 Task: Search for Airbnb stays in Cape Cod with access to Beach.
Action: Mouse moved to (410, 53)
Screenshot: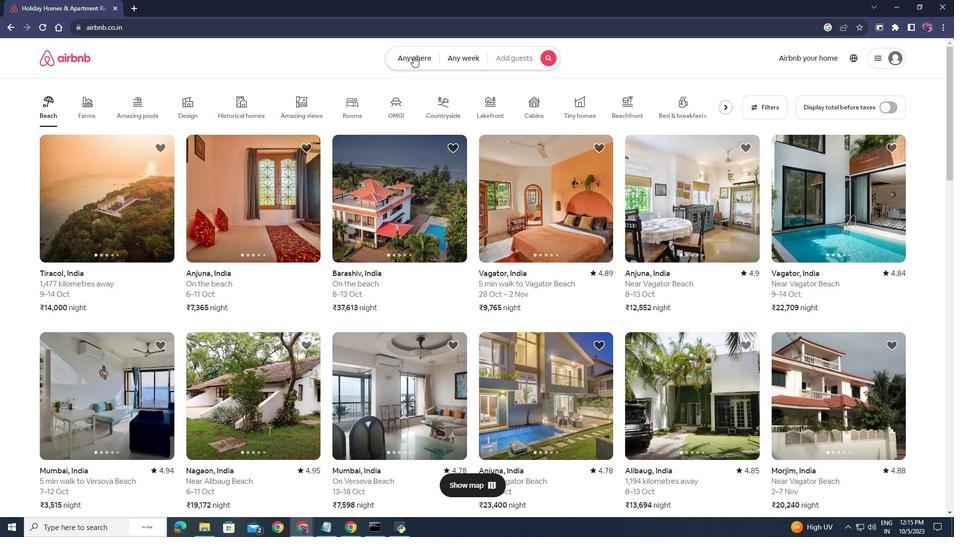 
Action: Mouse pressed left at (410, 53)
Screenshot: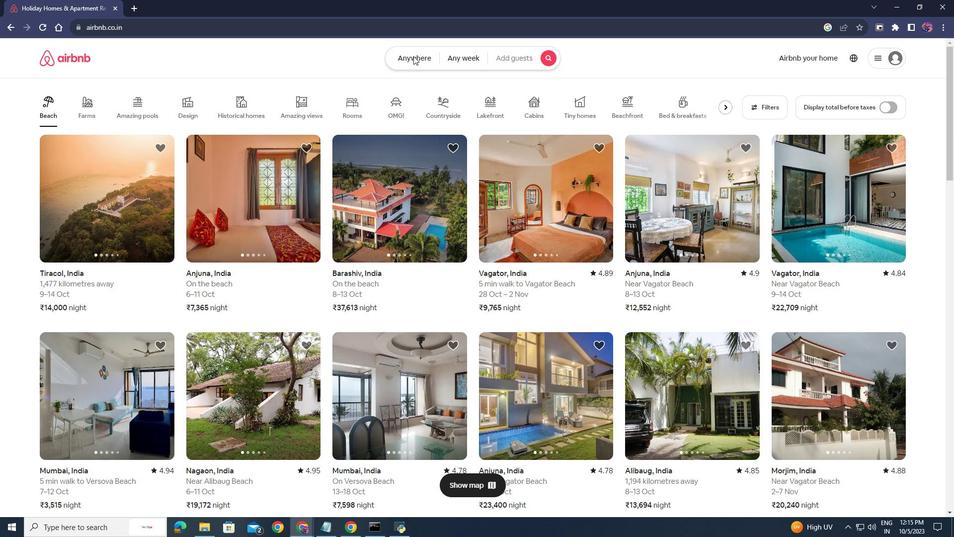 
Action: Mouse moved to (326, 93)
Screenshot: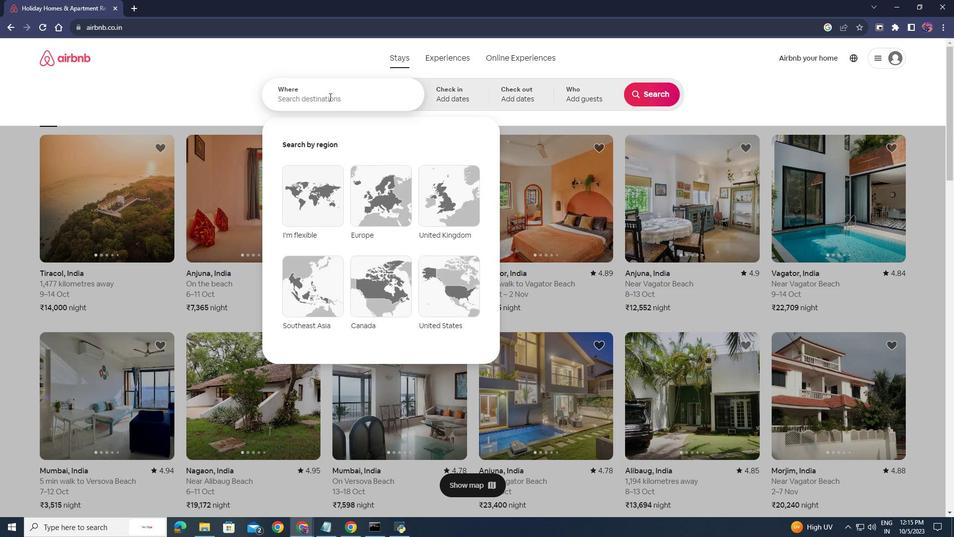 
Action: Mouse pressed left at (326, 93)
Screenshot: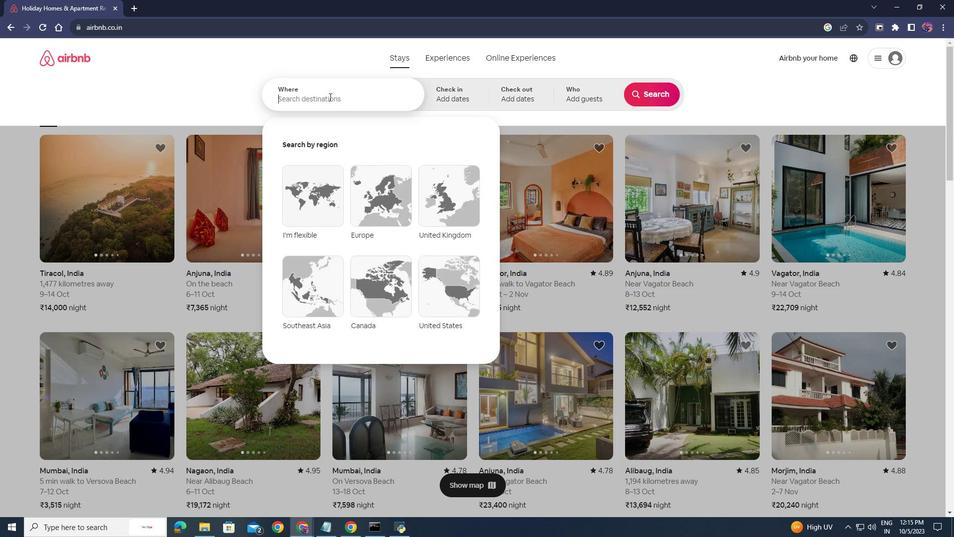 
Action: Mouse moved to (328, 95)
Screenshot: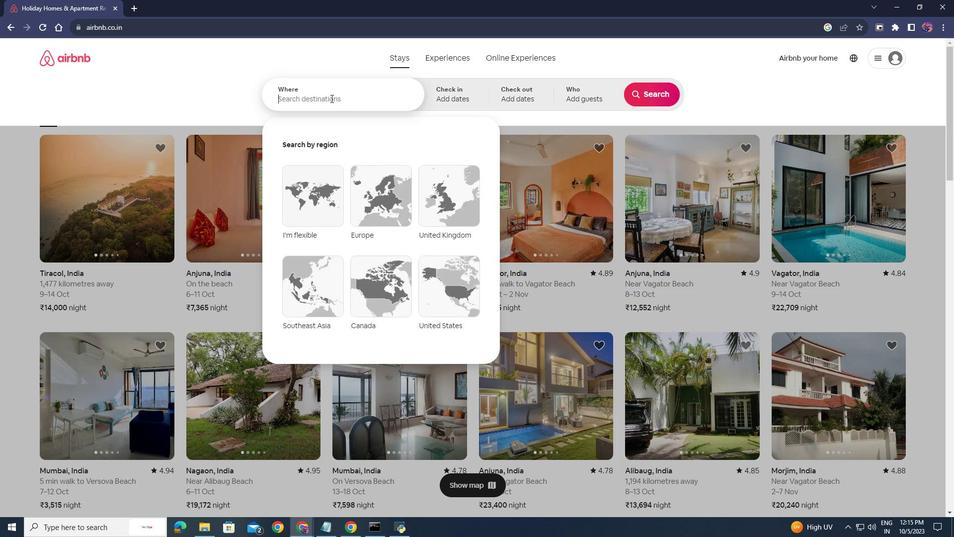 
Action: Key pressed cape<Key.space>cod<Key.enter>
Screenshot: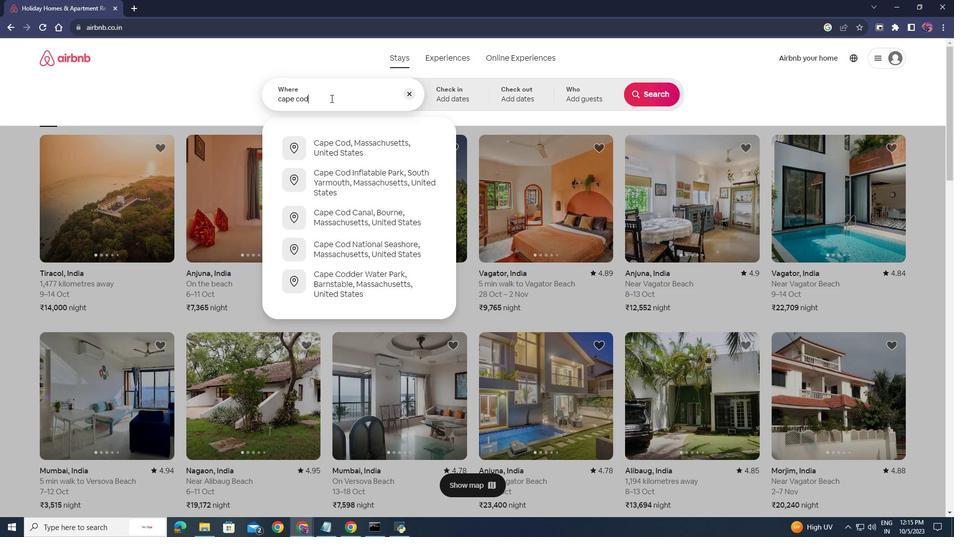 
Action: Mouse moved to (630, 90)
Screenshot: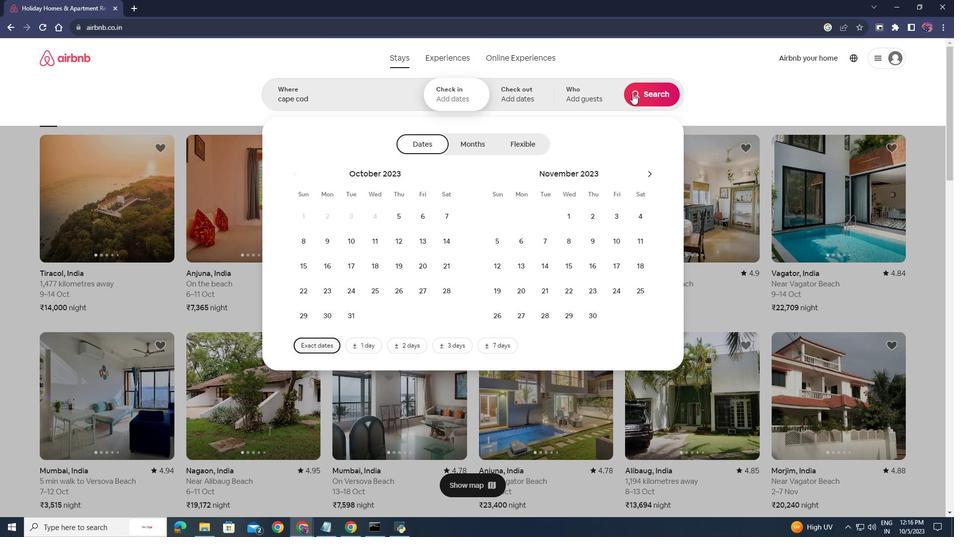 
Action: Mouse pressed left at (630, 90)
Screenshot: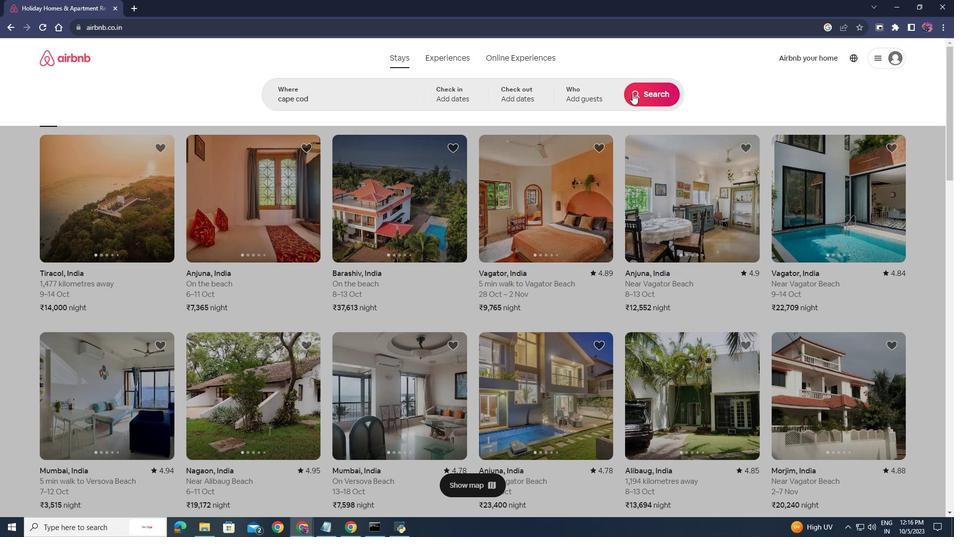 
Action: Mouse moved to (752, 92)
Screenshot: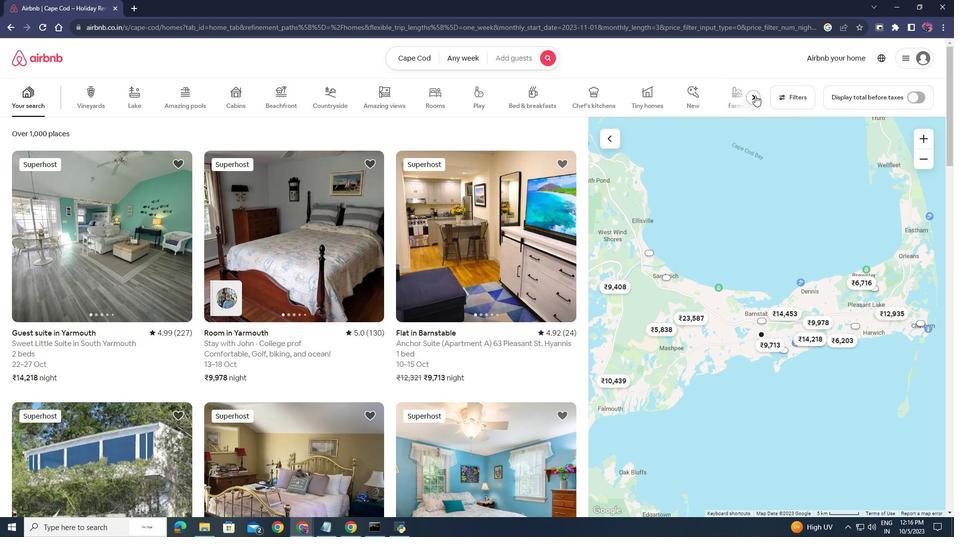 
Action: Mouse pressed left at (752, 92)
Screenshot: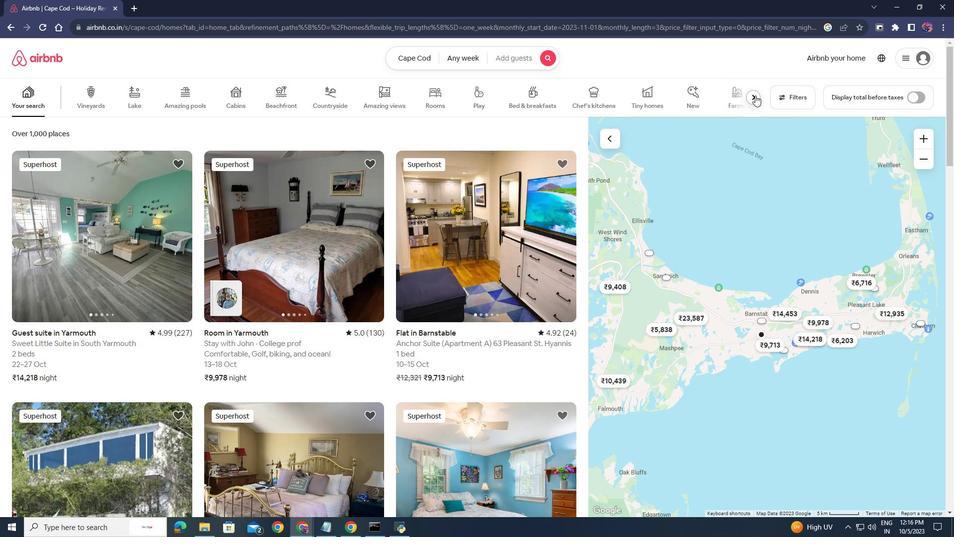 
Action: Mouse pressed left at (752, 92)
Screenshot: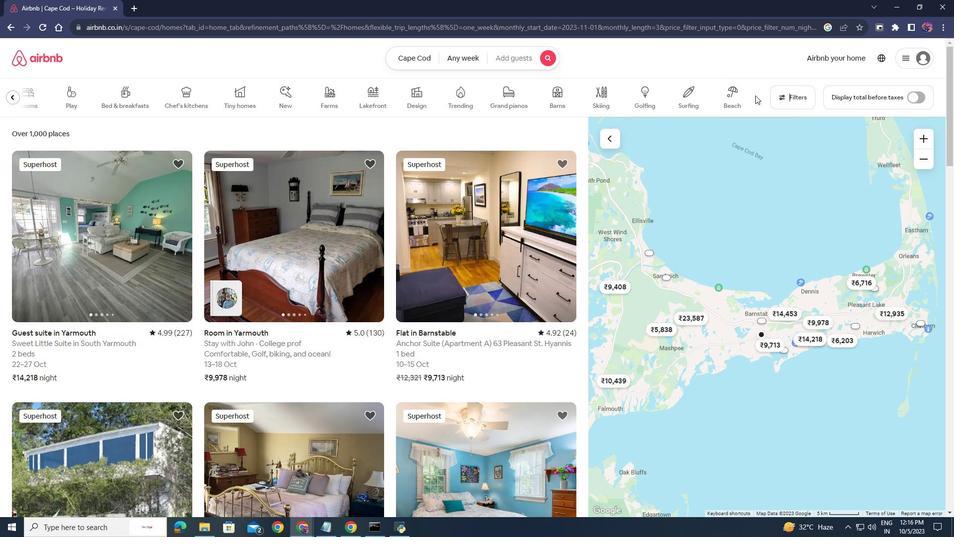 
Action: Mouse moved to (733, 93)
Screenshot: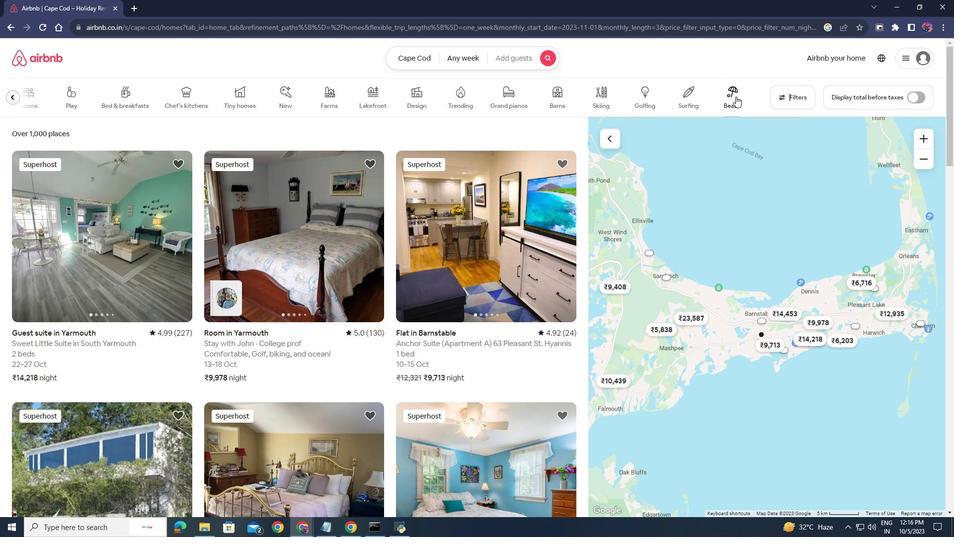 
Action: Mouse pressed left at (733, 93)
Screenshot: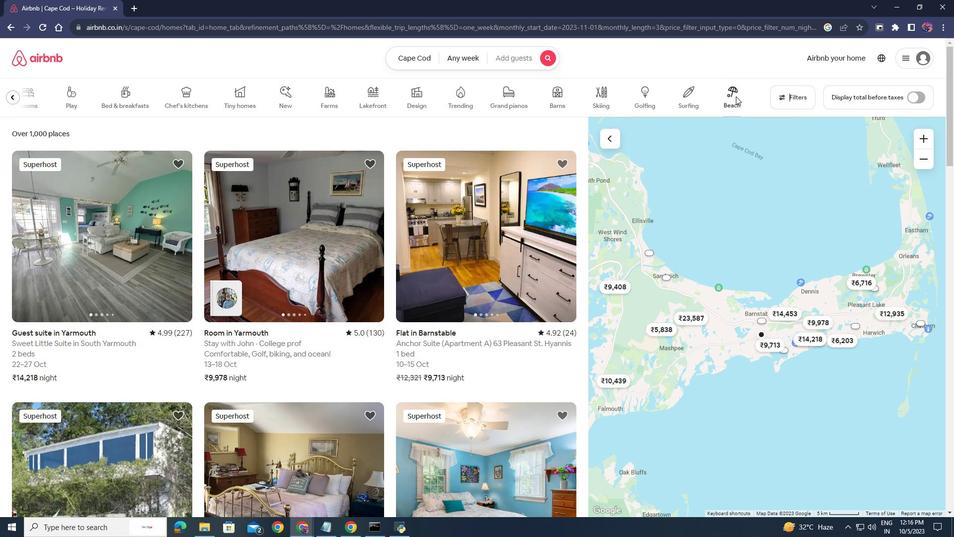 
Action: Mouse moved to (243, 251)
Screenshot: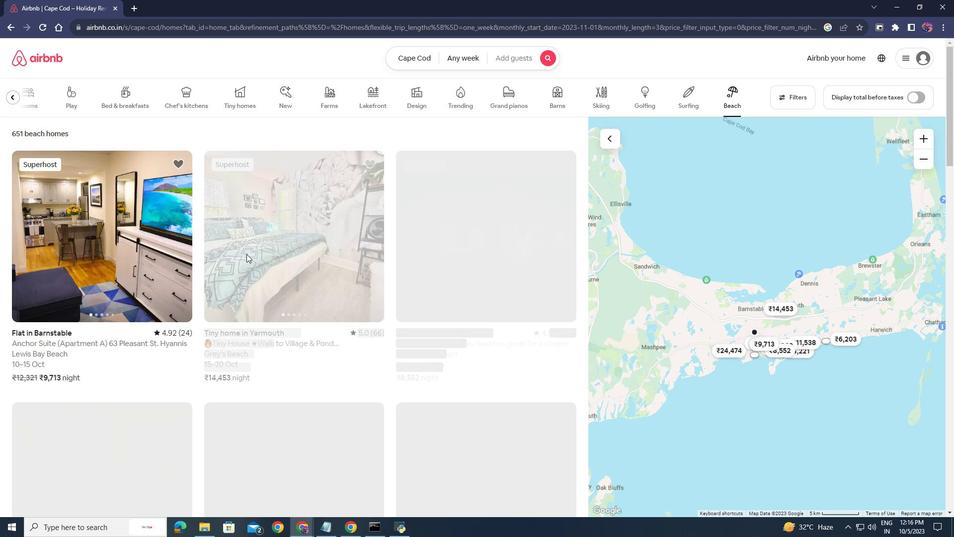 
Action: Mouse scrolled (243, 250) with delta (0, 0)
Screenshot: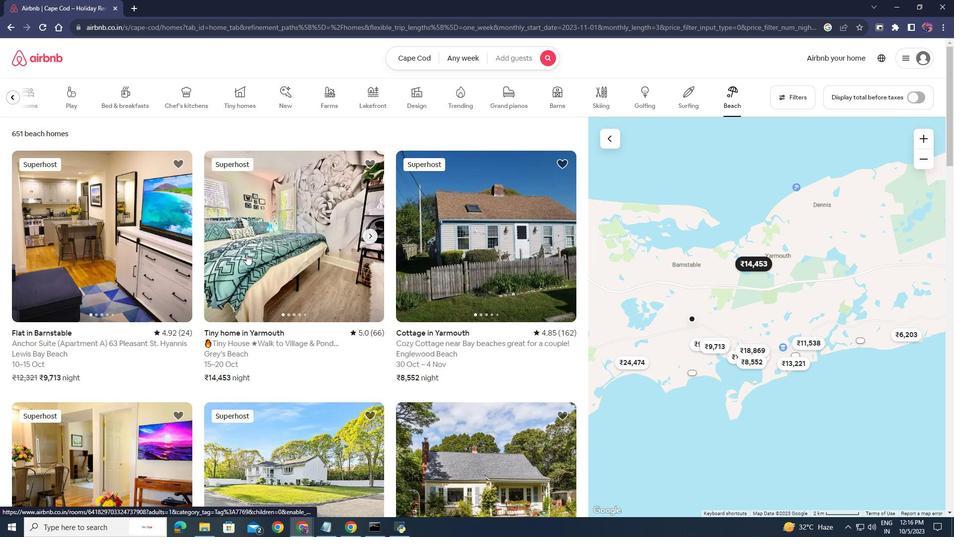 
Action: Mouse scrolled (243, 250) with delta (0, 0)
Screenshot: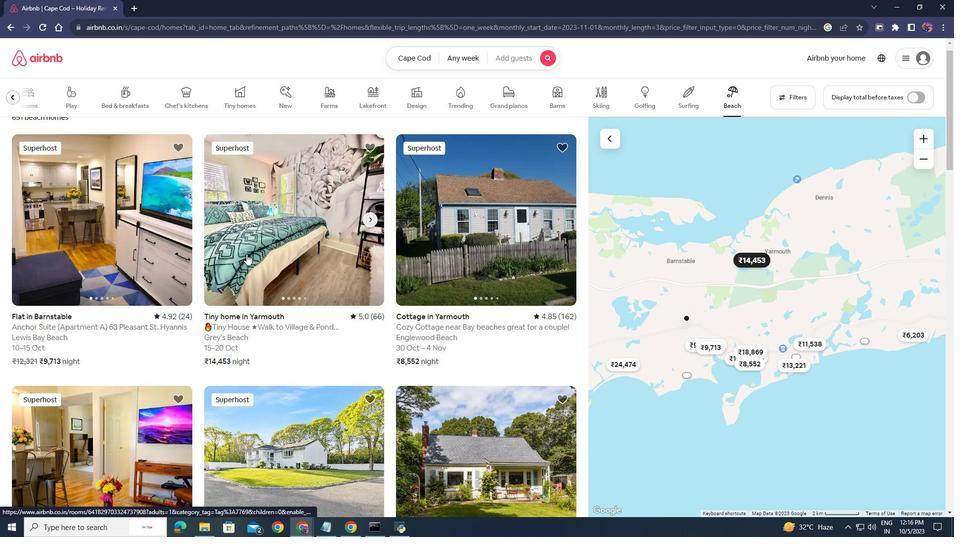 
Action: Mouse moved to (101, 167)
Screenshot: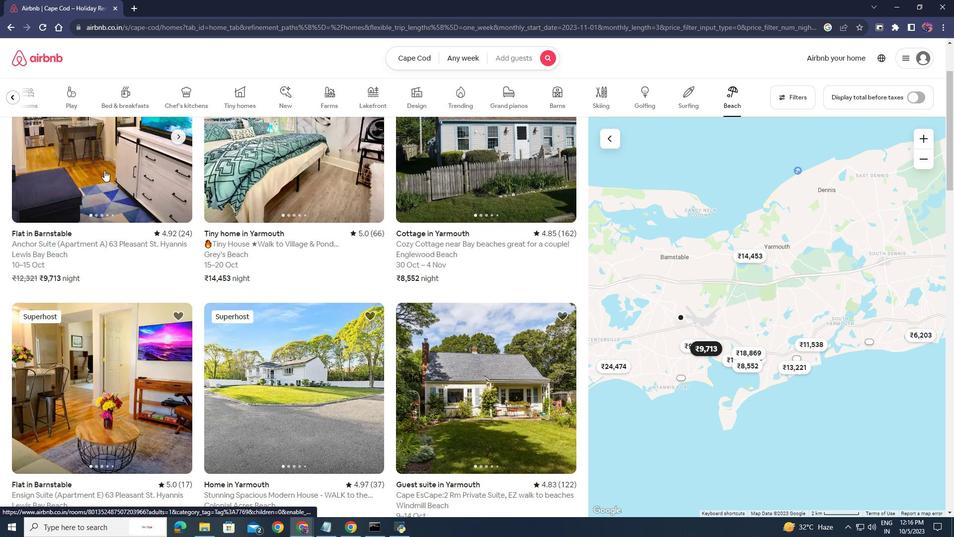 
Action: Mouse pressed left at (101, 167)
Screenshot: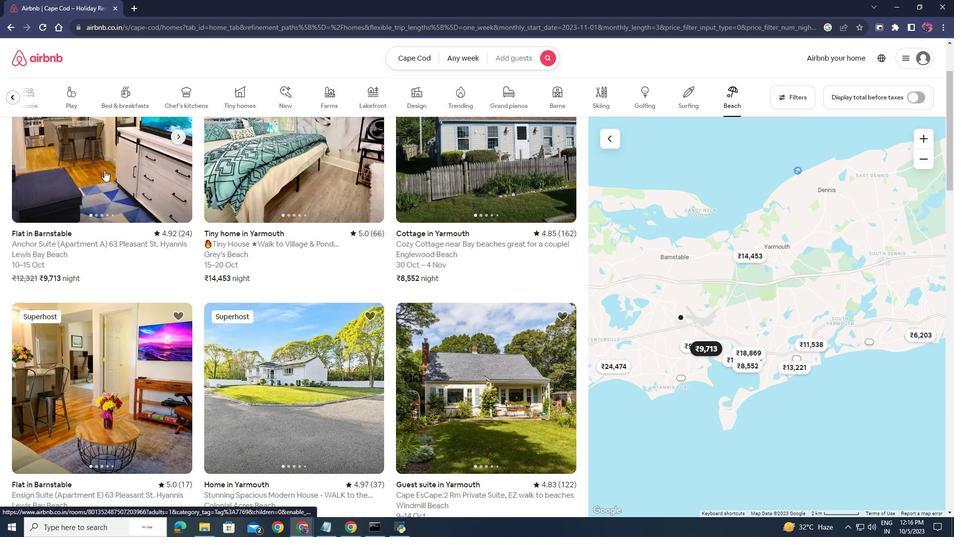 
Action: Mouse moved to (318, 315)
Screenshot: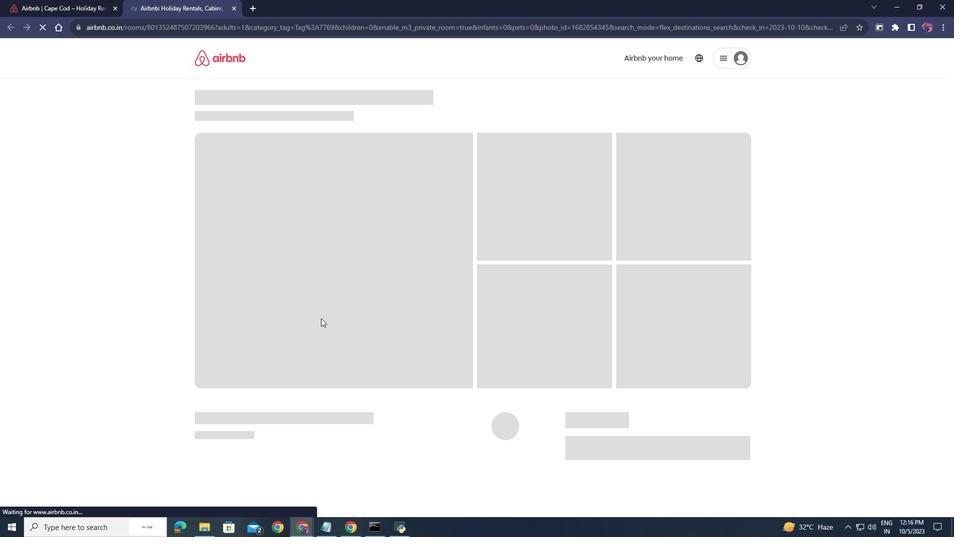 
Action: Mouse scrolled (318, 314) with delta (0, 0)
Screenshot: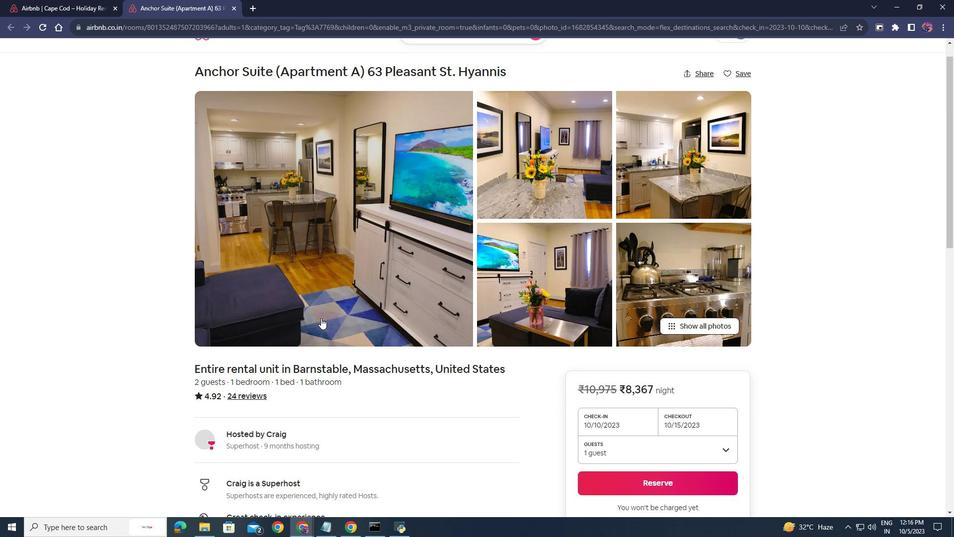 
Action: Mouse scrolled (318, 314) with delta (0, 0)
Screenshot: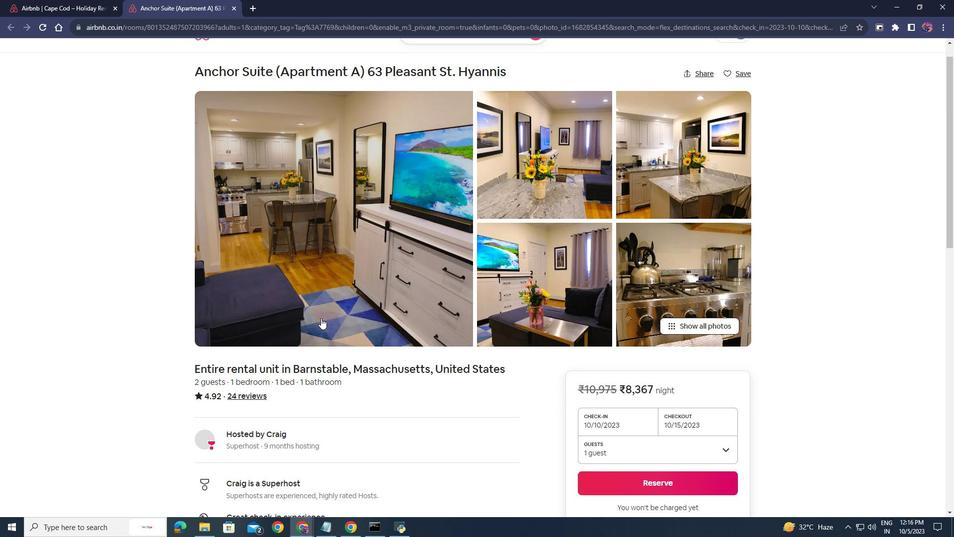 
Action: Mouse scrolled (318, 314) with delta (0, 0)
Screenshot: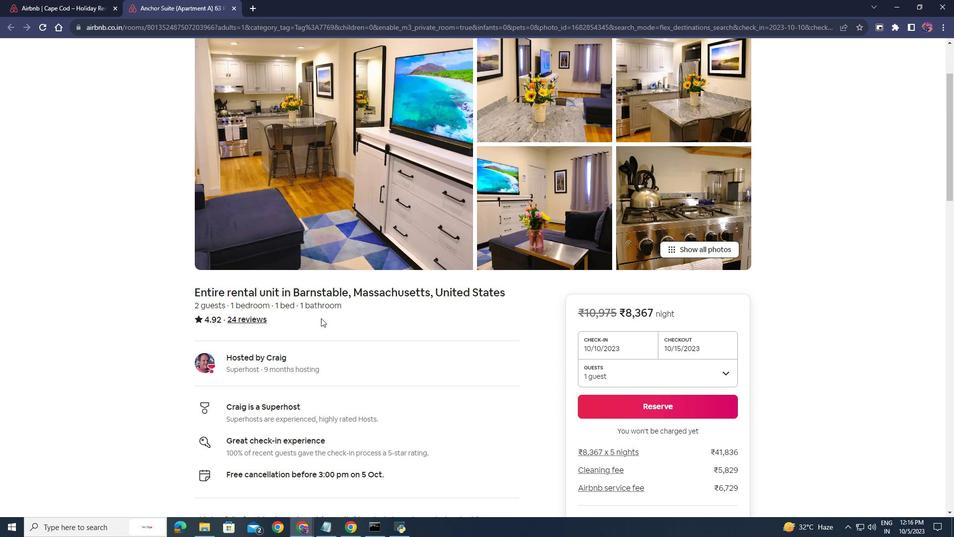 
Action: Mouse scrolled (318, 314) with delta (0, 0)
Screenshot: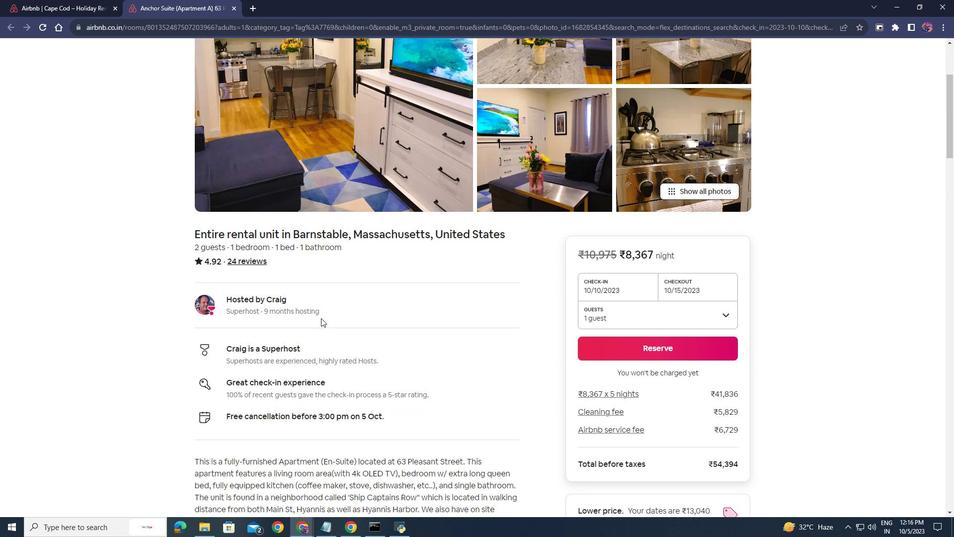 
Action: Mouse scrolled (318, 314) with delta (0, 0)
Screenshot: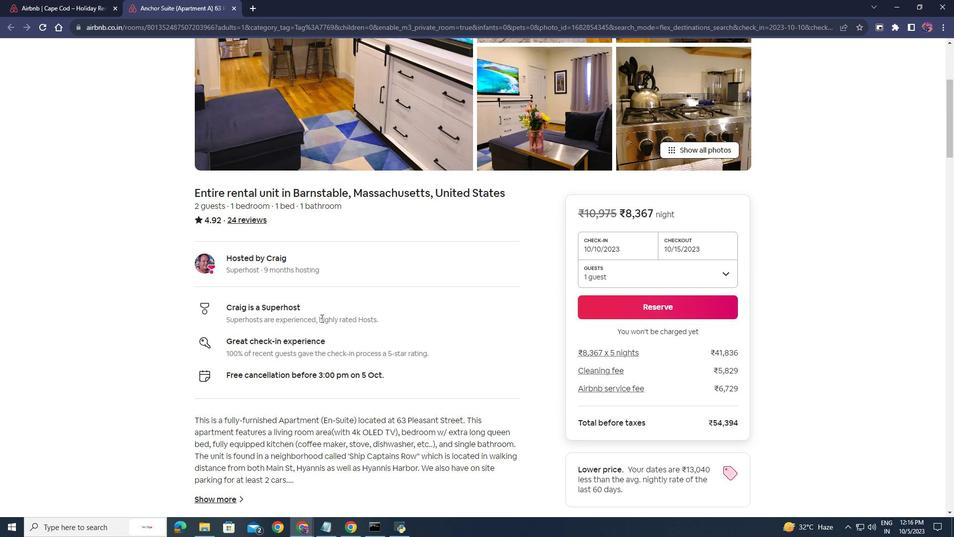 
Action: Mouse scrolled (318, 314) with delta (0, 0)
Screenshot: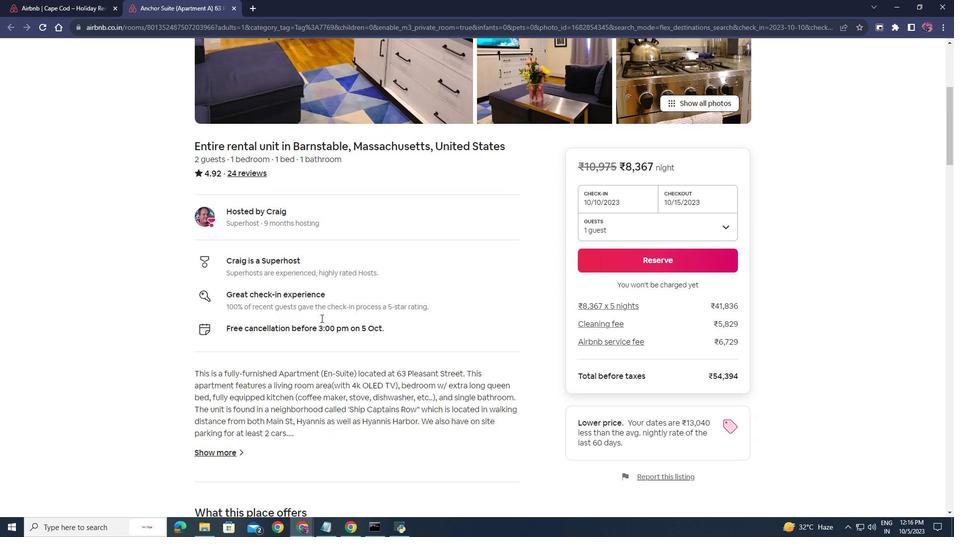 
Action: Mouse scrolled (318, 314) with delta (0, 0)
Screenshot: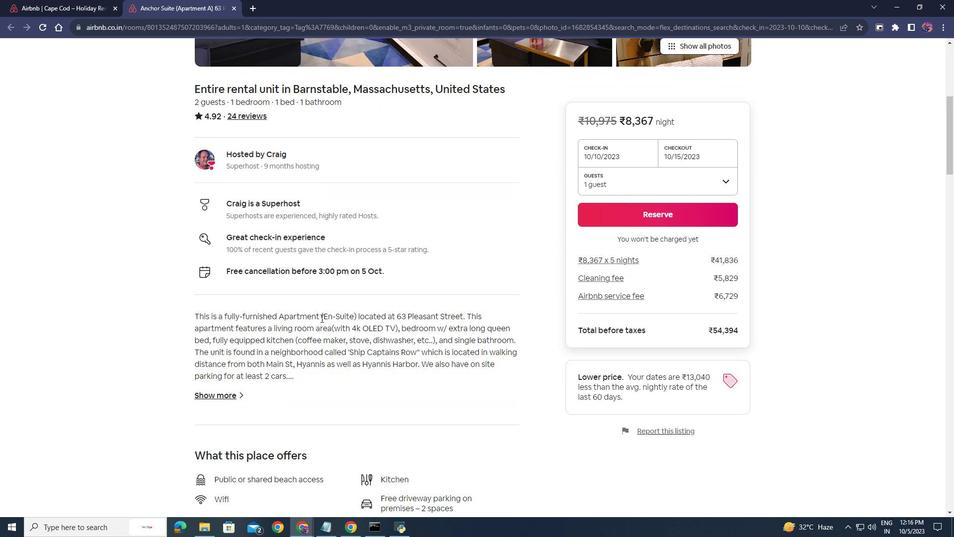 
Action: Mouse scrolled (318, 314) with delta (0, 0)
Screenshot: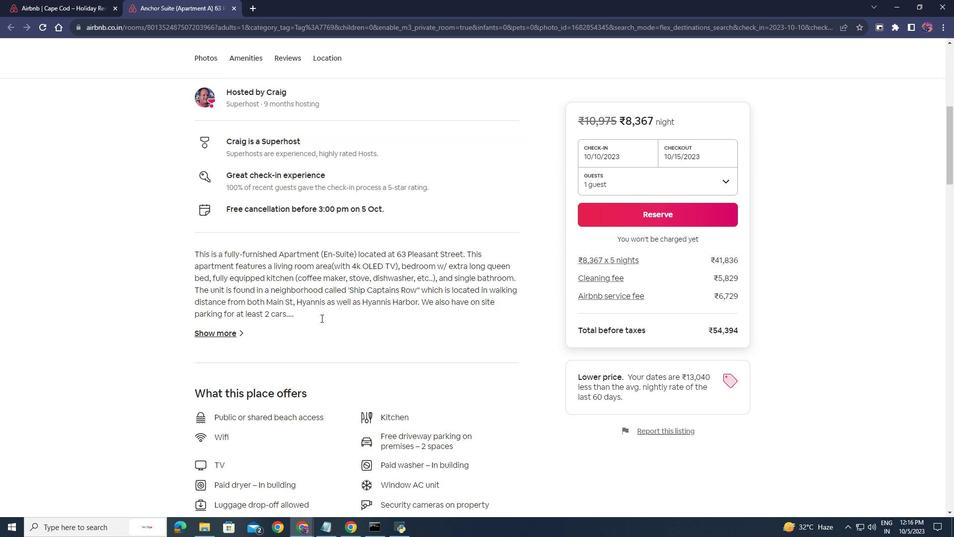 
Action: Mouse scrolled (318, 314) with delta (0, 0)
Screenshot: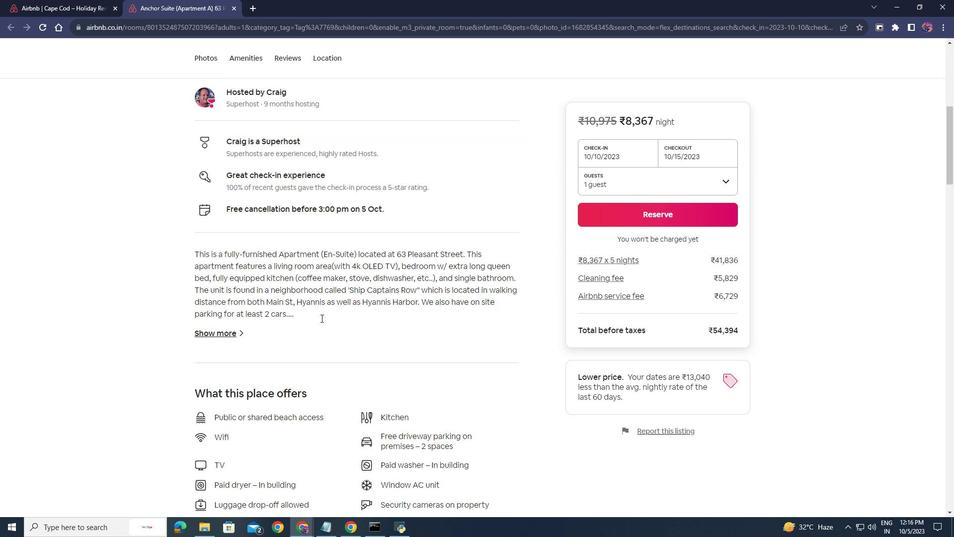 
Action: Mouse scrolled (318, 314) with delta (0, 0)
Screenshot: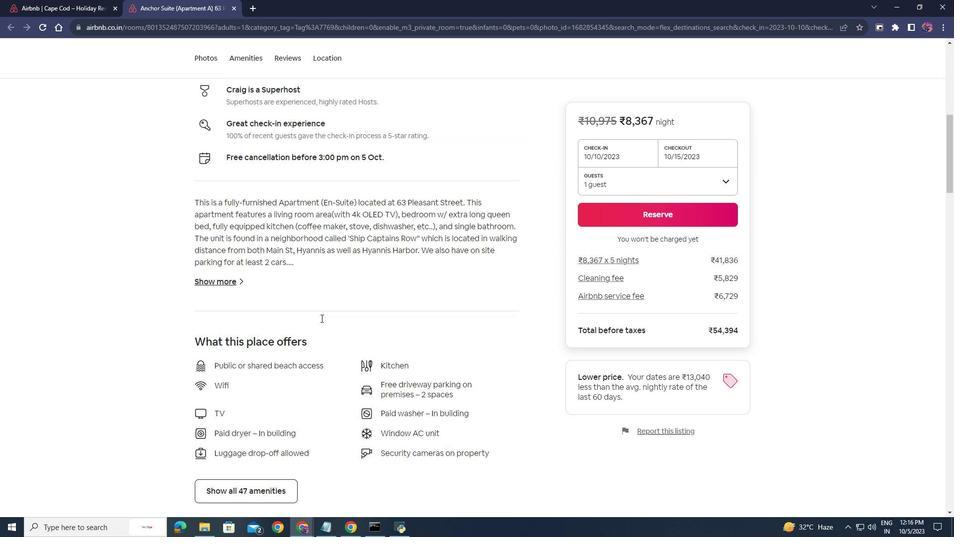 
Action: Mouse scrolled (318, 314) with delta (0, 0)
Screenshot: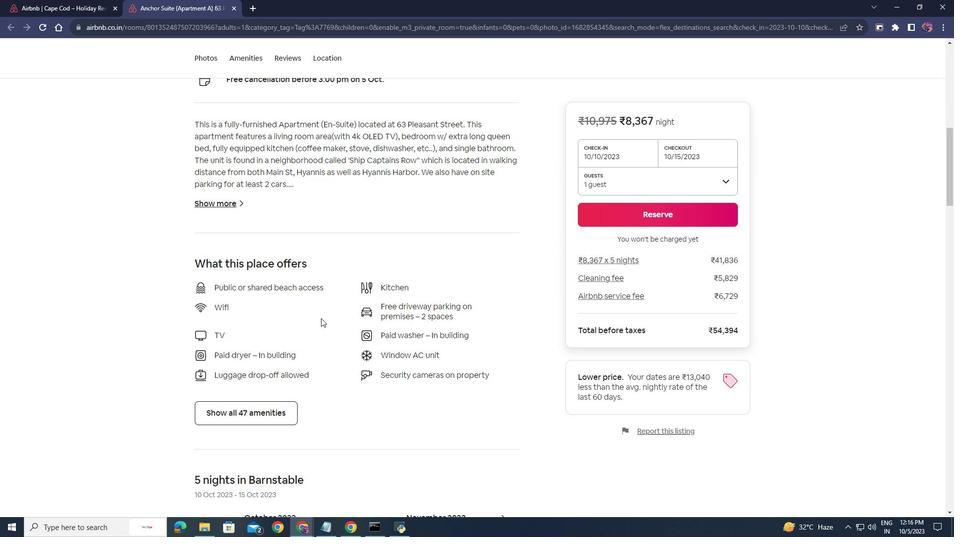 
Action: Mouse moved to (248, 360)
Screenshot: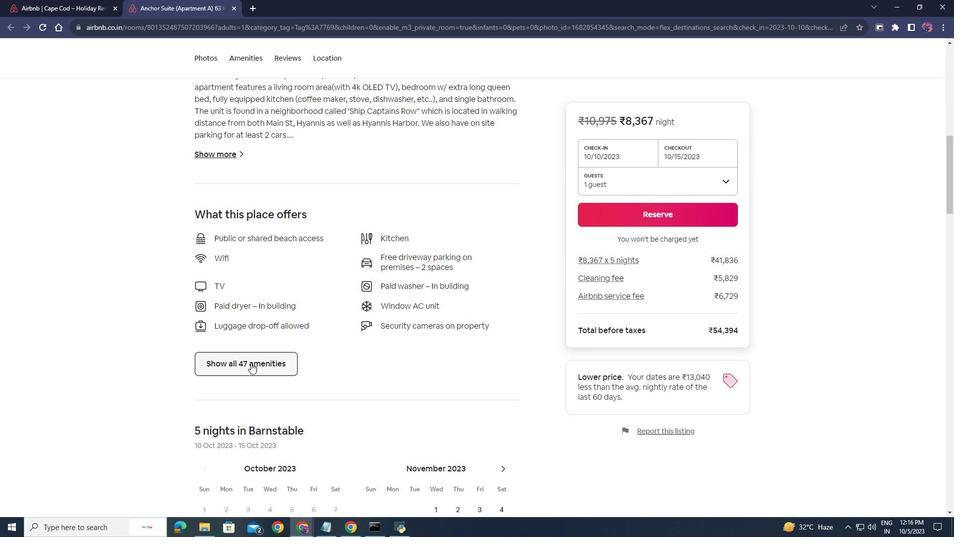 
Action: Mouse pressed left at (248, 360)
Screenshot: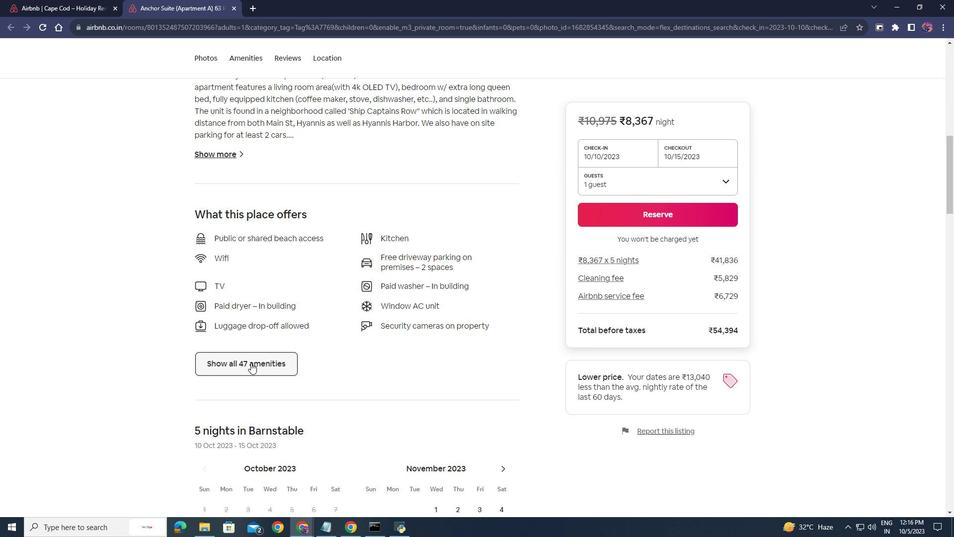 
Action: Mouse moved to (397, 300)
Screenshot: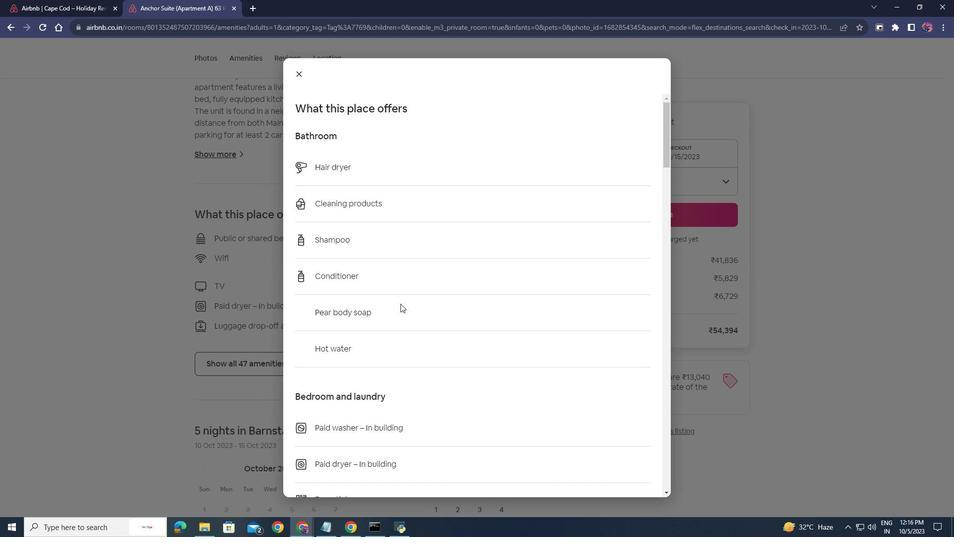 
Action: Mouse scrolled (397, 300) with delta (0, 0)
Screenshot: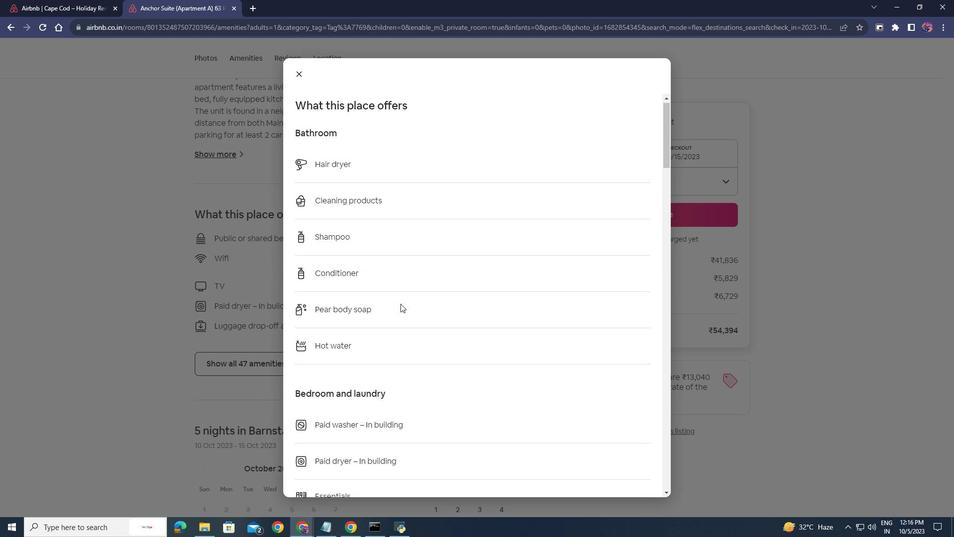 
Action: Mouse scrolled (397, 300) with delta (0, 0)
Screenshot: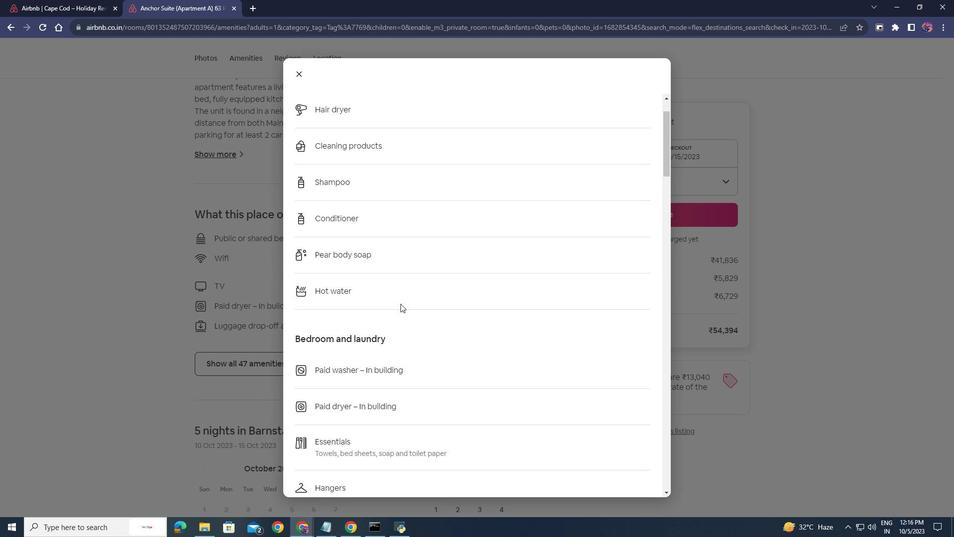 
Action: Mouse scrolled (397, 300) with delta (0, 0)
Screenshot: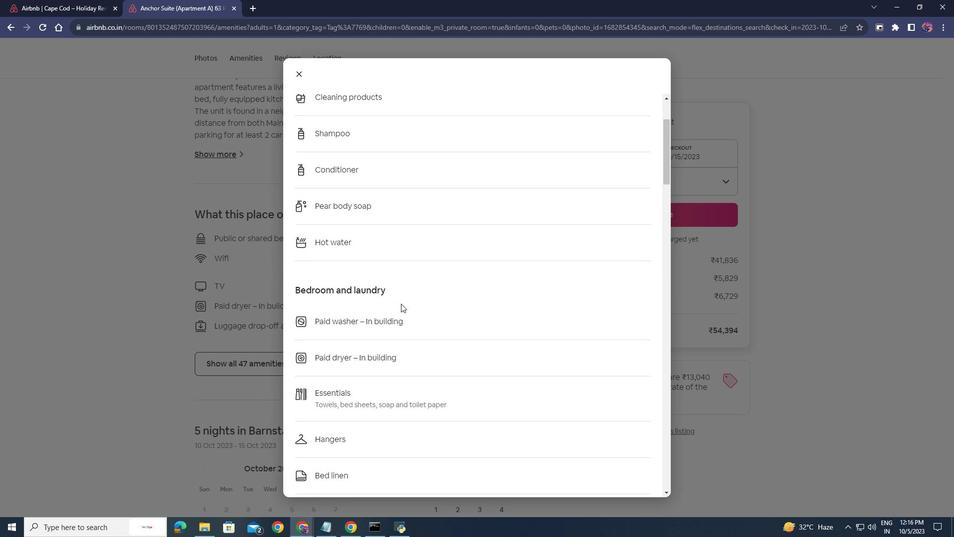 
Action: Mouse moved to (399, 300)
Screenshot: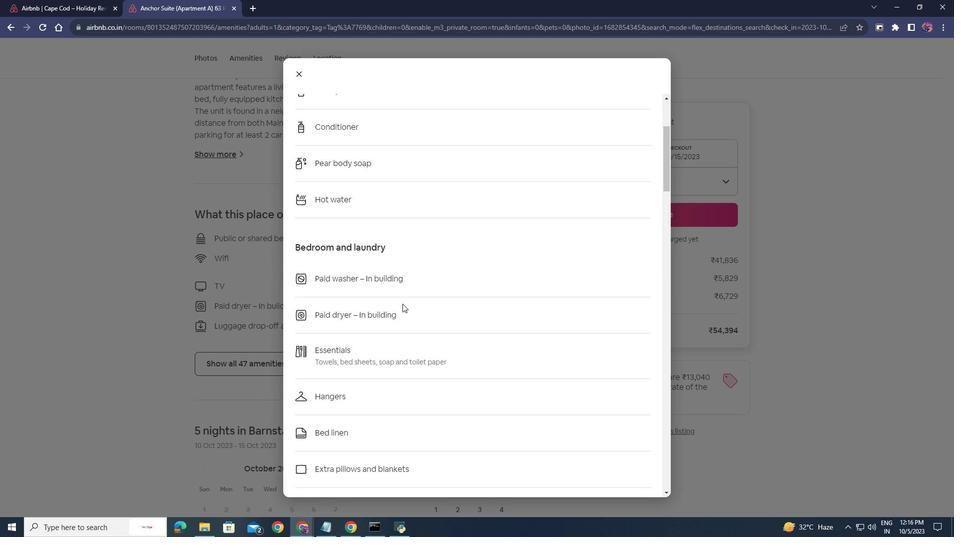 
Action: Mouse scrolled (399, 300) with delta (0, 0)
Screenshot: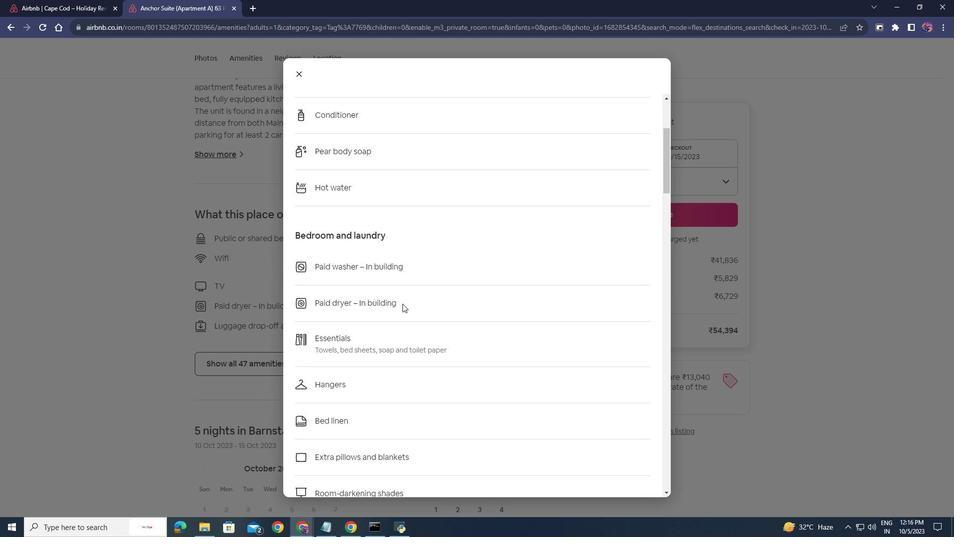 
Action: Mouse scrolled (399, 300) with delta (0, 0)
Screenshot: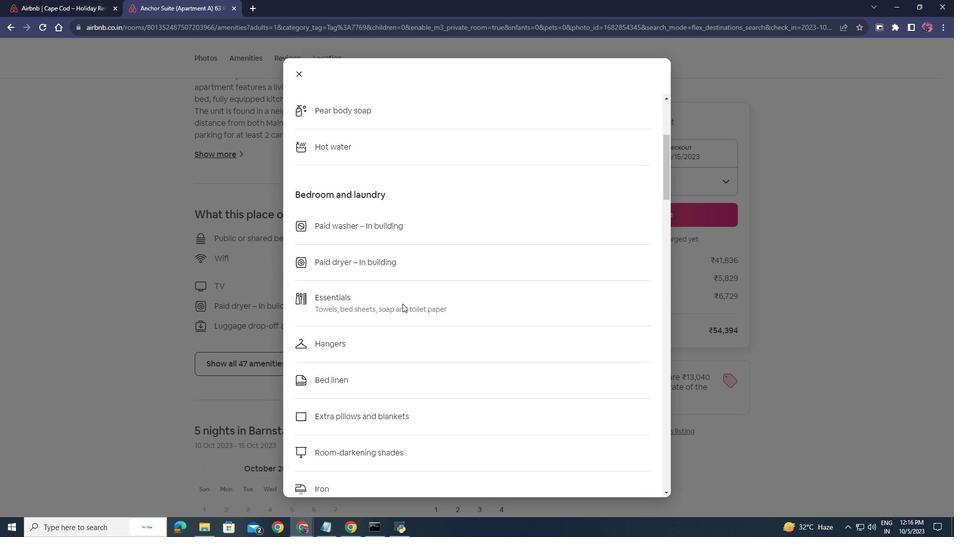 
Action: Mouse scrolled (399, 300) with delta (0, 0)
Screenshot: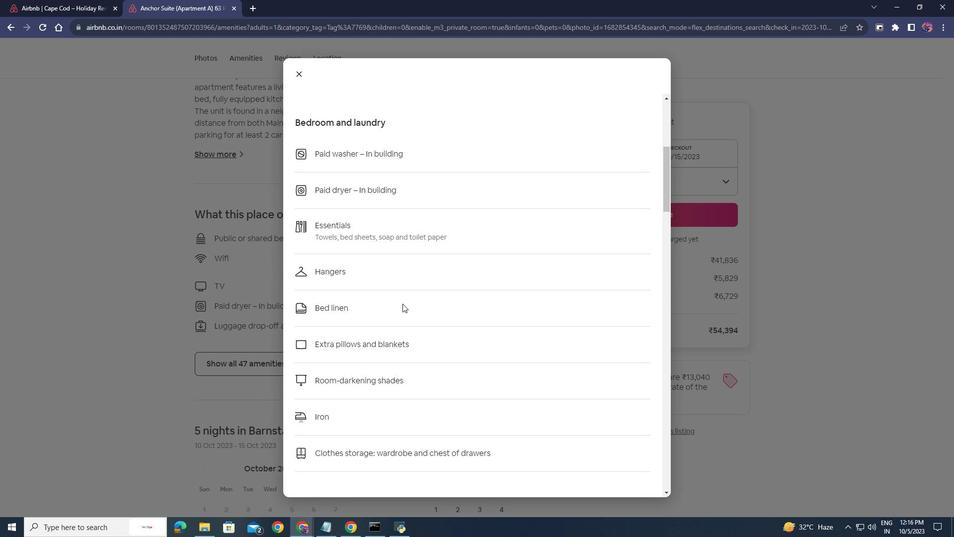 
Action: Mouse moved to (403, 299)
Screenshot: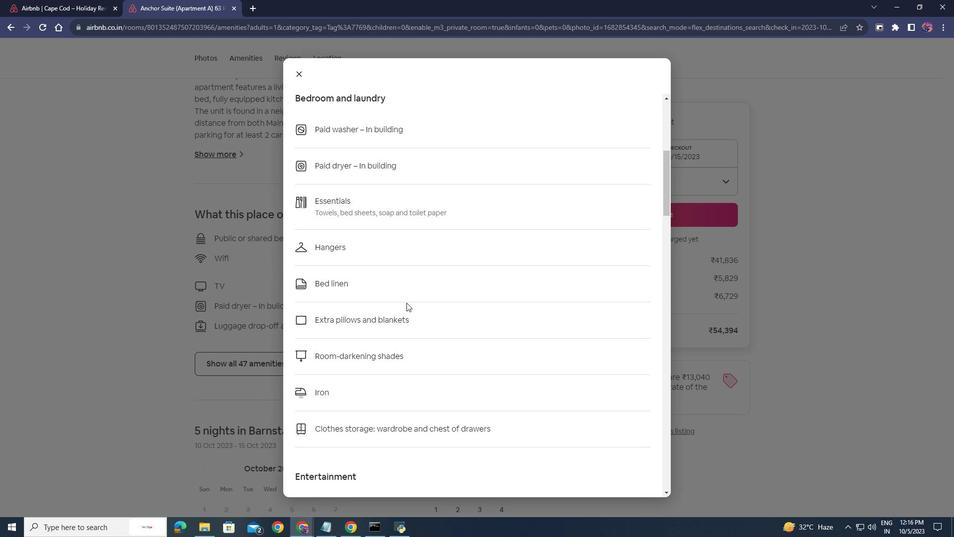 
Action: Mouse scrolled (403, 299) with delta (0, 0)
Screenshot: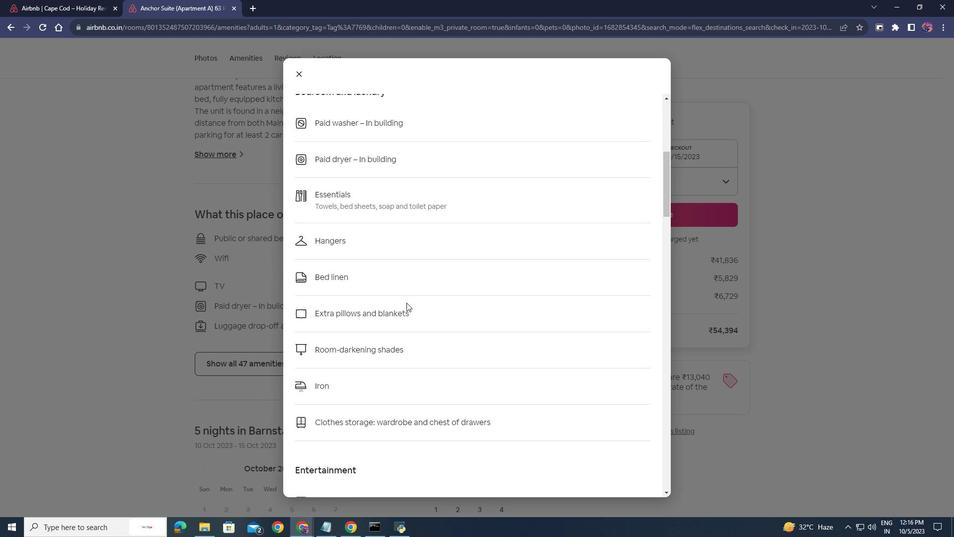 
Action: Mouse scrolled (403, 299) with delta (0, 0)
Screenshot: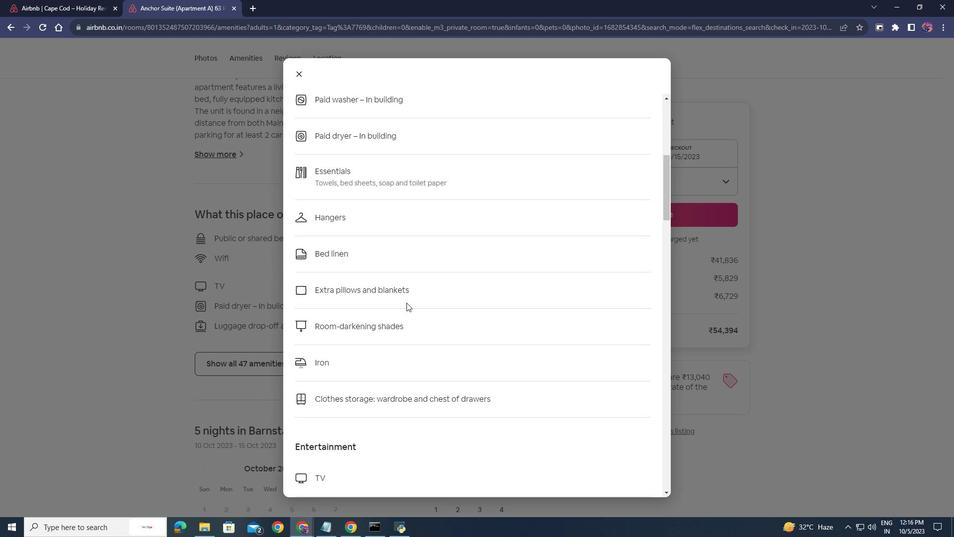 
Action: Mouse scrolled (403, 299) with delta (0, 0)
Screenshot: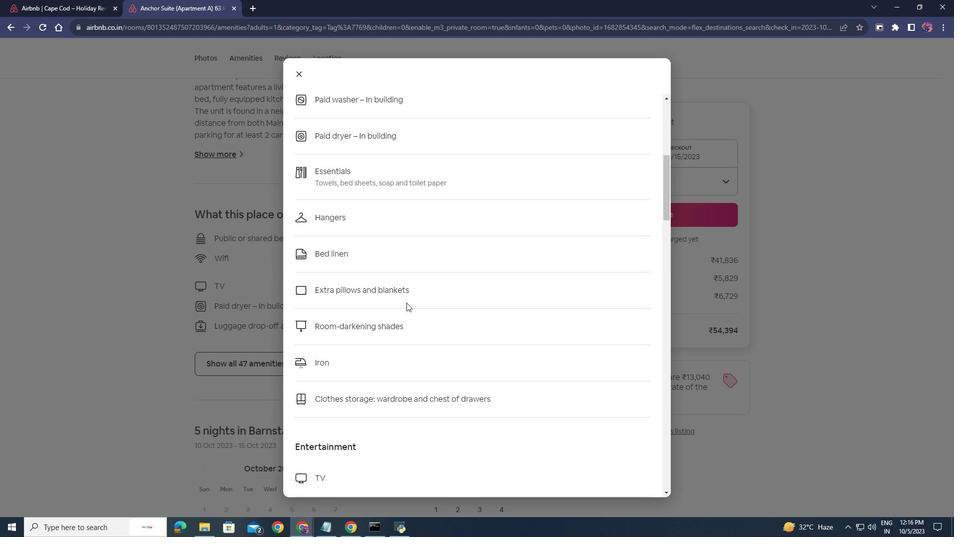 
Action: Mouse scrolled (403, 299) with delta (0, 0)
Screenshot: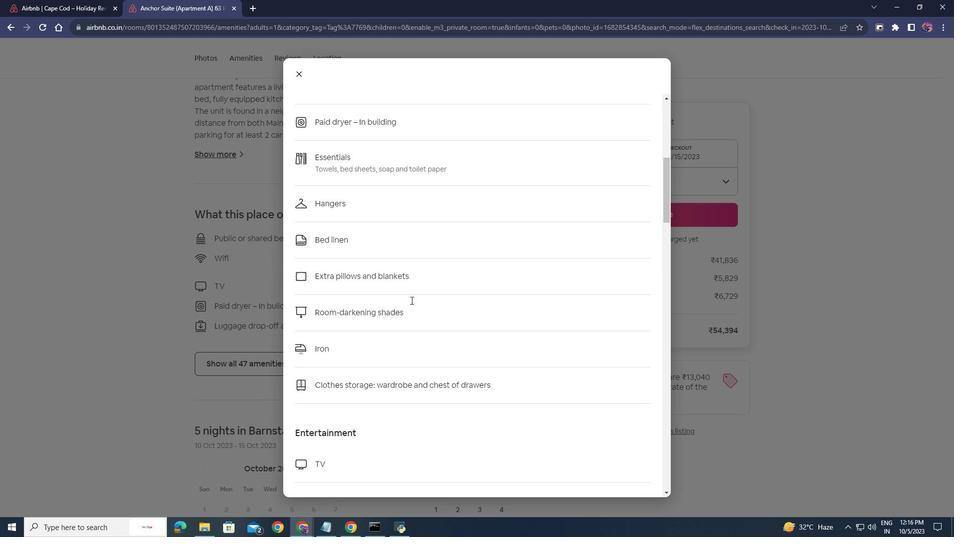 
Action: Mouse moved to (407, 298)
Screenshot: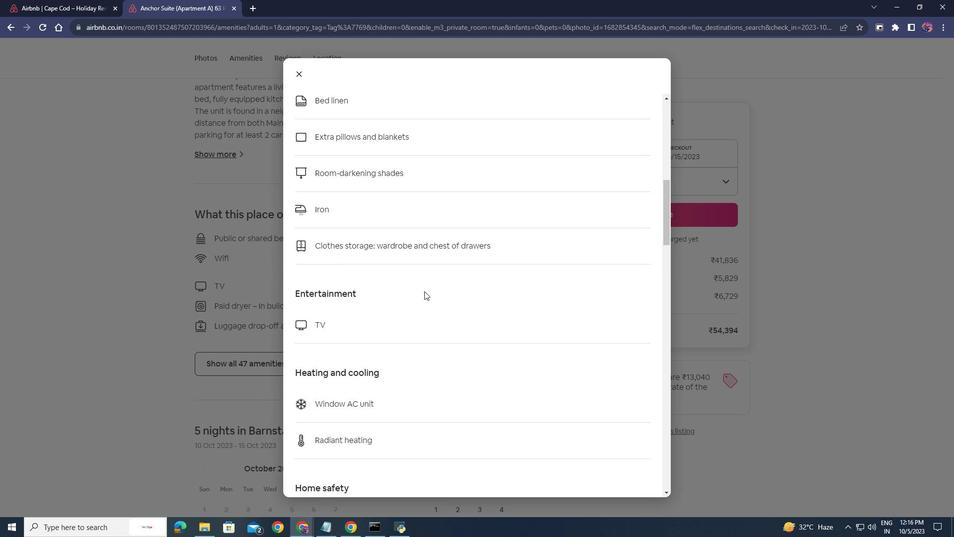 
Action: Mouse scrolled (407, 297) with delta (0, 0)
Screenshot: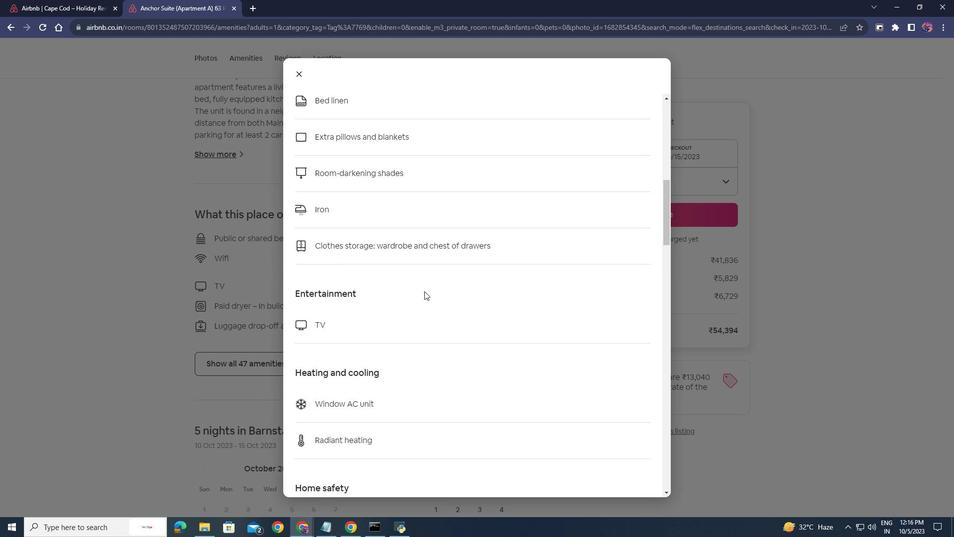 
Action: Mouse moved to (434, 303)
Screenshot: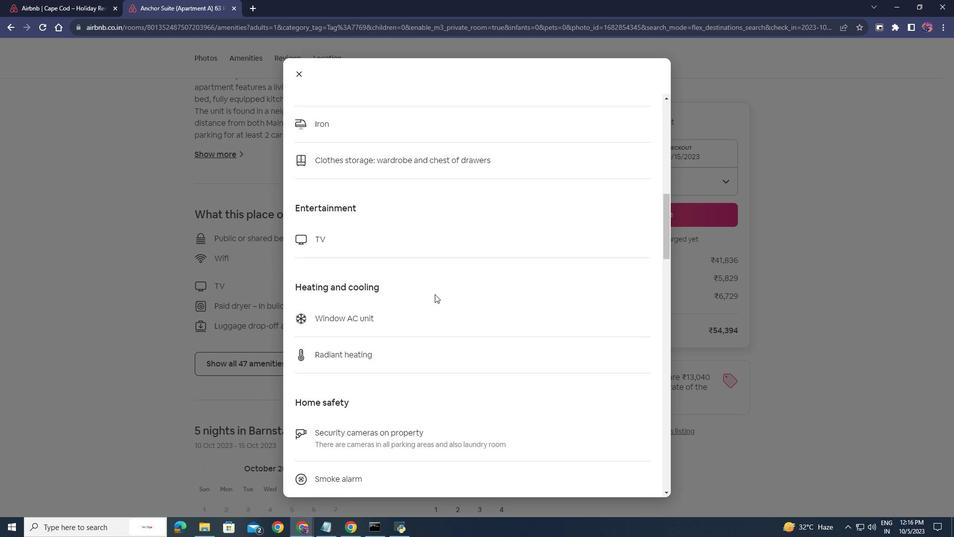 
Action: Mouse scrolled (434, 303) with delta (0, 0)
Screenshot: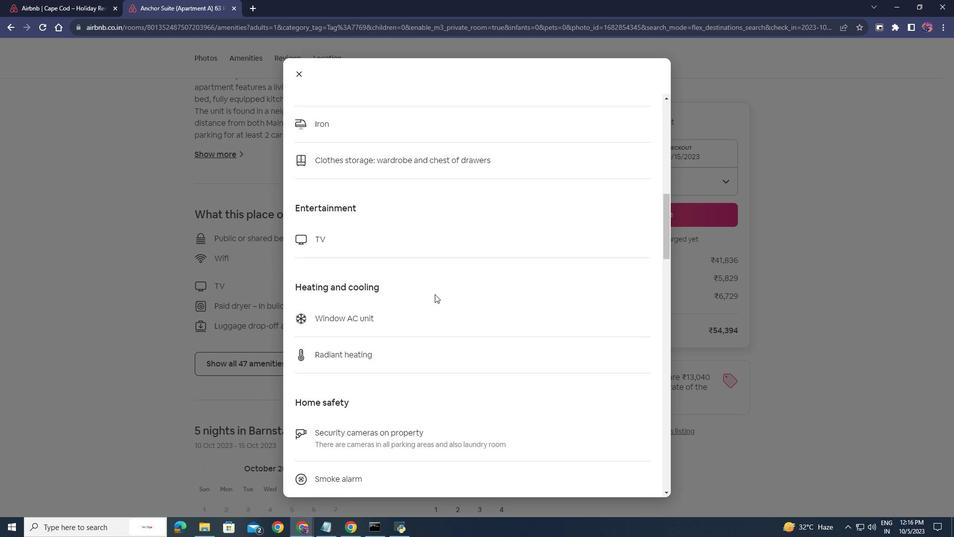 
Action: Mouse moved to (434, 300)
Screenshot: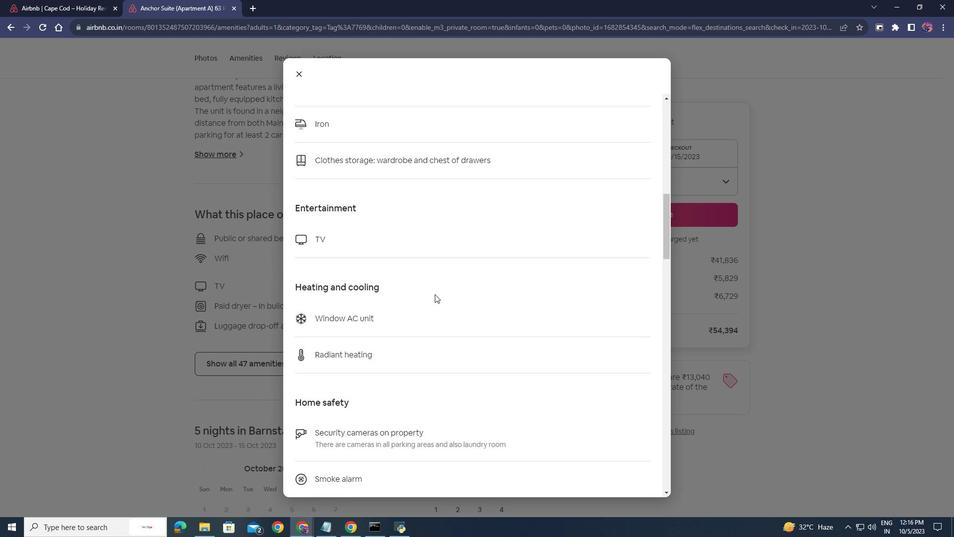 
Action: Mouse scrolled (434, 299) with delta (0, 0)
Screenshot: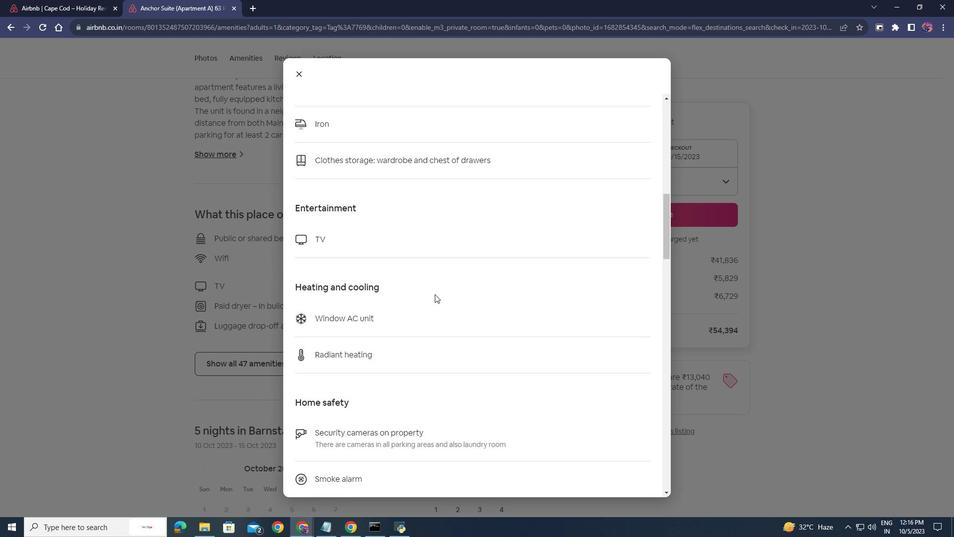 
Action: Mouse moved to (434, 297)
Screenshot: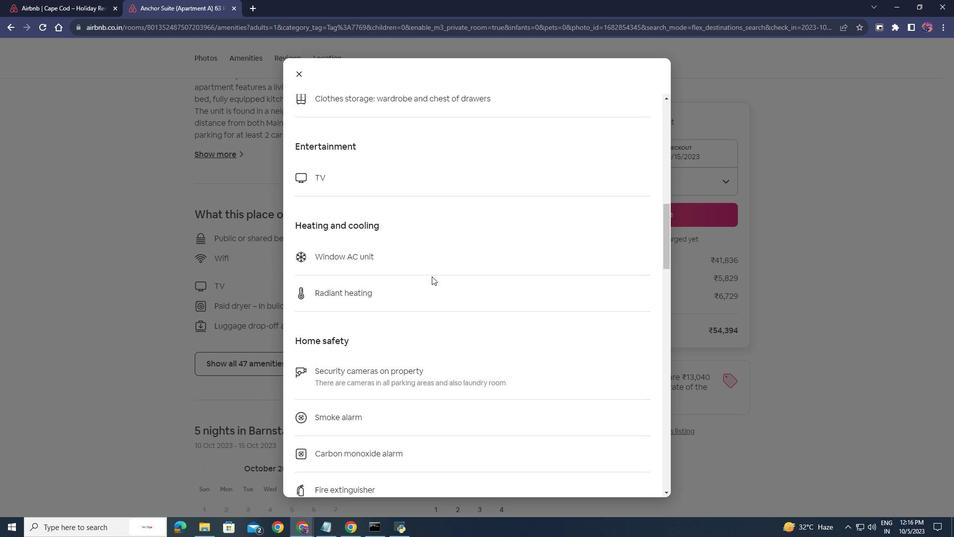 
Action: Mouse scrolled (434, 296) with delta (0, 0)
Screenshot: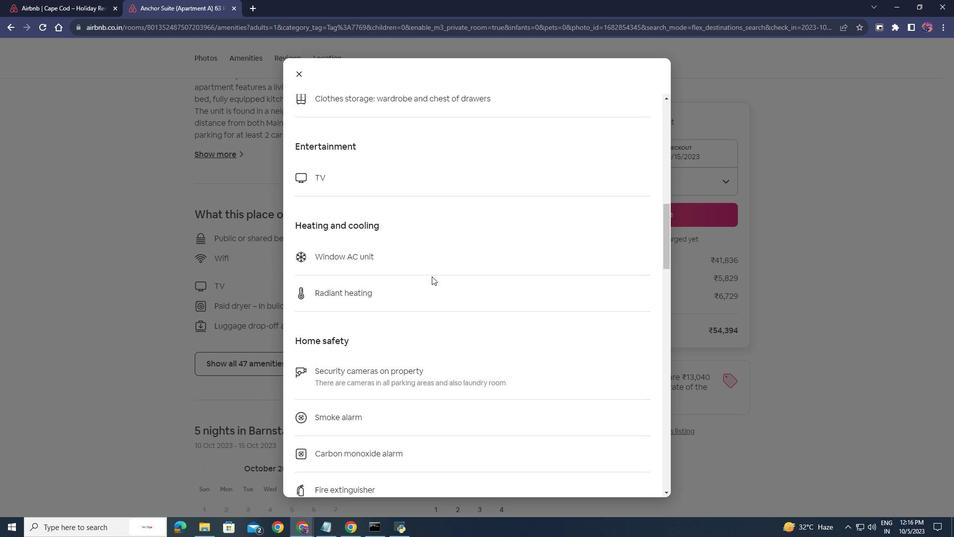 
Action: Mouse moved to (431, 288)
Screenshot: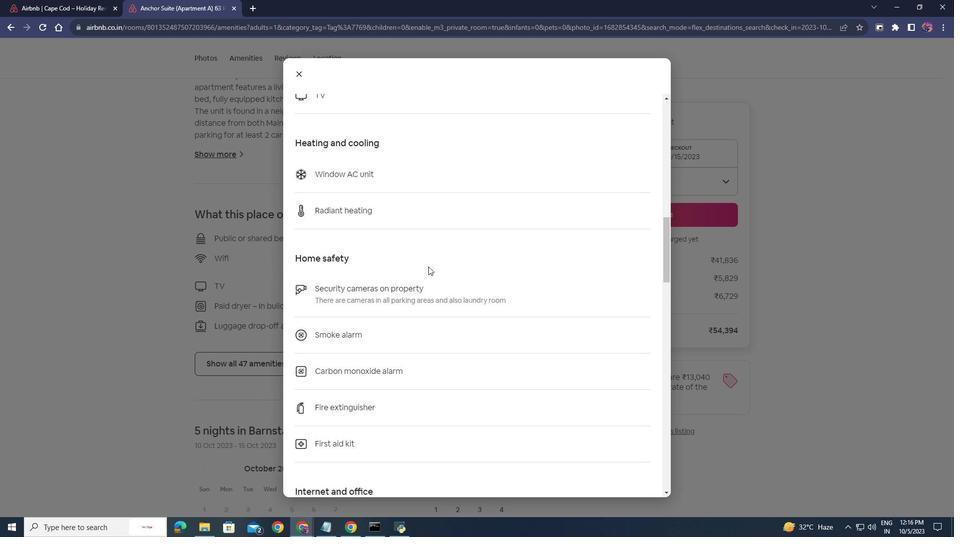 
Action: Mouse scrolled (431, 288) with delta (0, 0)
Screenshot: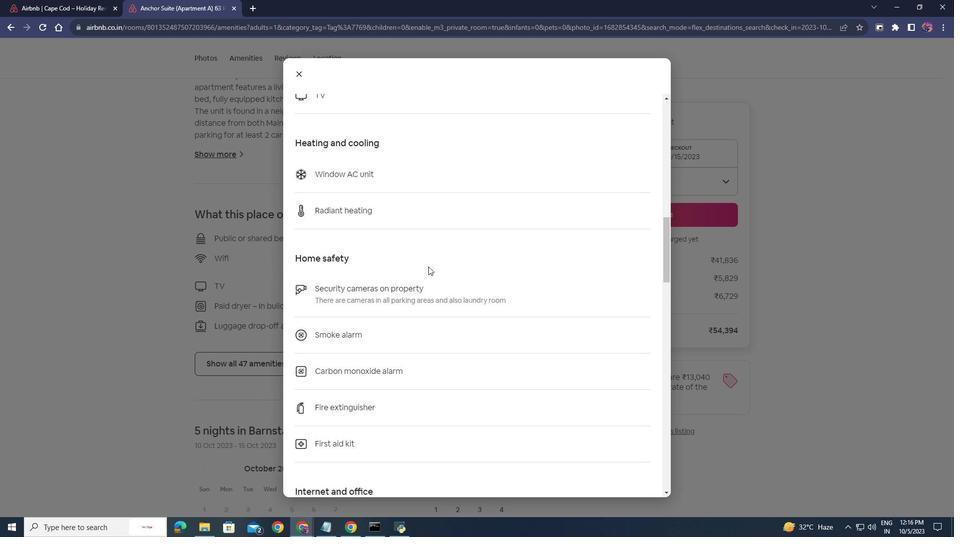 
Action: Mouse moved to (294, 70)
Screenshot: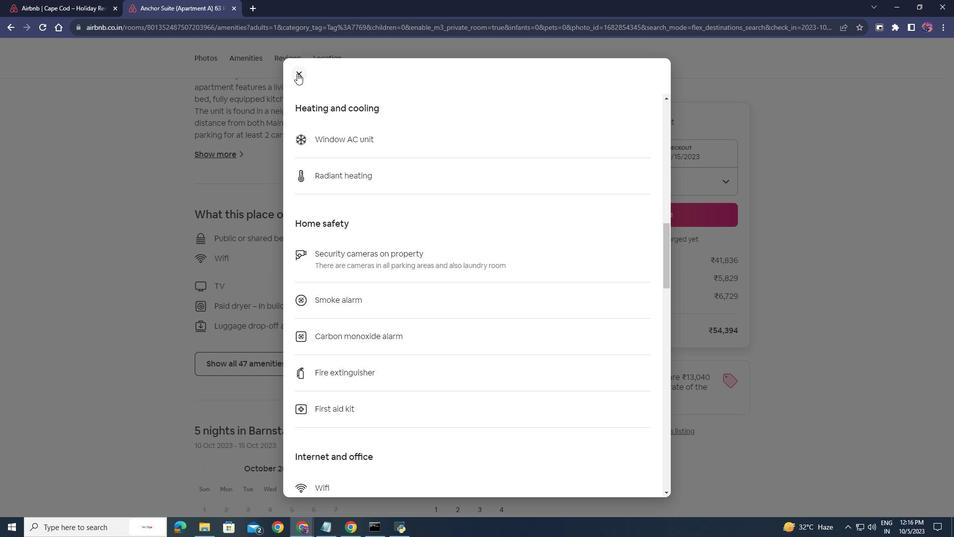 
Action: Mouse pressed left at (294, 70)
Screenshot: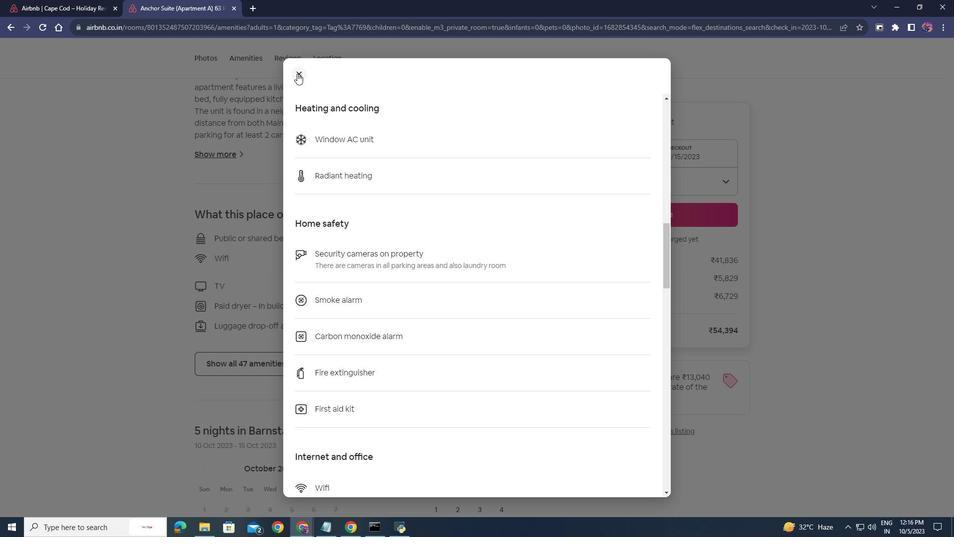 
Action: Mouse moved to (245, 57)
Screenshot: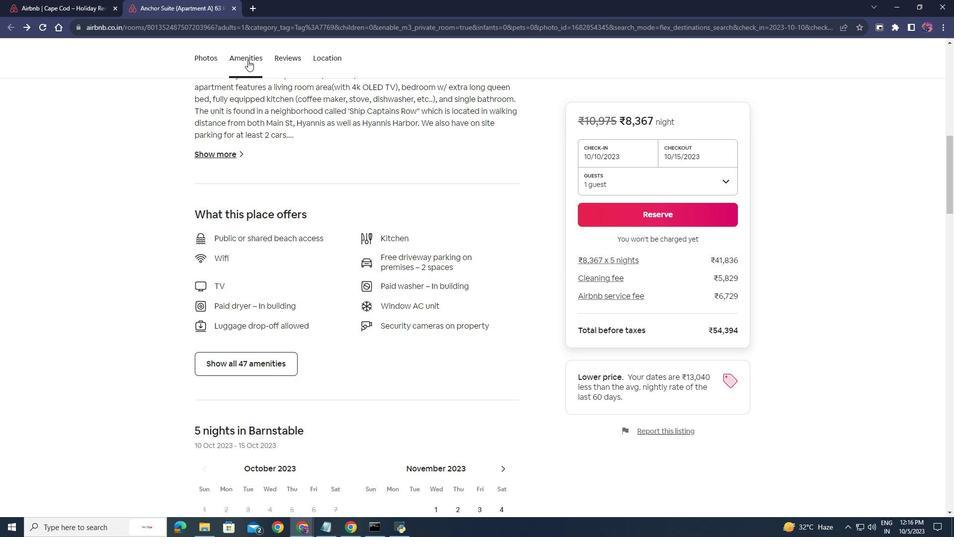 
Action: Mouse pressed left at (245, 57)
Screenshot: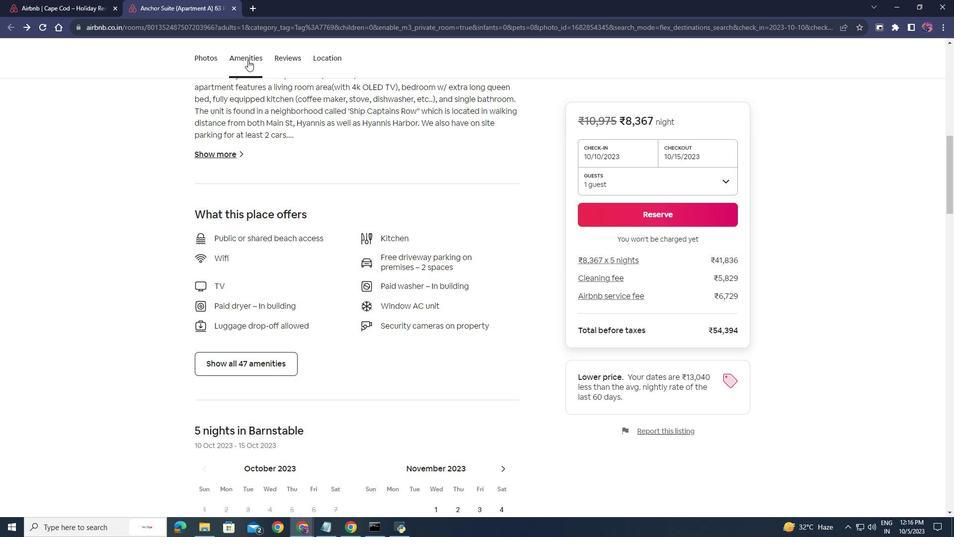 
Action: Mouse moved to (284, 52)
Screenshot: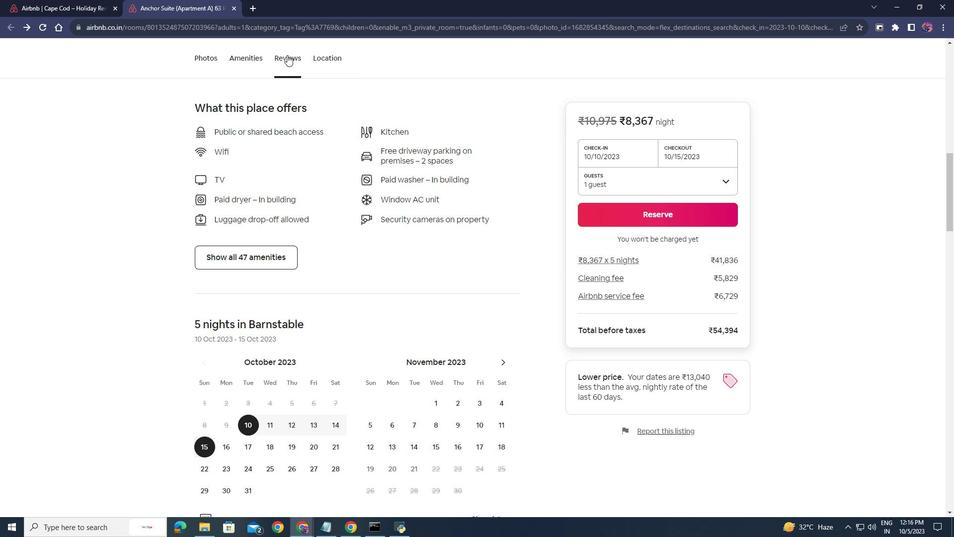 
Action: Mouse pressed left at (284, 52)
Screenshot: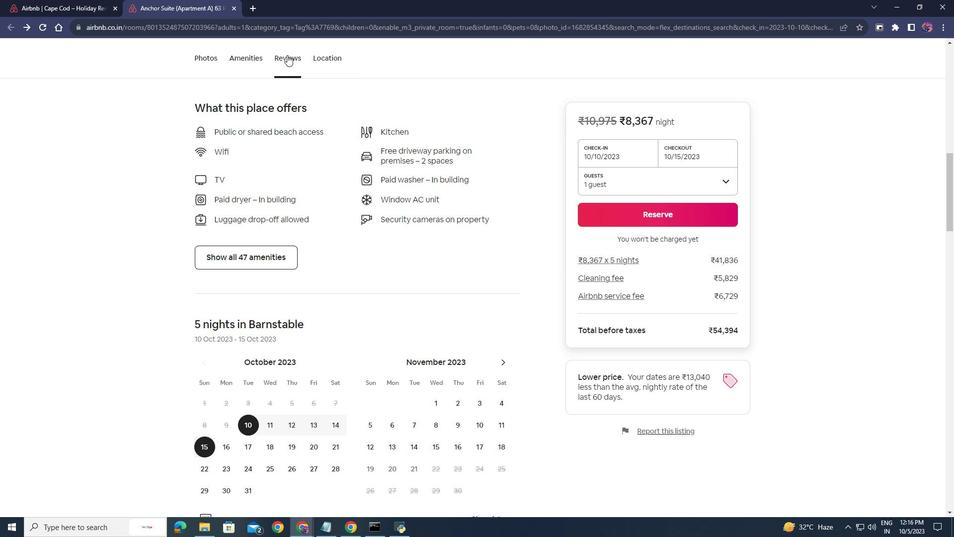 
Action: Mouse moved to (319, 54)
Screenshot: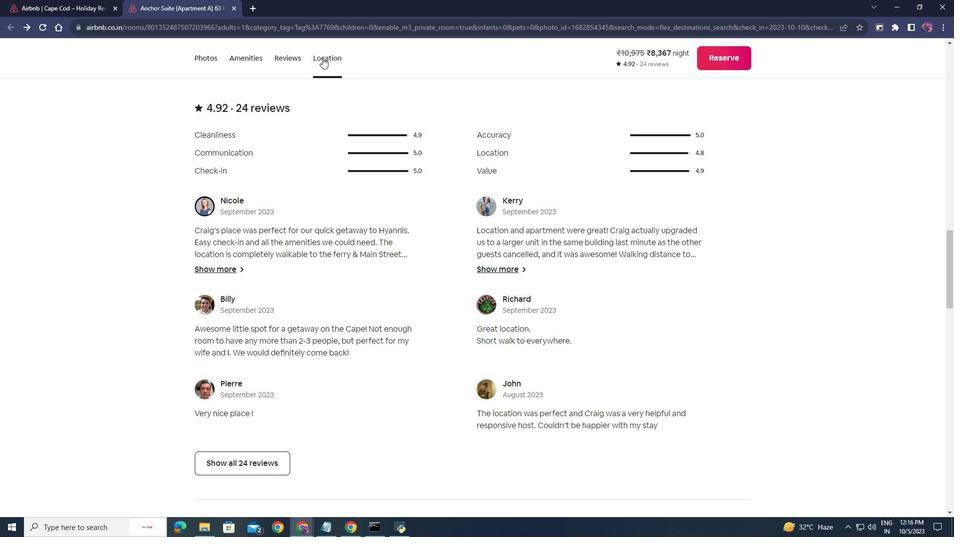 
Action: Mouse pressed left at (319, 54)
Screenshot: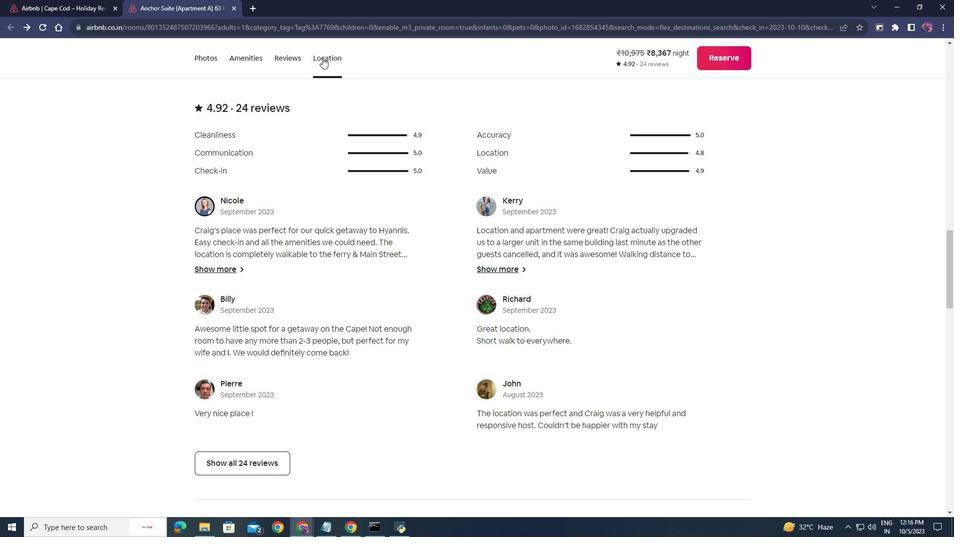 
Action: Mouse moved to (354, 253)
Screenshot: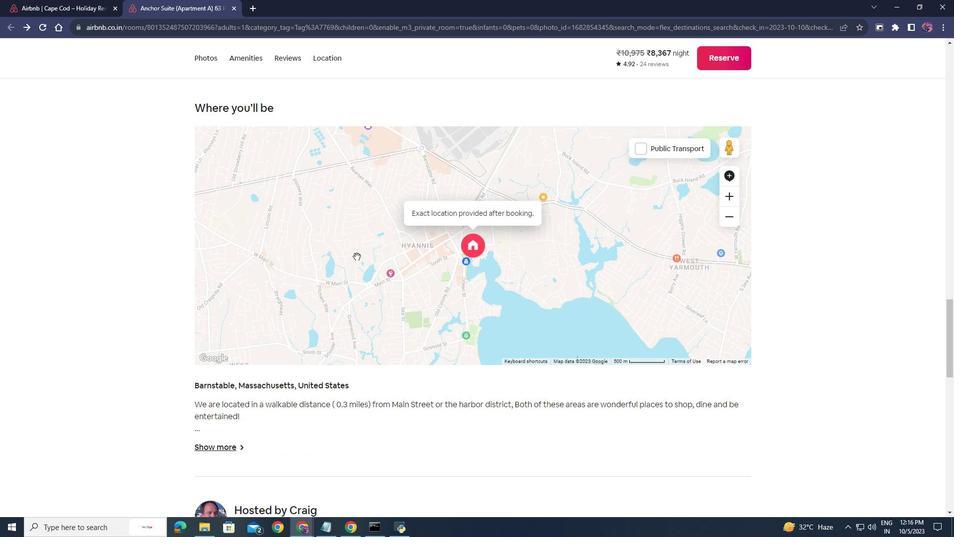 
Action: Mouse scrolled (354, 253) with delta (0, 0)
Screenshot: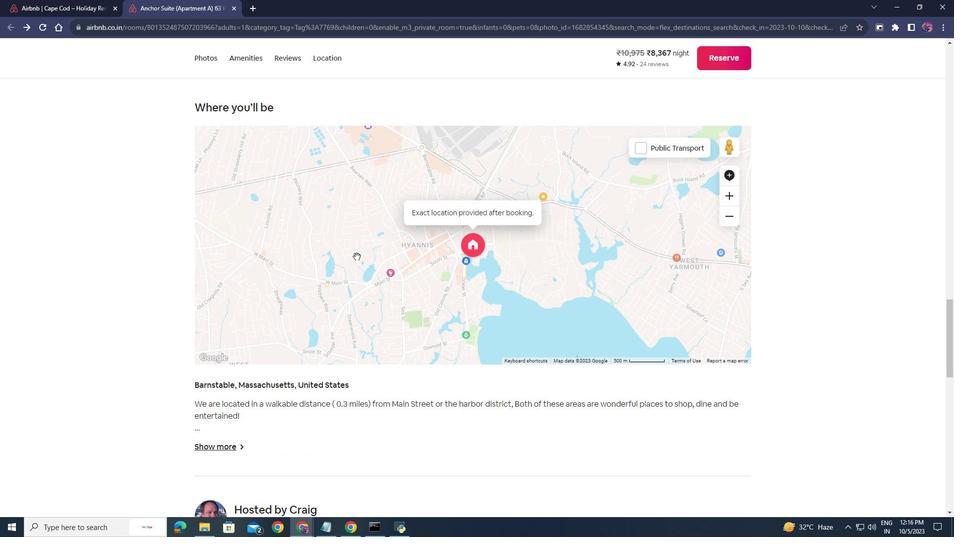 
Action: Mouse scrolled (354, 253) with delta (0, 0)
Screenshot: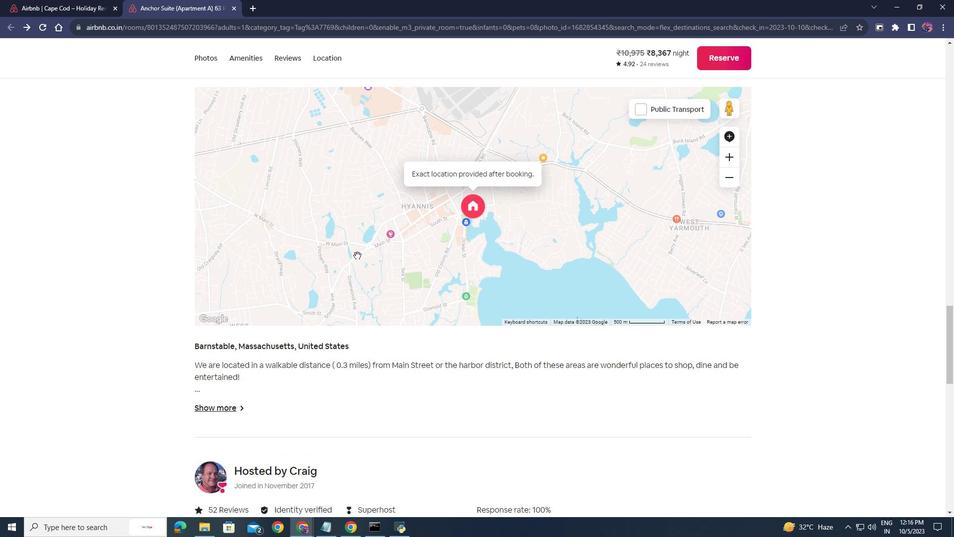 
Action: Mouse moved to (354, 252)
Screenshot: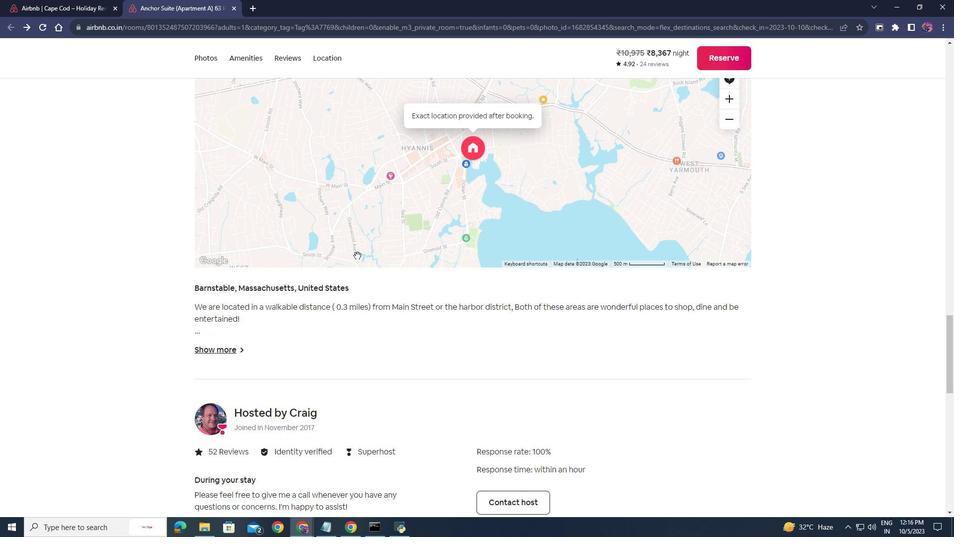 
Action: Mouse scrolled (354, 252) with delta (0, 0)
Screenshot: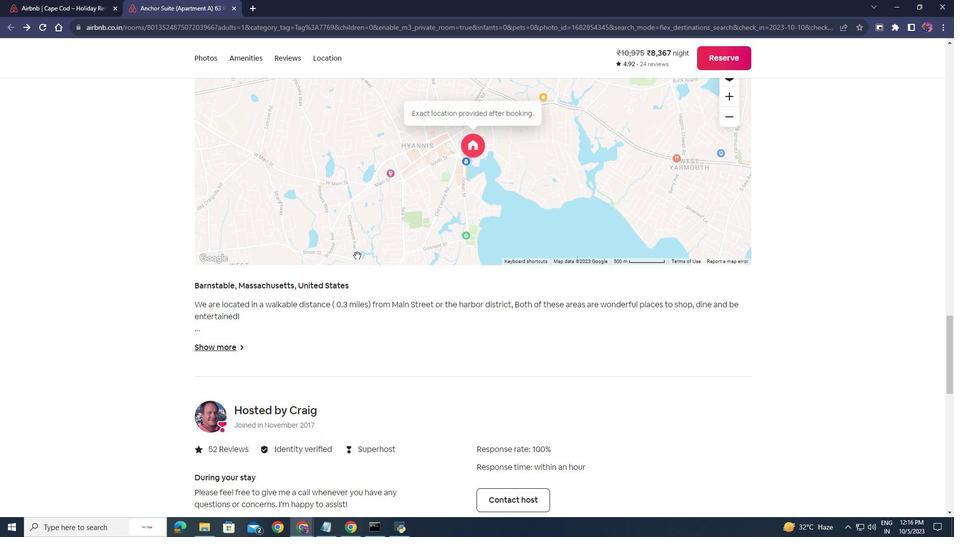 
Action: Mouse moved to (354, 251)
Screenshot: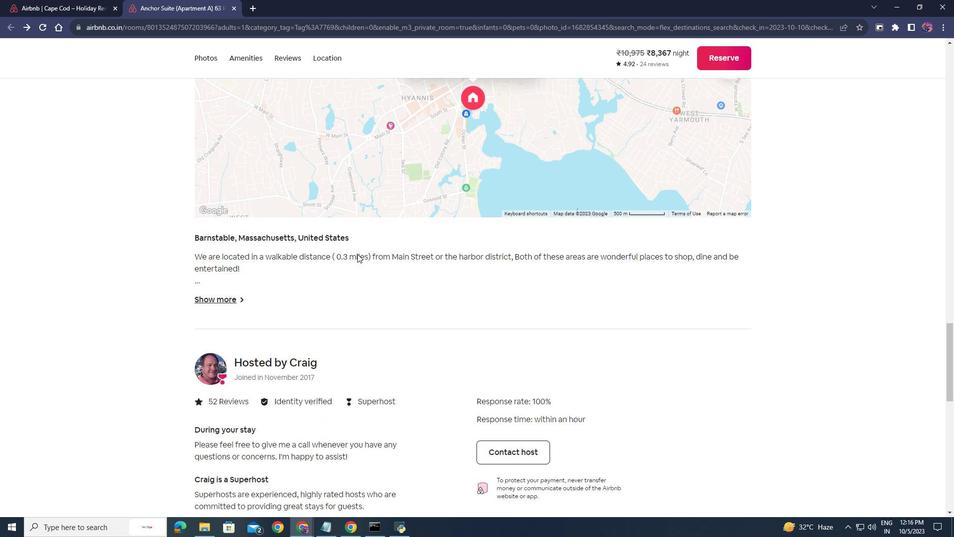 
Action: Mouse scrolled (354, 250) with delta (0, 0)
Screenshot: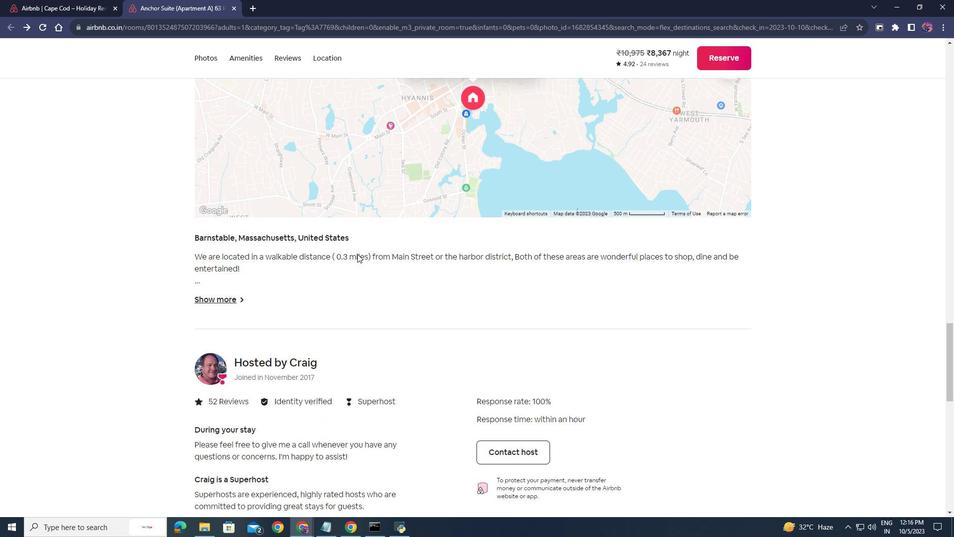 
Action: Mouse moved to (354, 249)
Screenshot: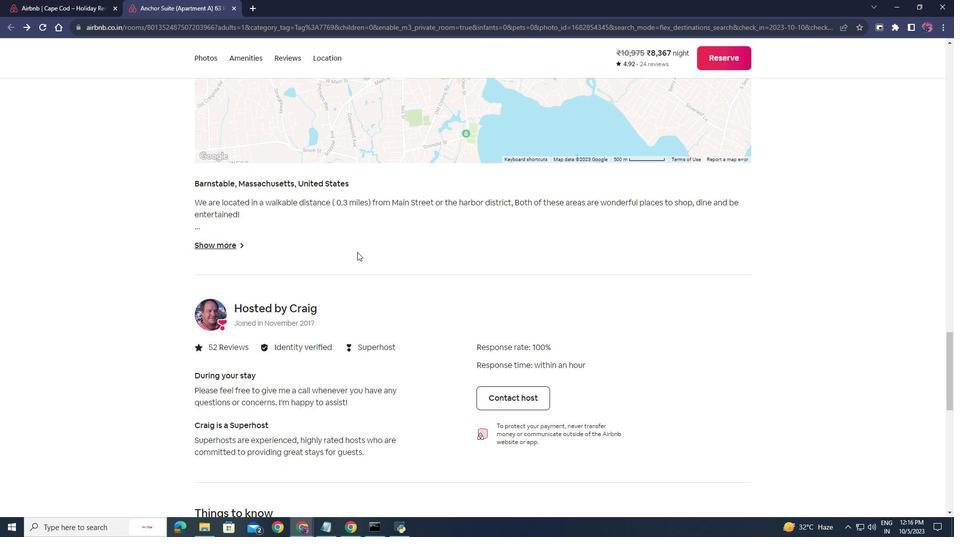 
Action: Mouse scrolled (354, 249) with delta (0, 0)
Screenshot: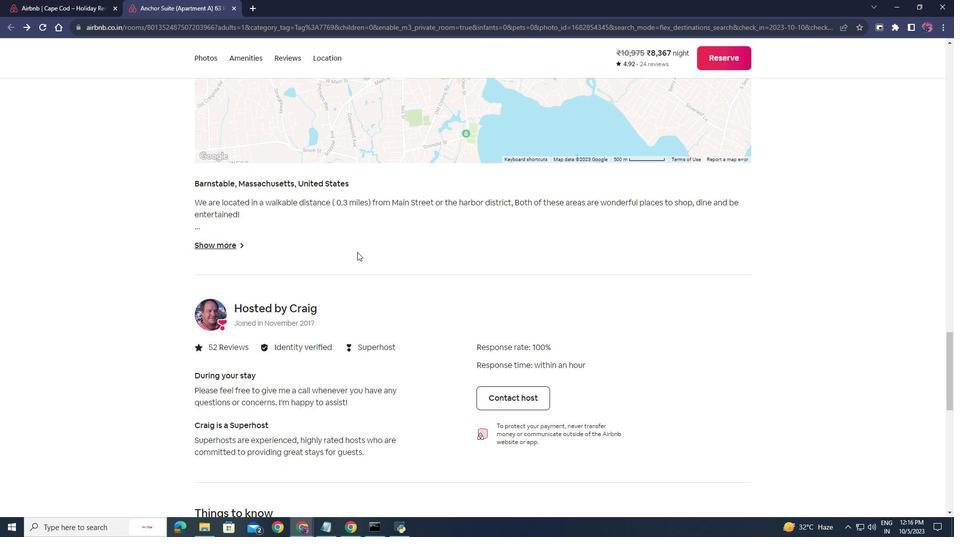
Action: Mouse moved to (354, 249)
Screenshot: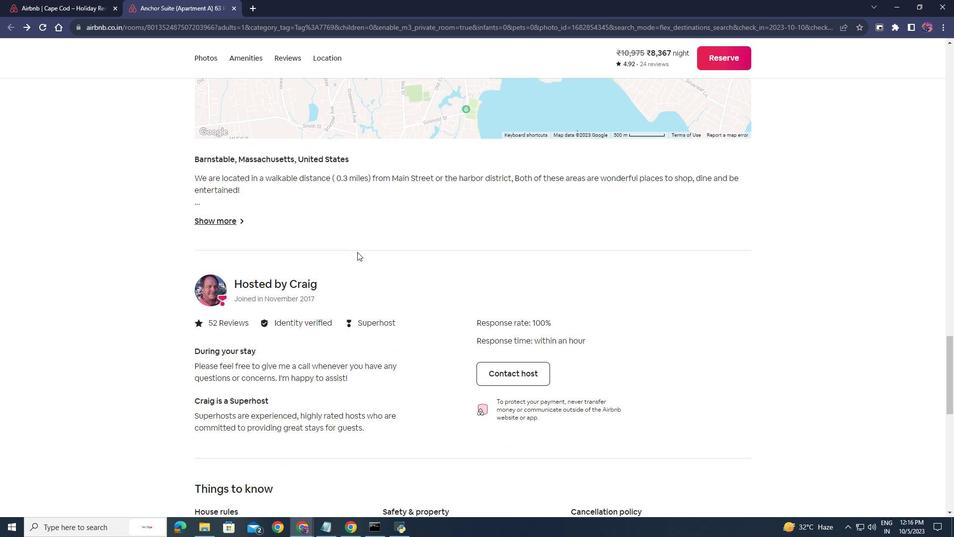 
Action: Mouse scrolled (354, 249) with delta (0, 0)
Screenshot: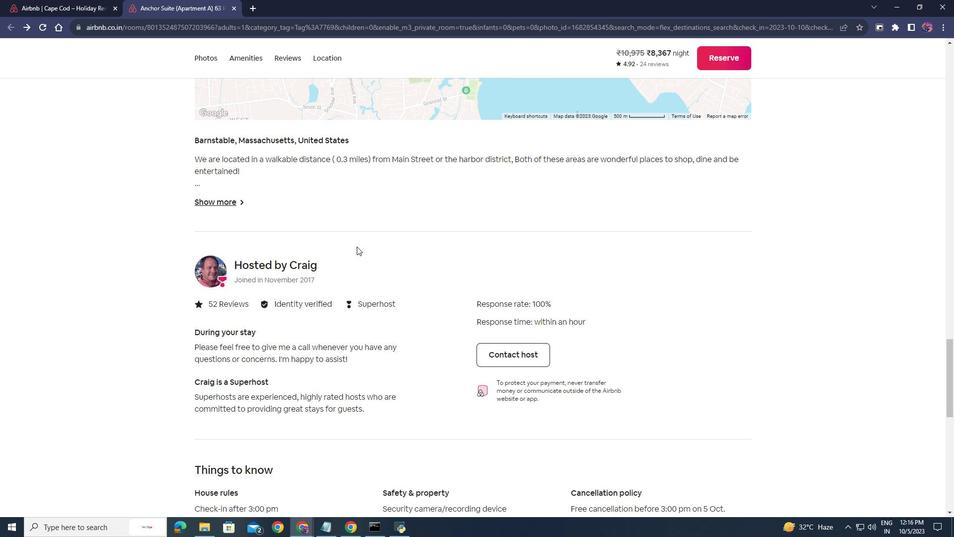
Action: Mouse moved to (354, 246)
Screenshot: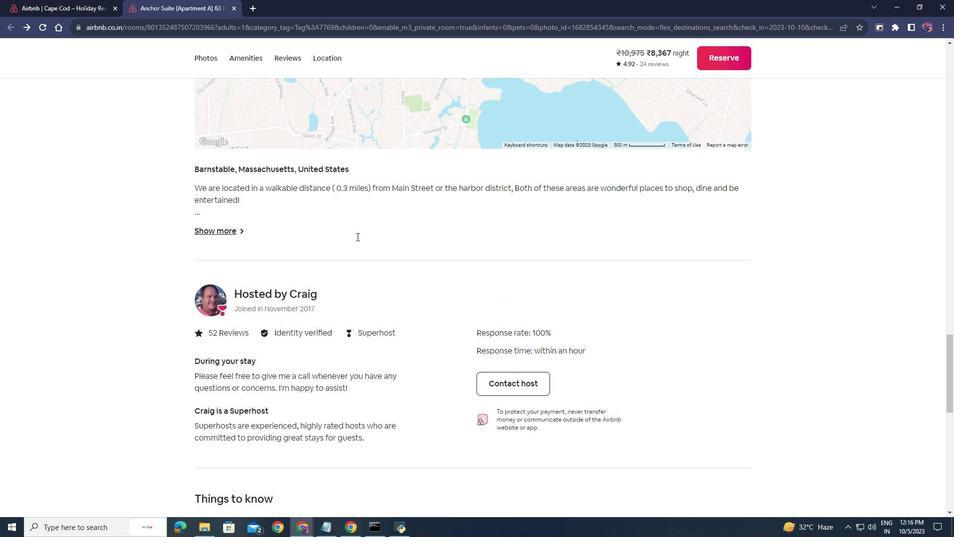 
Action: Mouse scrolled (354, 246) with delta (0, 0)
Screenshot: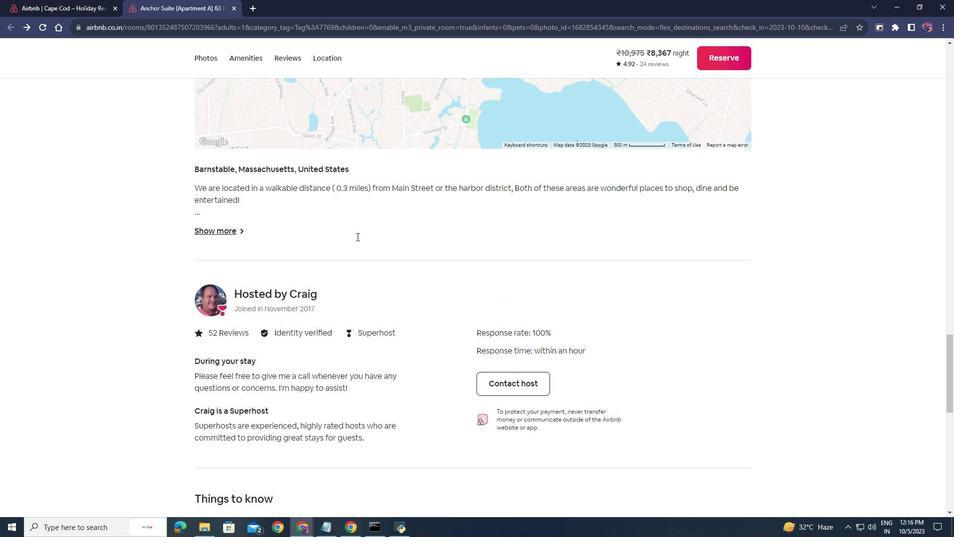 
Action: Mouse moved to (354, 244)
Screenshot: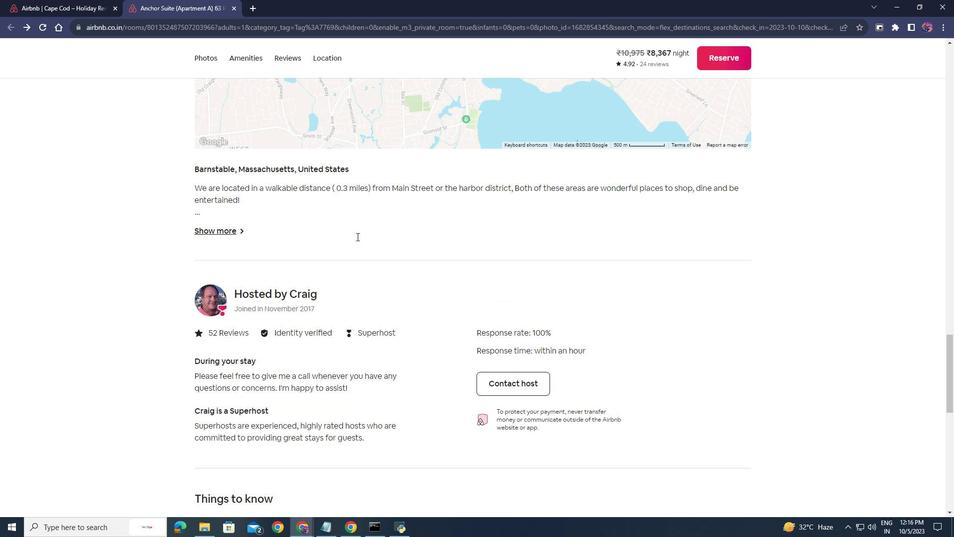 
Action: Mouse scrolled (354, 244) with delta (0, 0)
Screenshot: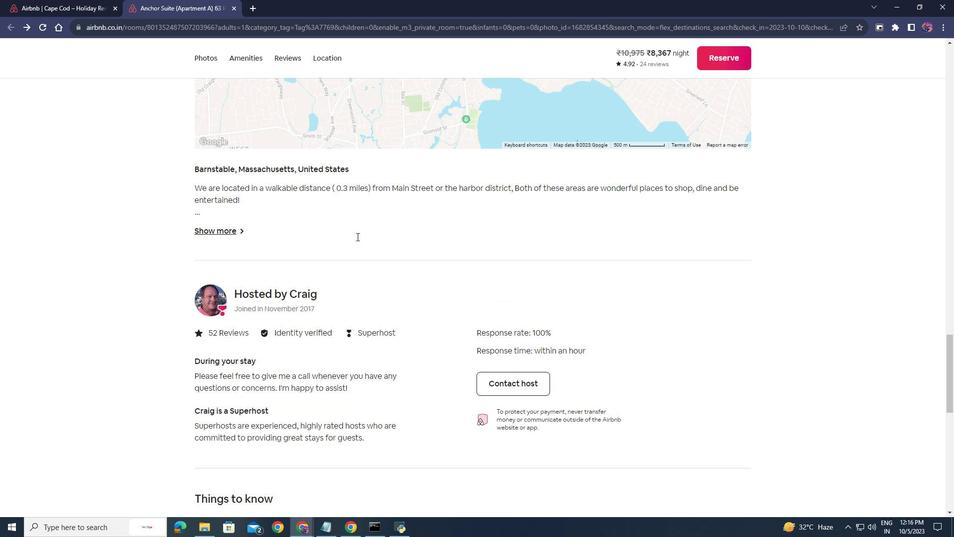 
Action: Mouse moved to (354, 238)
Screenshot: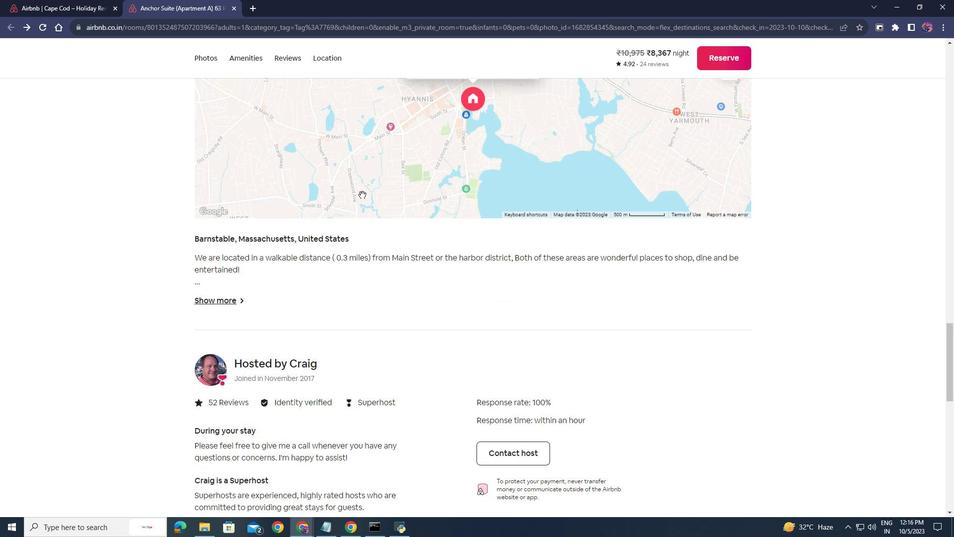 
Action: Mouse scrolled (354, 238) with delta (0, 0)
Screenshot: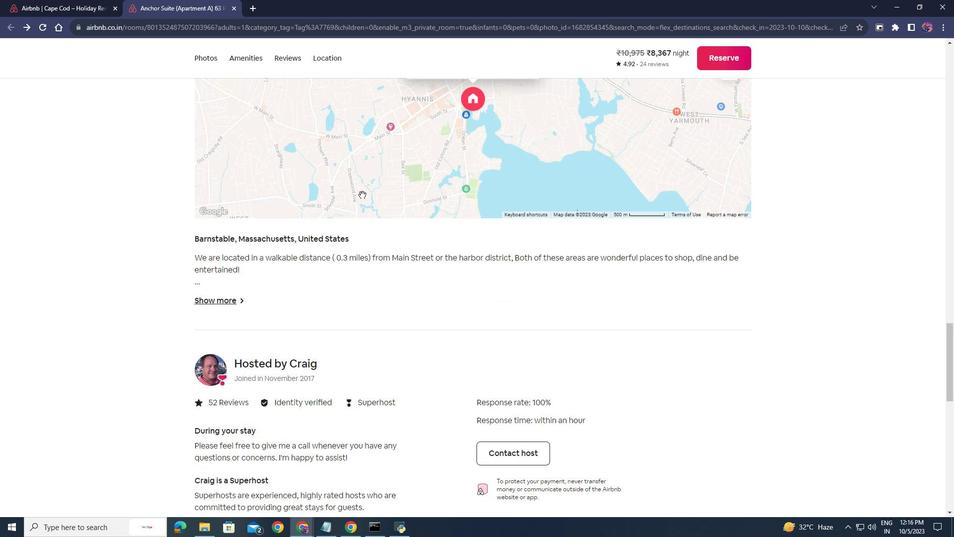 
Action: Mouse moved to (211, 60)
Screenshot: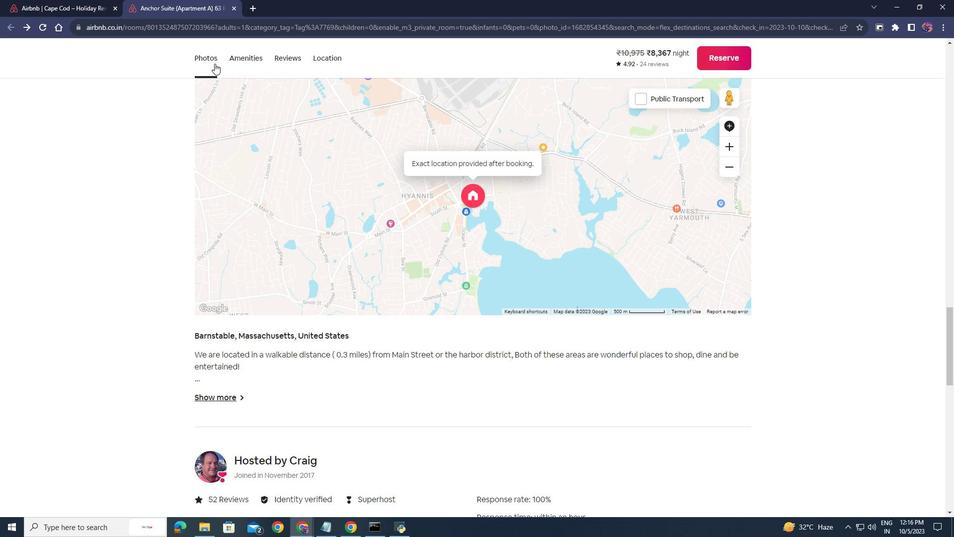 
Action: Mouse pressed left at (211, 60)
Screenshot: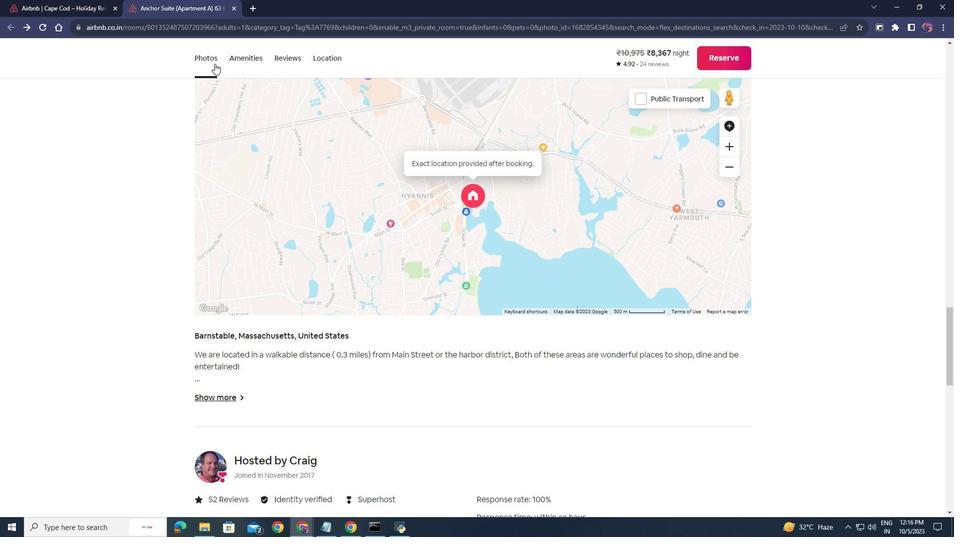 
Action: Mouse moved to (229, 5)
Screenshot: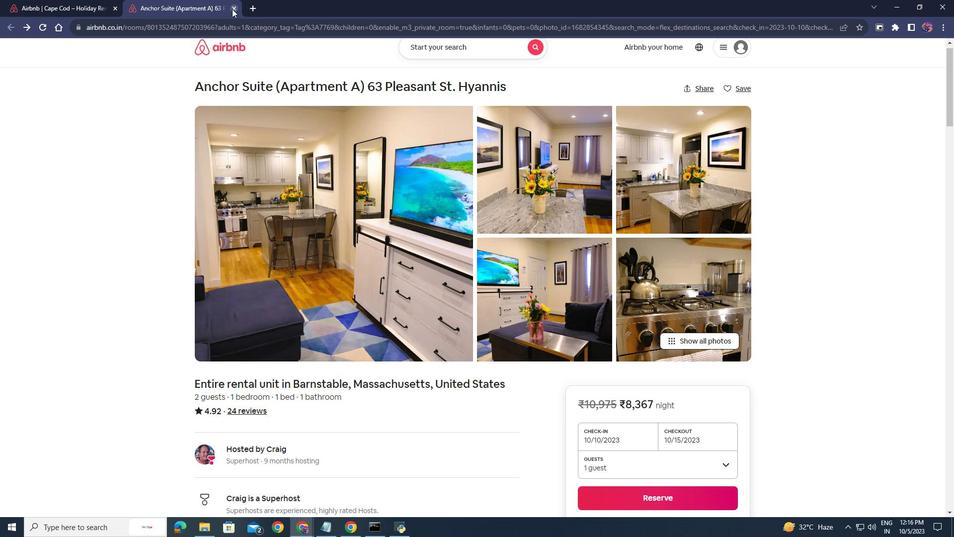 
Action: Mouse pressed left at (229, 5)
Screenshot: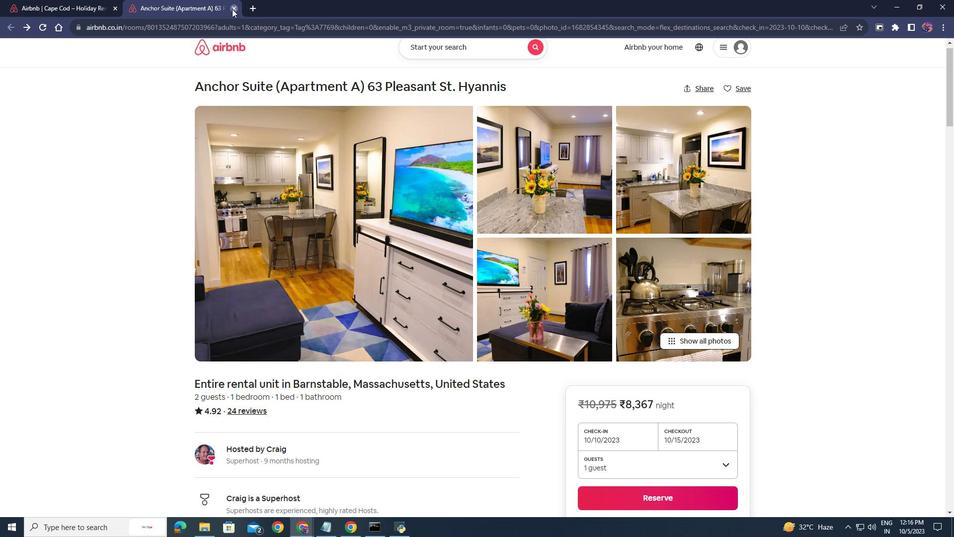 
Action: Mouse moved to (249, 203)
Screenshot: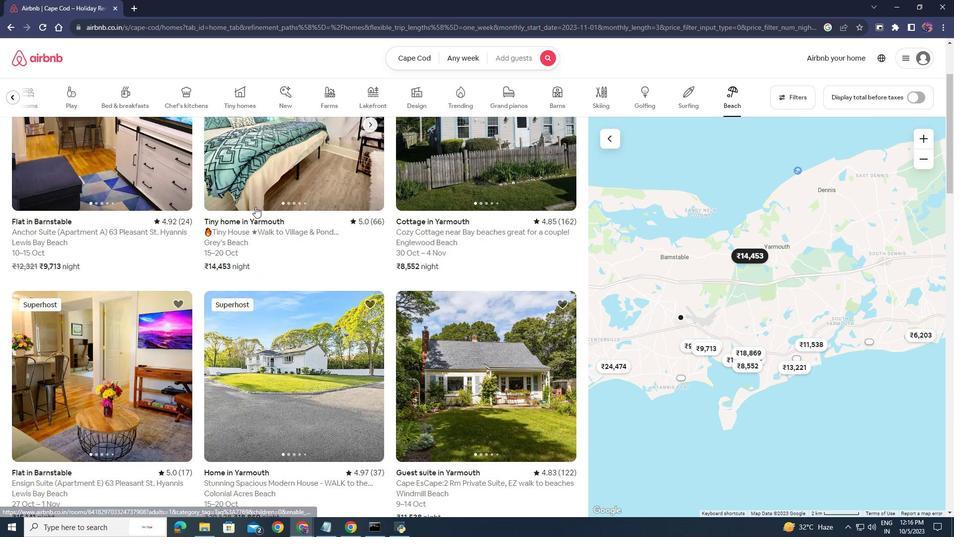 
Action: Mouse scrolled (249, 203) with delta (0, 0)
Screenshot: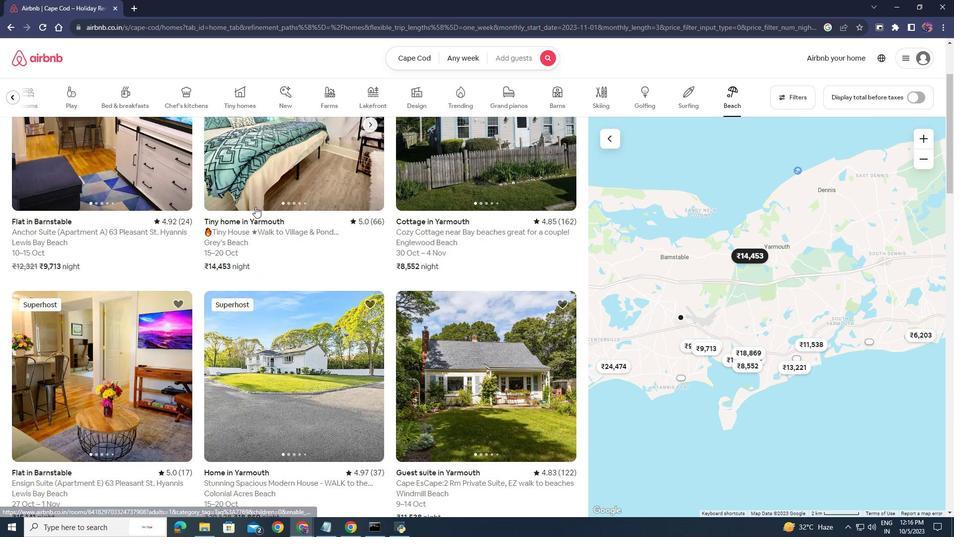 
Action: Mouse moved to (252, 203)
Screenshot: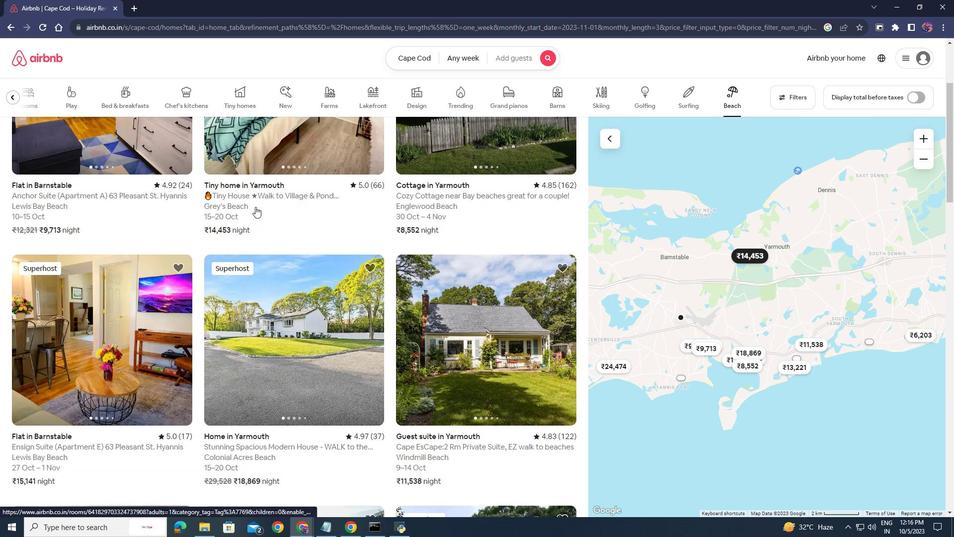 
Action: Mouse scrolled (252, 203) with delta (0, 0)
Screenshot: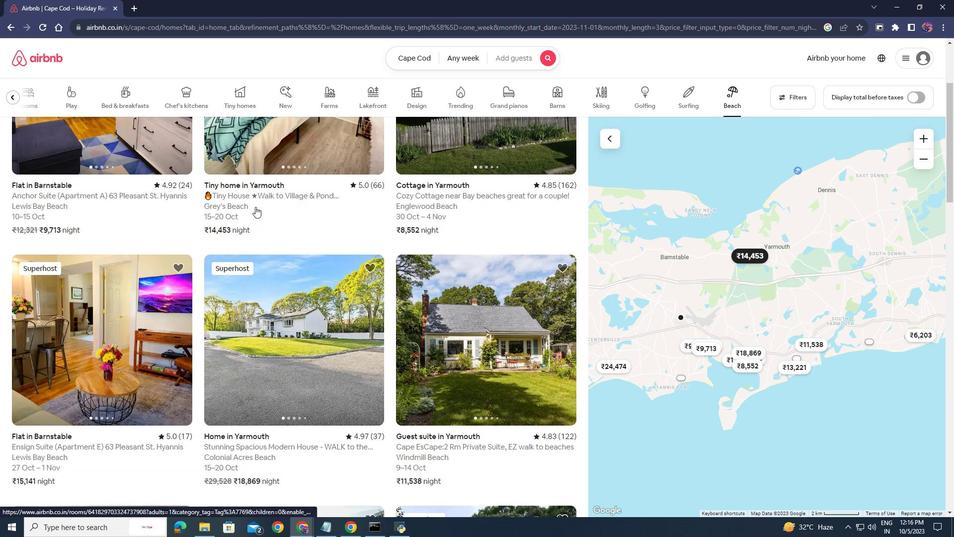 
Action: Mouse scrolled (252, 203) with delta (0, 0)
Screenshot: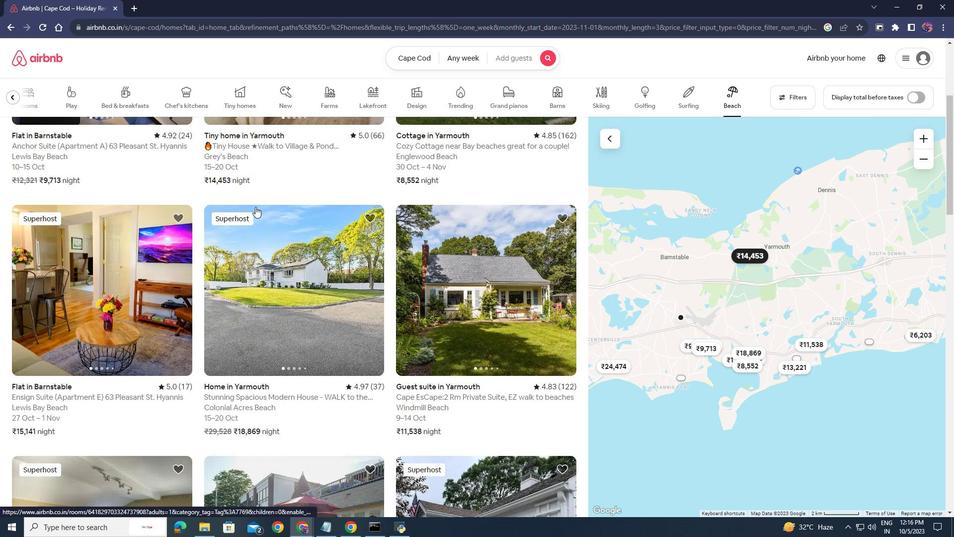 
Action: Mouse moved to (277, 228)
Screenshot: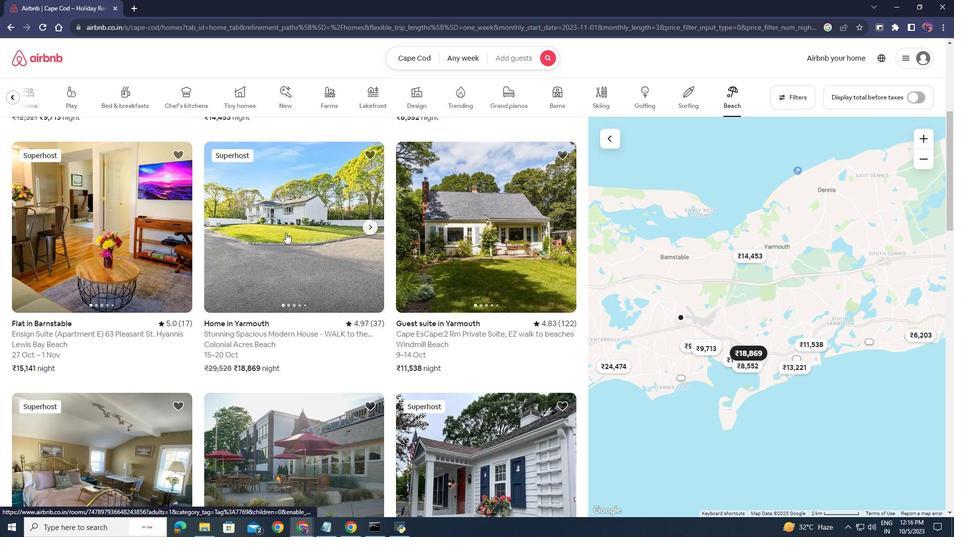 
Action: Mouse scrolled (277, 227) with delta (0, 0)
Screenshot: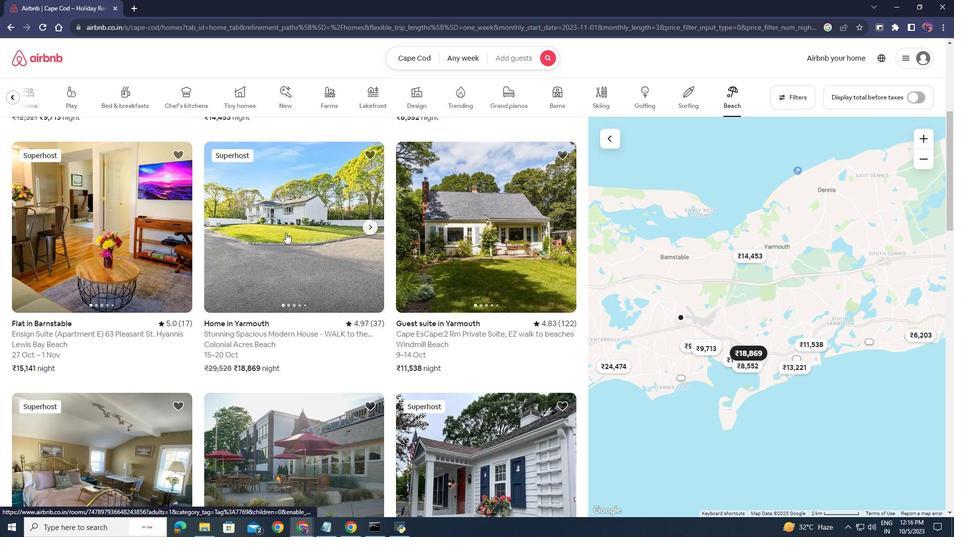 
Action: Mouse moved to (282, 229)
Screenshot: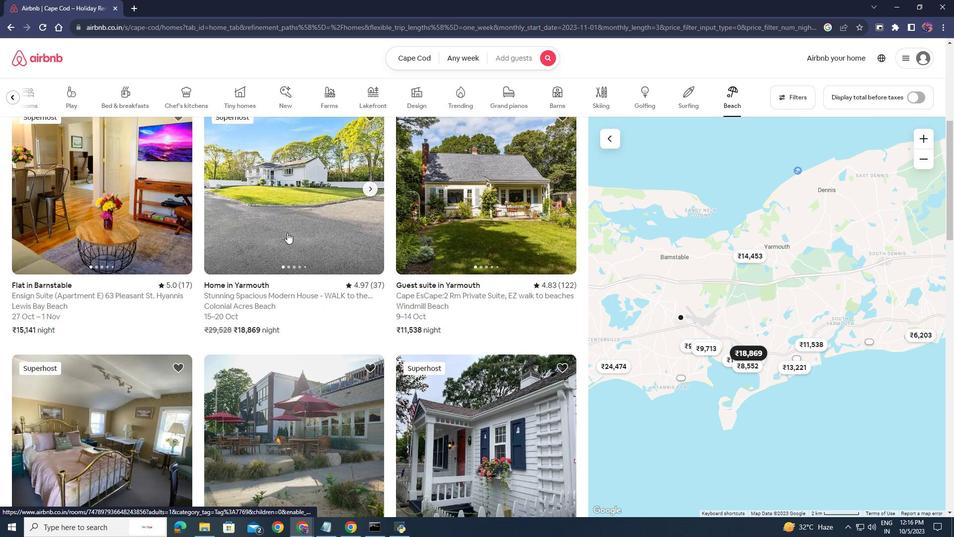 
Action: Mouse scrolled (282, 229) with delta (0, 0)
Screenshot: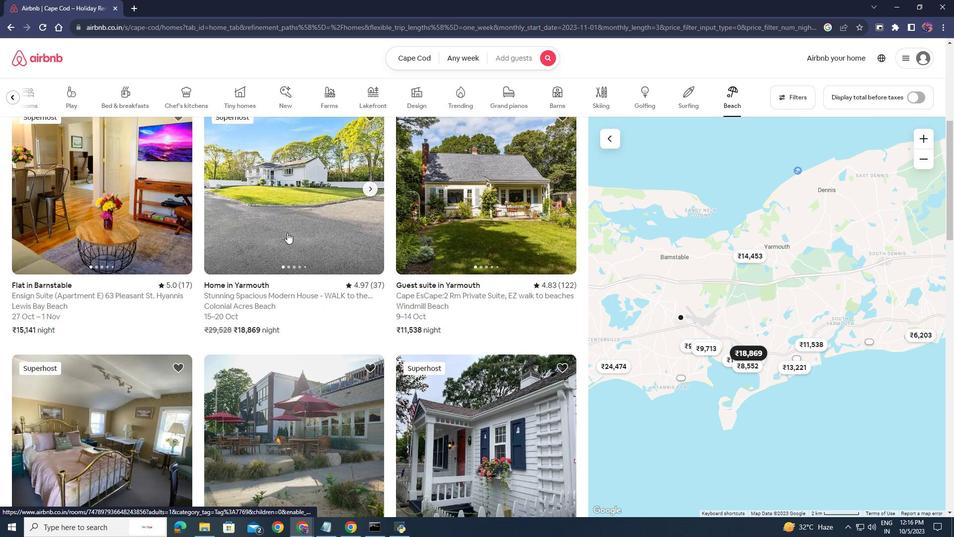 
Action: Mouse moved to (287, 229)
Screenshot: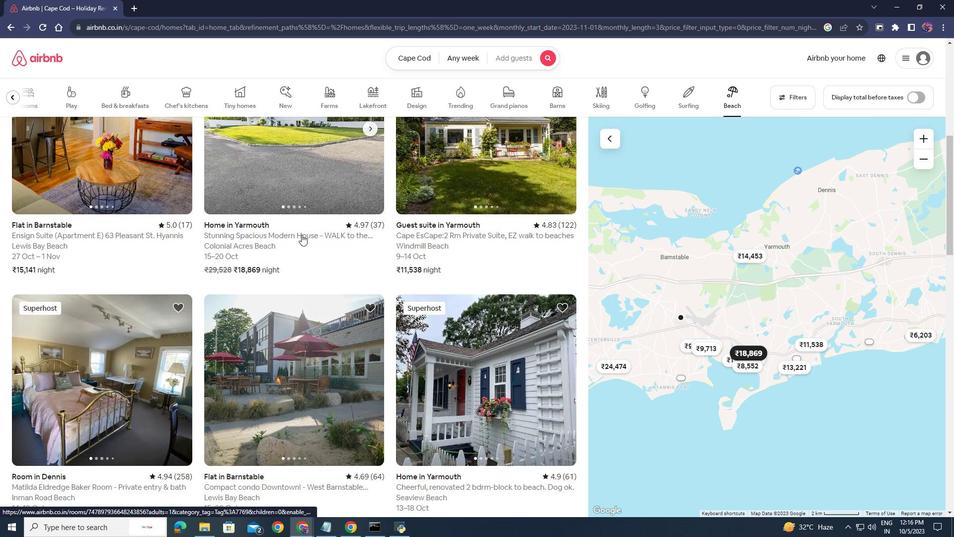 
Action: Mouse scrolled (287, 229) with delta (0, 0)
Screenshot: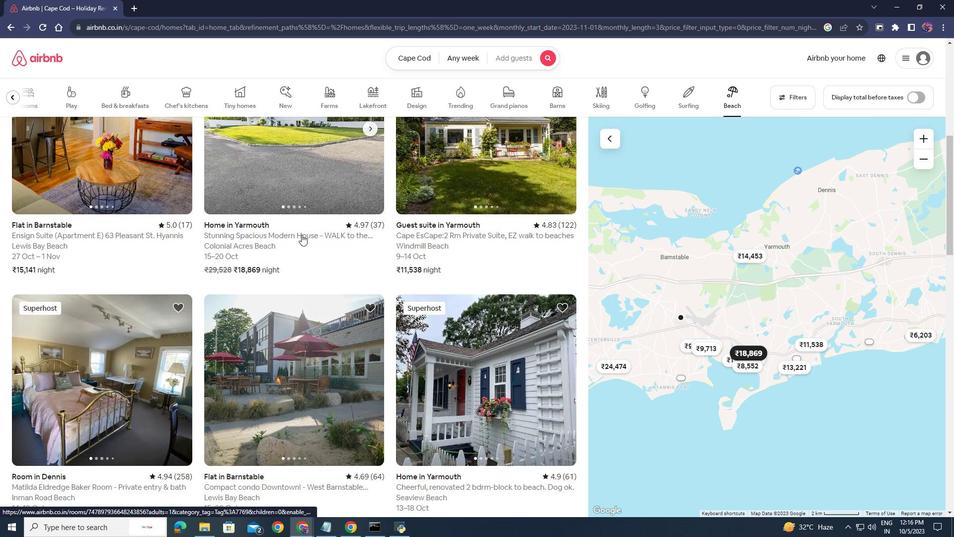 
Action: Mouse moved to (403, 270)
Screenshot: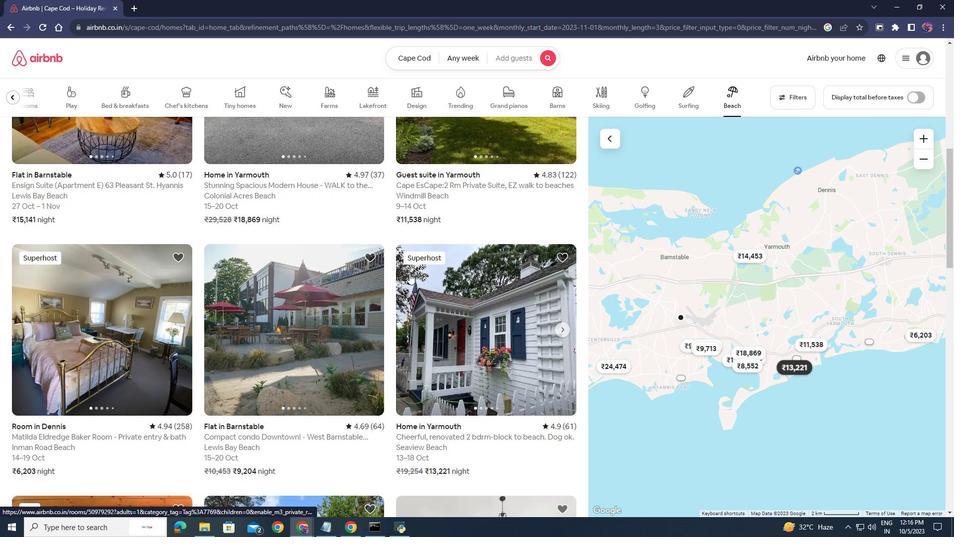 
Action: Mouse scrolled (403, 270) with delta (0, 0)
Screenshot: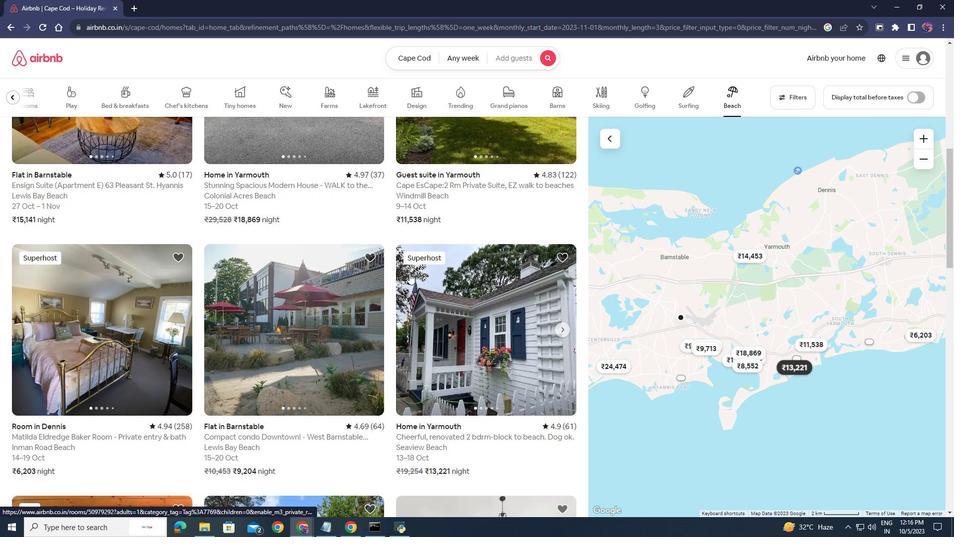 
Action: Mouse moved to (406, 270)
Screenshot: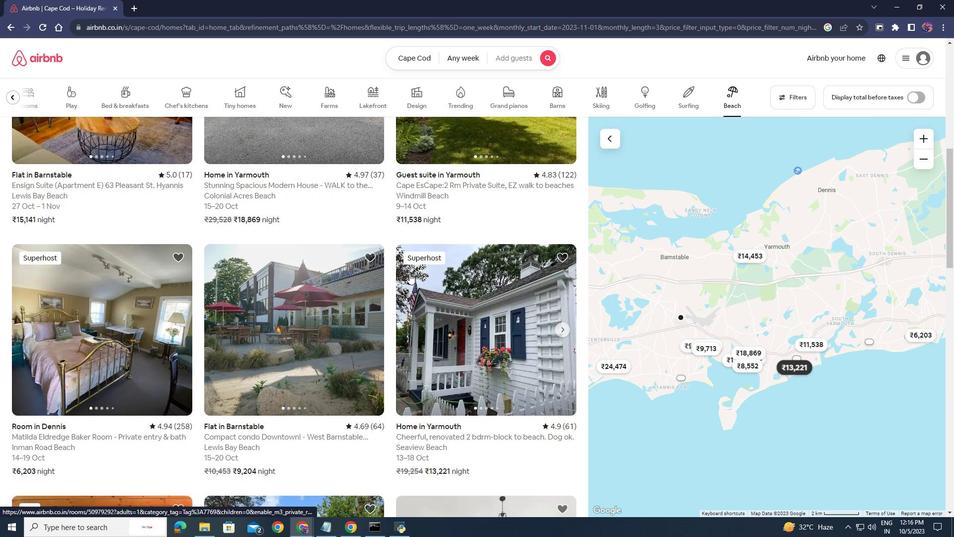 
Action: Mouse scrolled (406, 270) with delta (0, 0)
Screenshot: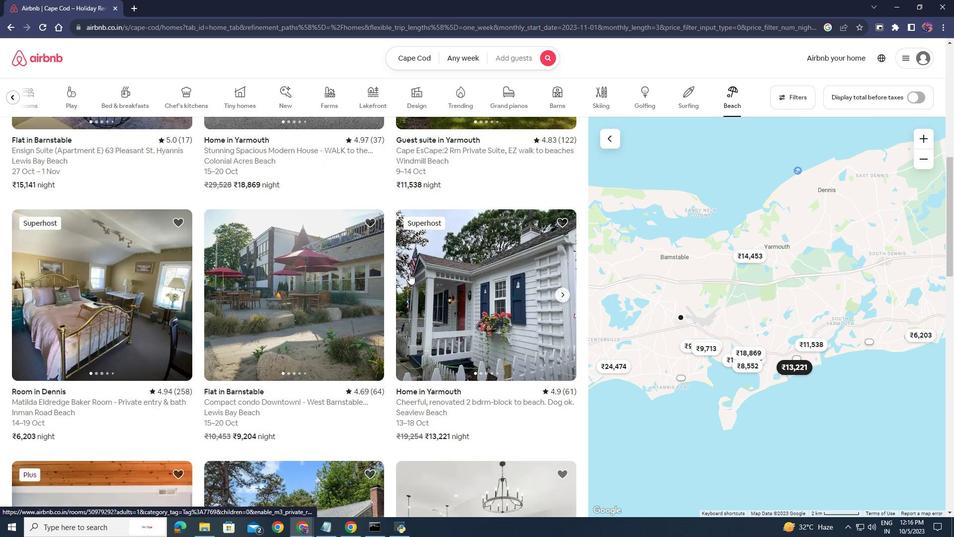 
Action: Mouse moved to (373, 249)
Screenshot: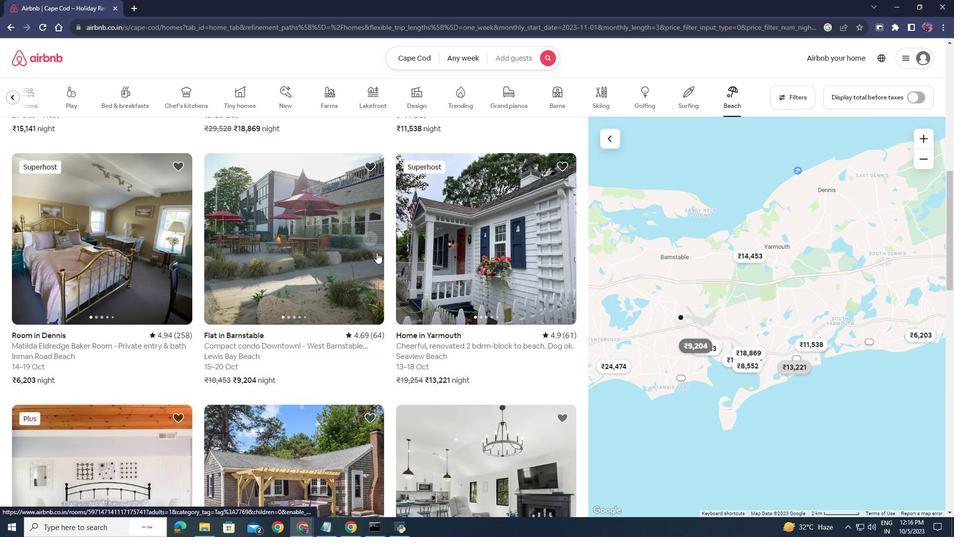 
Action: Mouse scrolled (373, 249) with delta (0, 0)
Screenshot: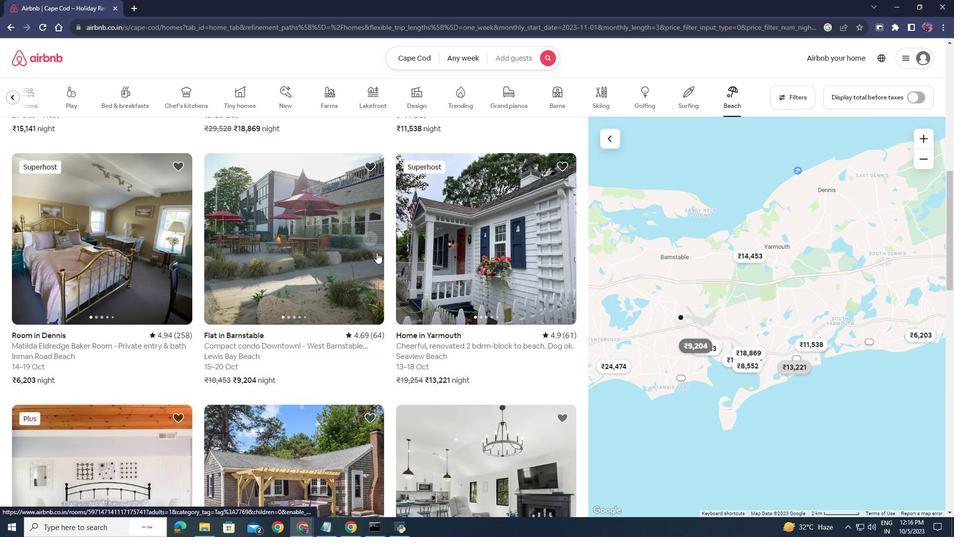 
Action: Mouse scrolled (373, 249) with delta (0, 0)
Screenshot: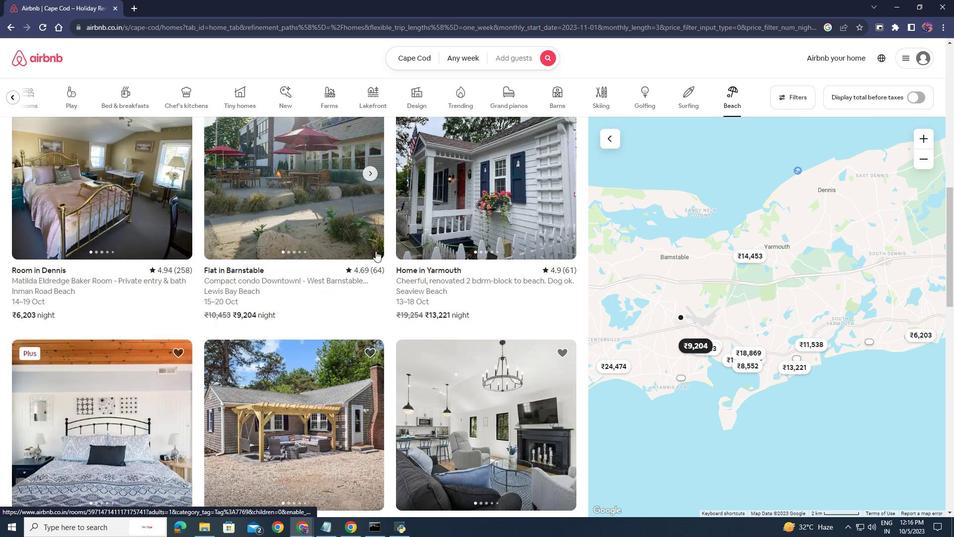 
Action: Mouse scrolled (373, 249) with delta (0, 0)
Screenshot: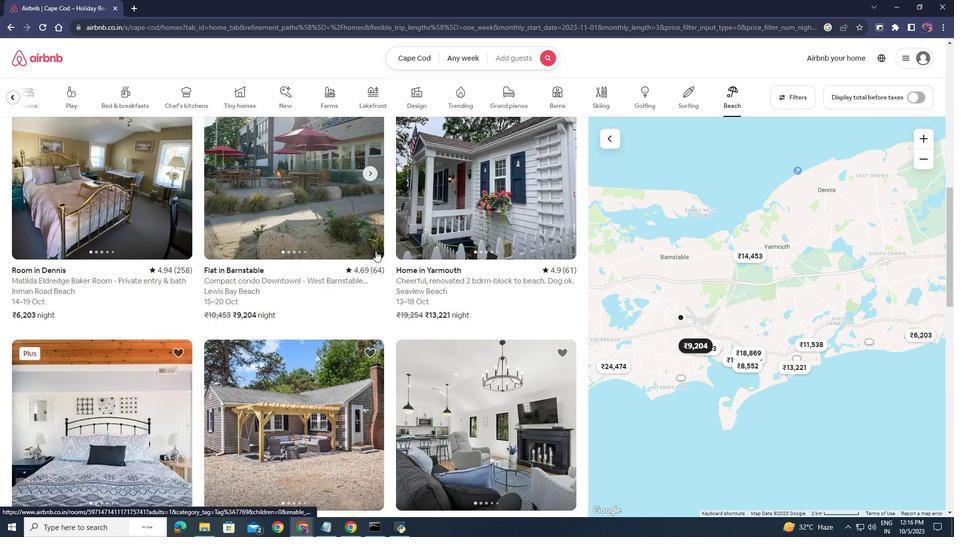 
Action: Mouse moved to (374, 242)
Screenshot: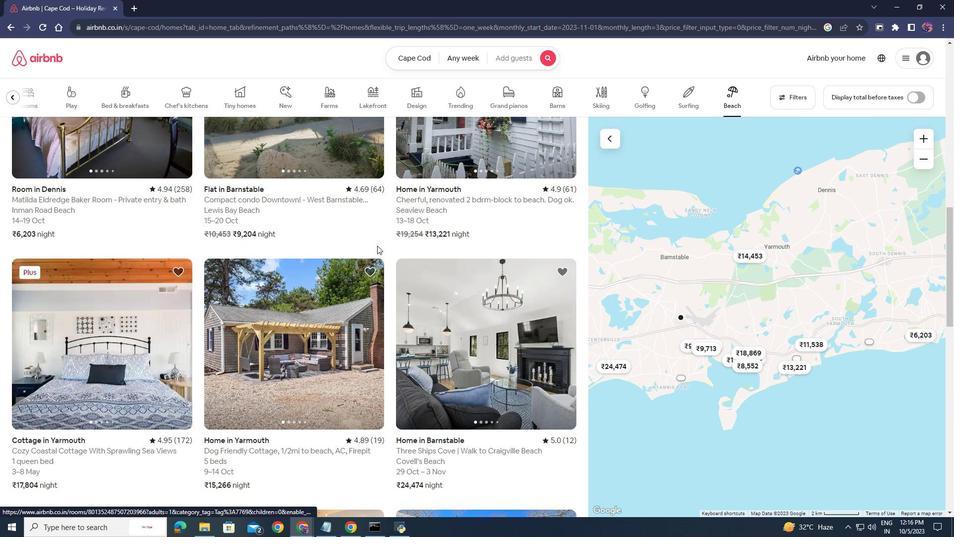 
Action: Mouse scrolled (374, 242) with delta (0, 0)
Screenshot: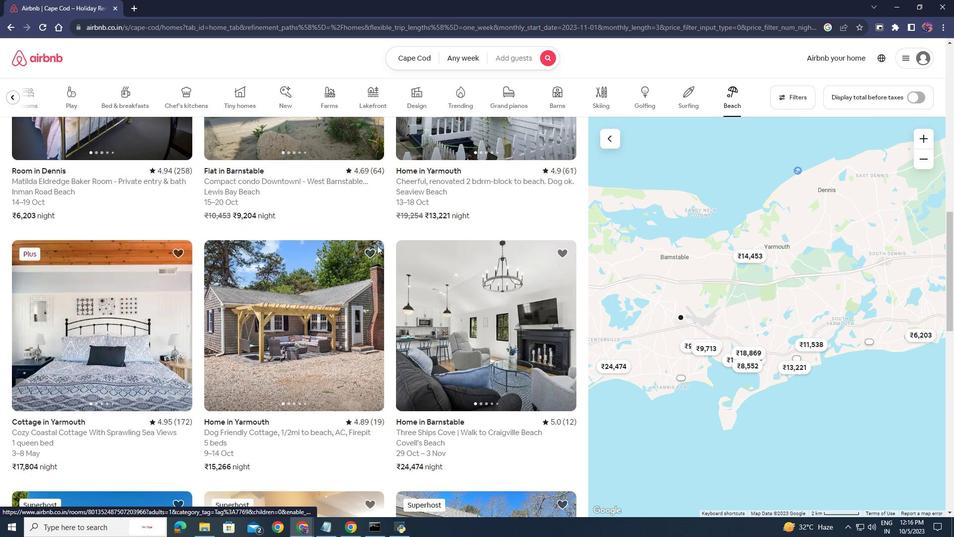 
Action: Mouse scrolled (374, 242) with delta (0, 0)
Screenshot: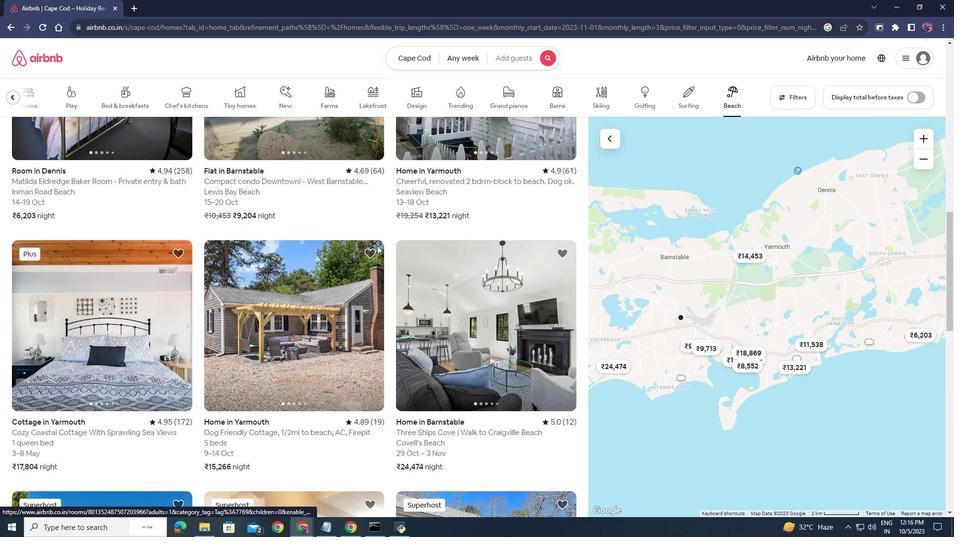 
Action: Mouse moved to (370, 256)
Screenshot: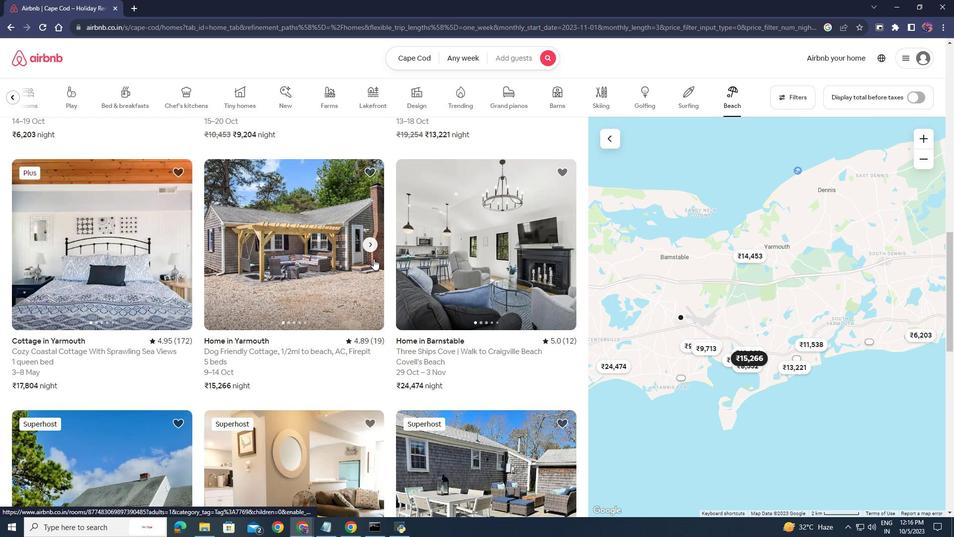 
Action: Mouse scrolled (370, 255) with delta (0, 0)
Screenshot: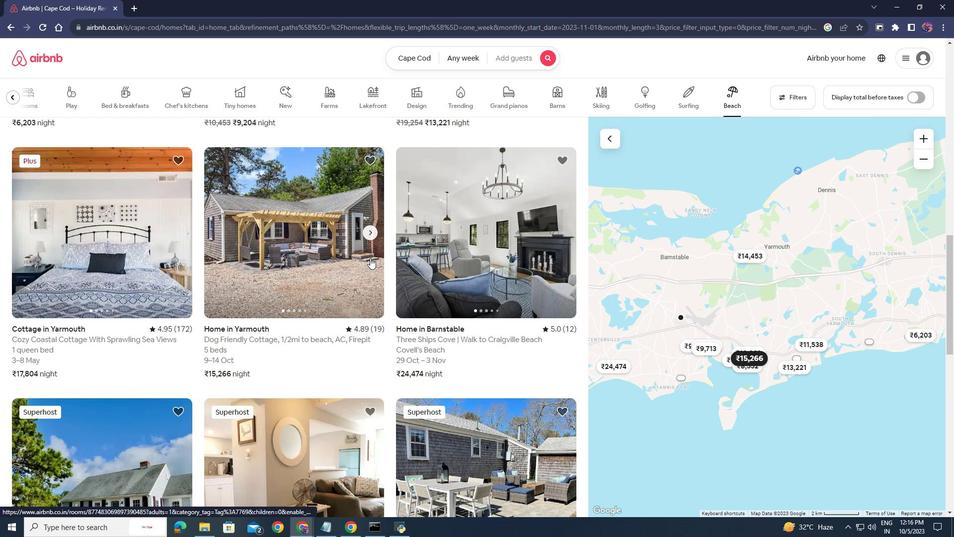 
Action: Mouse scrolled (370, 255) with delta (0, 0)
Screenshot: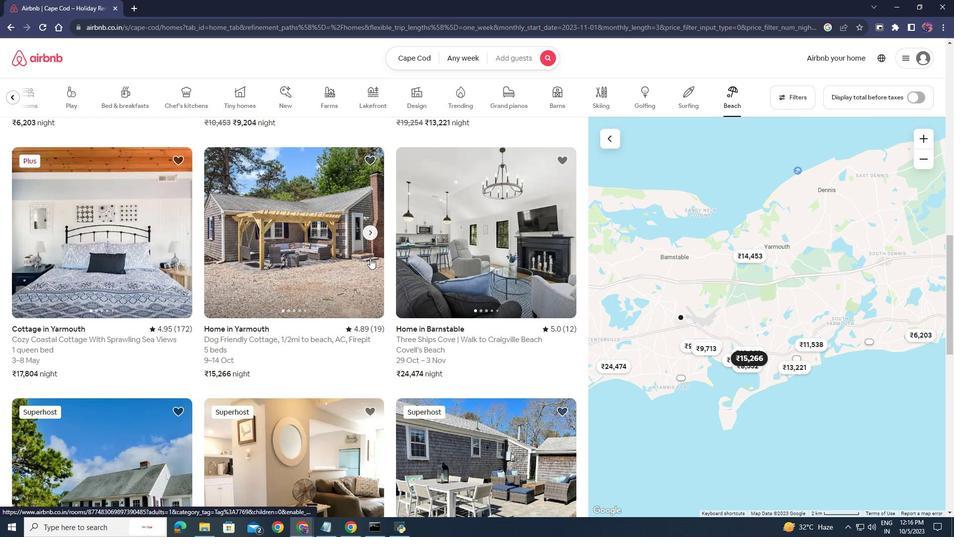 
Action: Mouse moved to (367, 255)
Screenshot: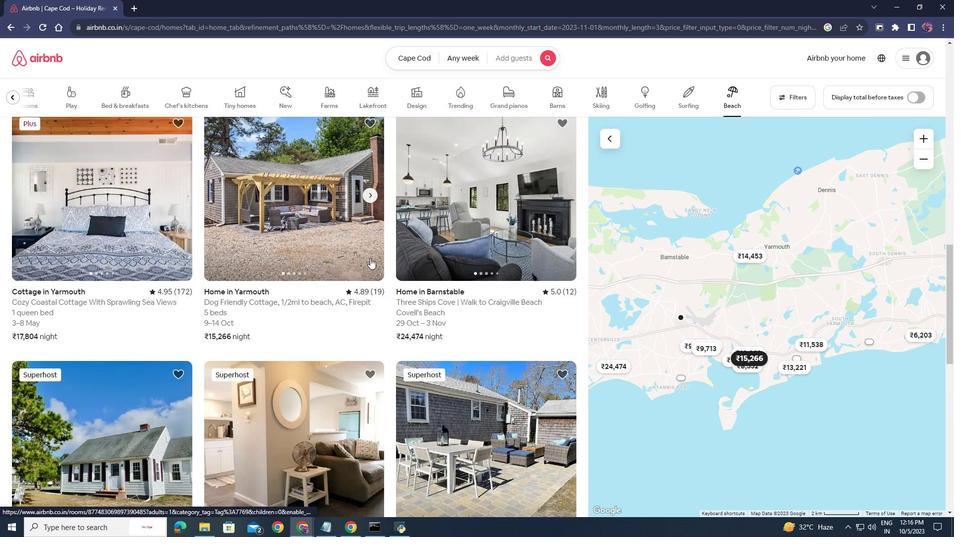 
Action: Mouse scrolled (367, 254) with delta (0, 0)
Screenshot: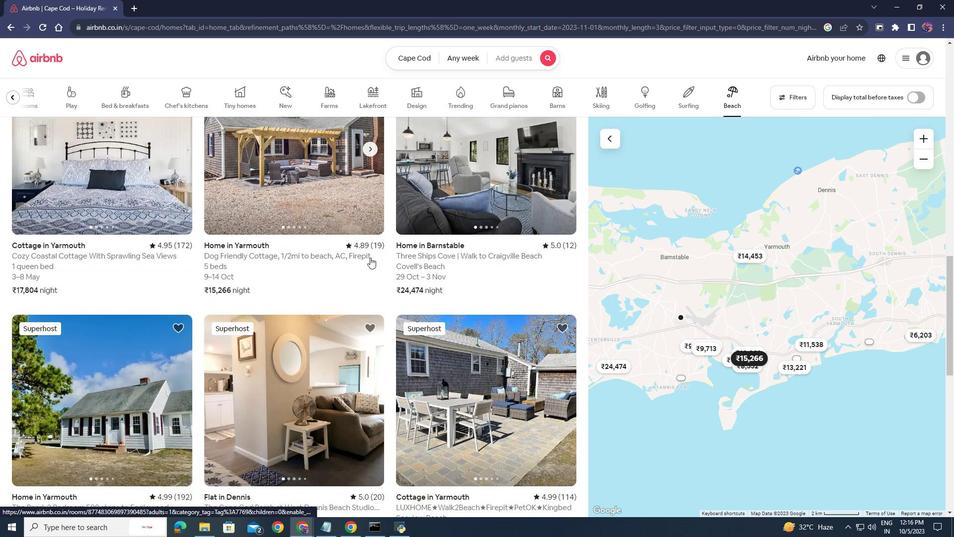 
Action: Mouse moved to (366, 254)
Screenshot: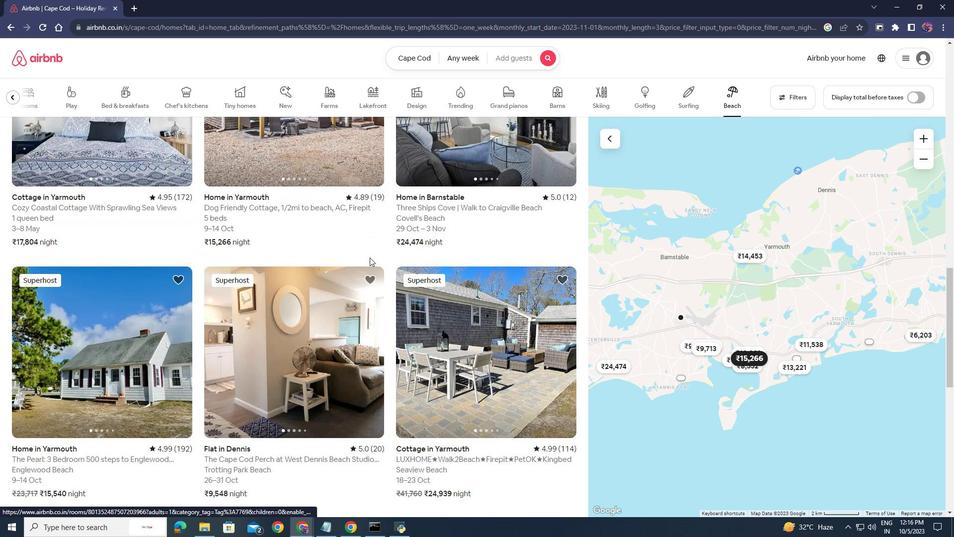
Action: Mouse scrolled (366, 254) with delta (0, 0)
Screenshot: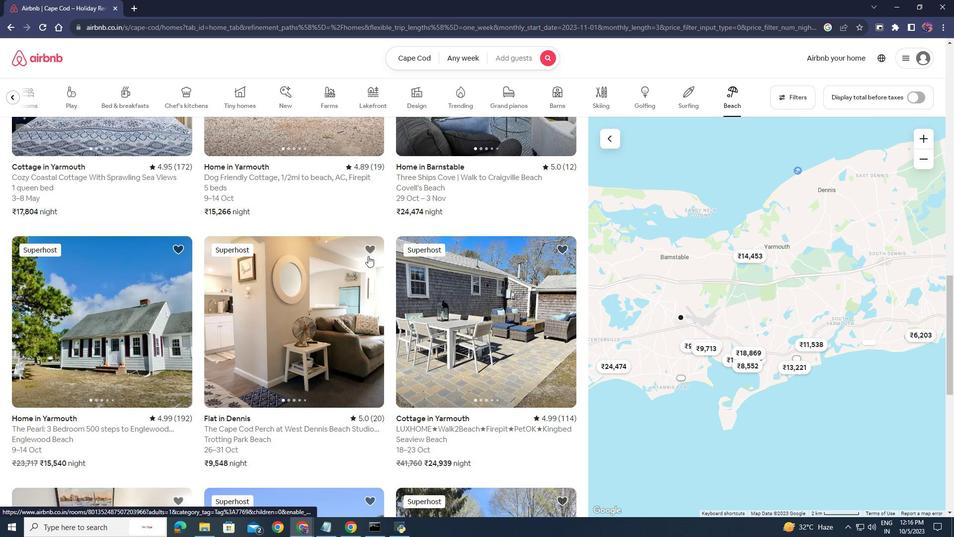 
Action: Mouse moved to (372, 262)
Screenshot: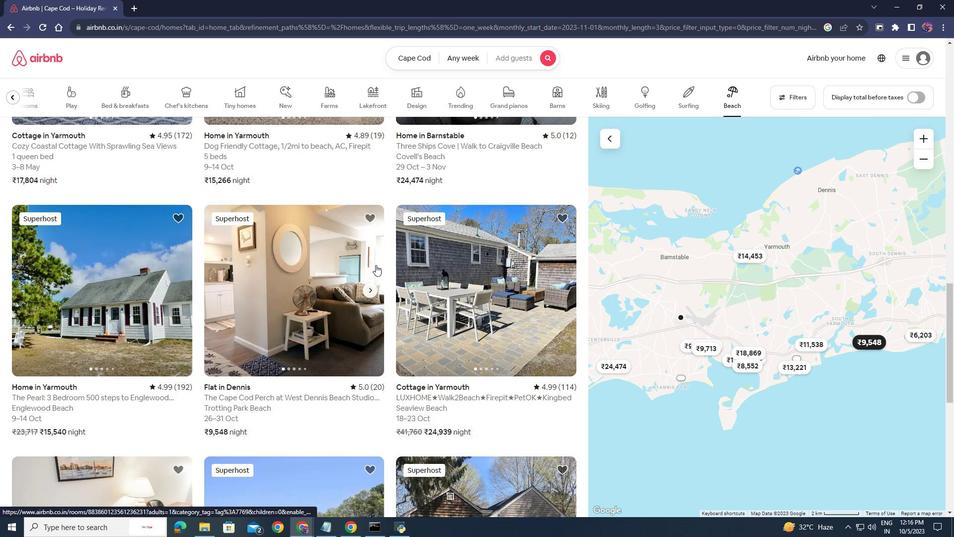 
Action: Mouse scrolled (372, 261) with delta (0, 0)
Screenshot: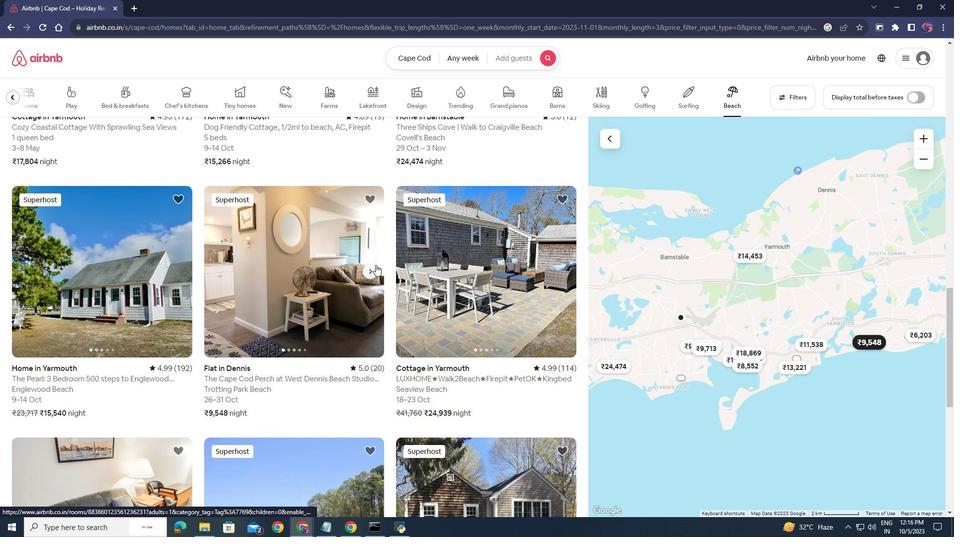 
Action: Mouse moved to (372, 262)
Screenshot: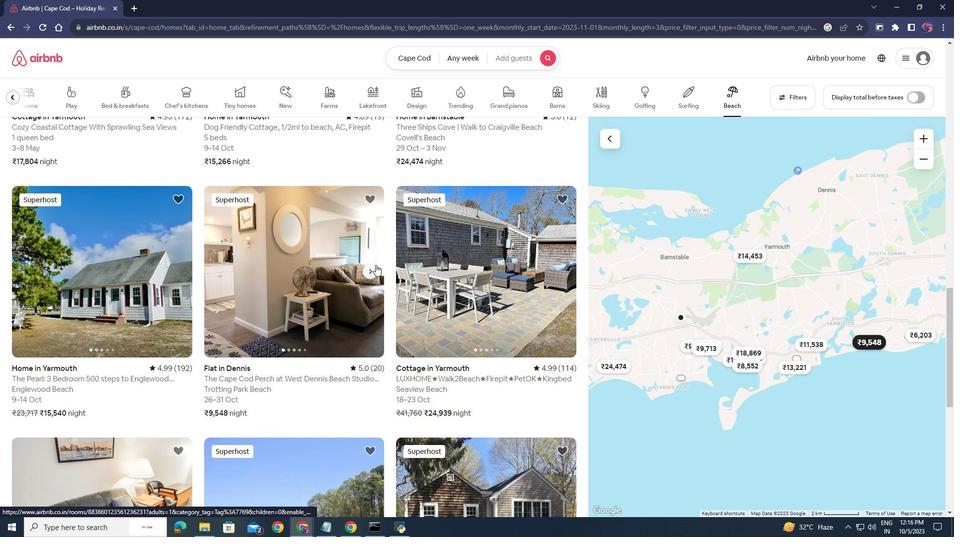 
Action: Mouse scrolled (372, 261) with delta (0, 0)
Screenshot: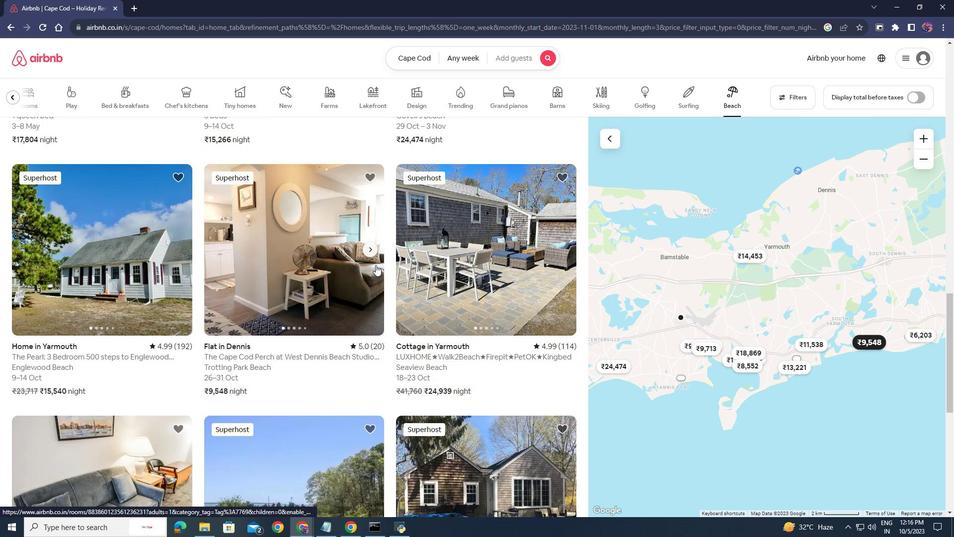 
Action: Mouse moved to (287, 200)
Screenshot: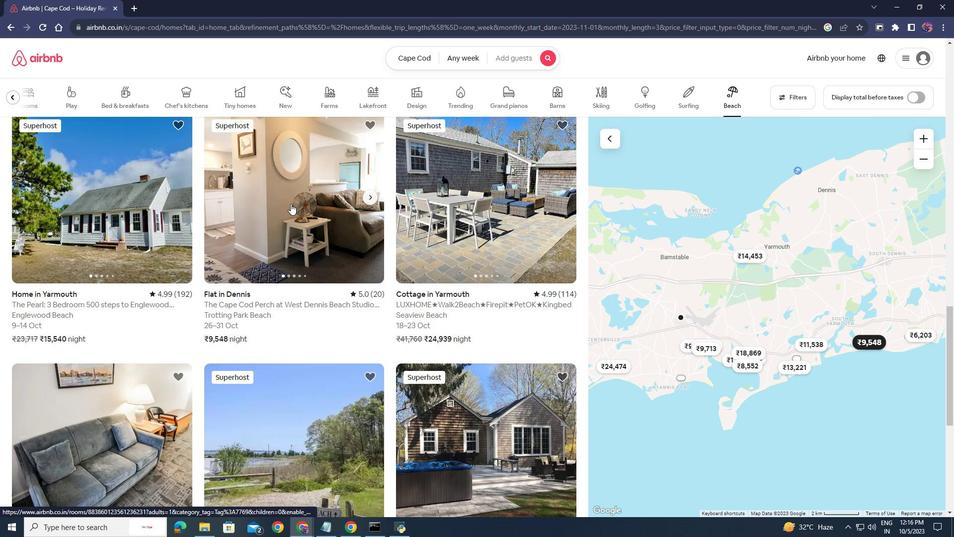 
Action: Mouse pressed left at (287, 200)
Screenshot: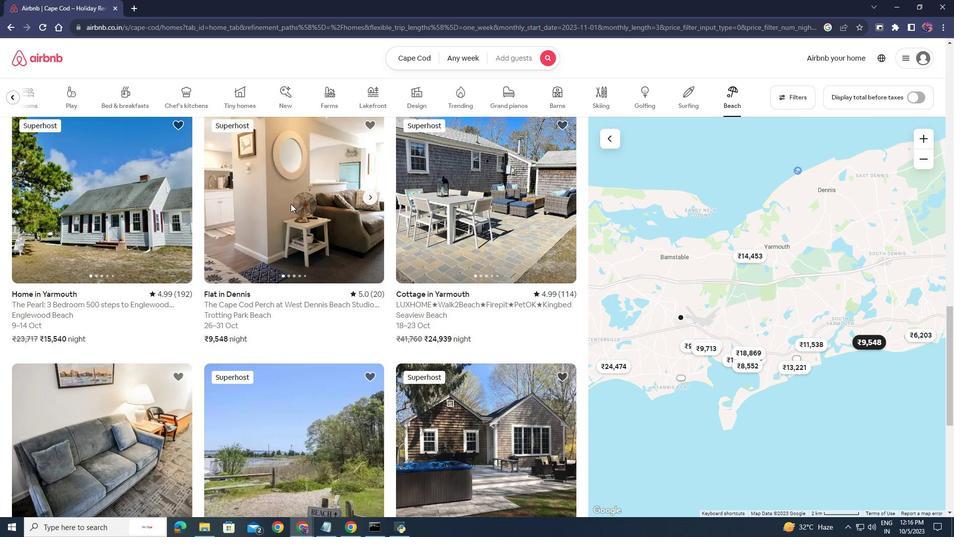 
Action: Mouse moved to (251, 267)
Screenshot: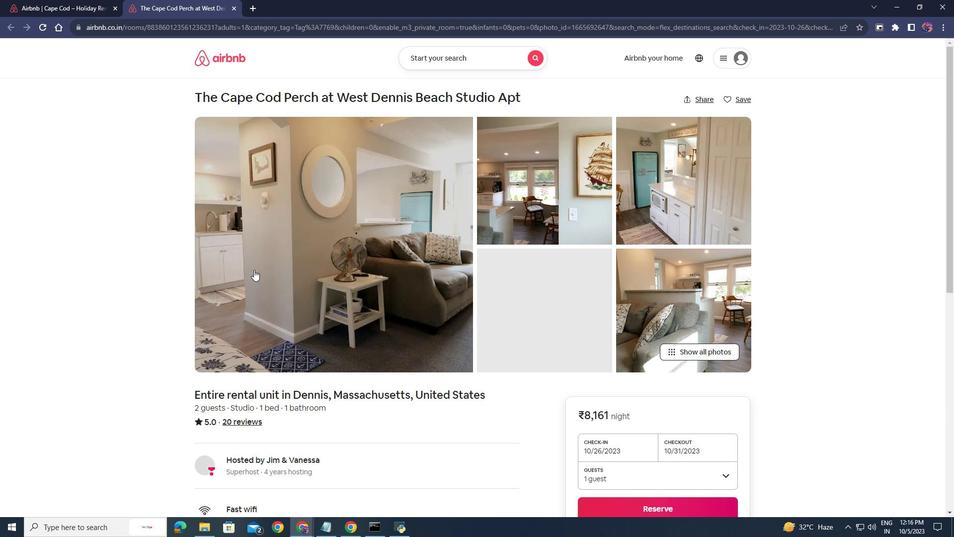 
Action: Mouse scrolled (251, 266) with delta (0, 0)
Screenshot: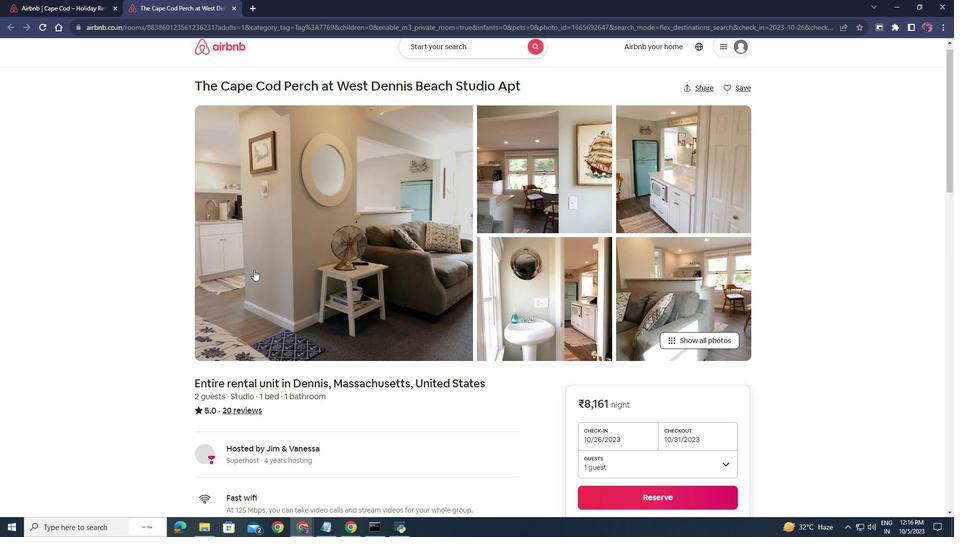 
Action: Mouse scrolled (251, 266) with delta (0, 0)
Screenshot: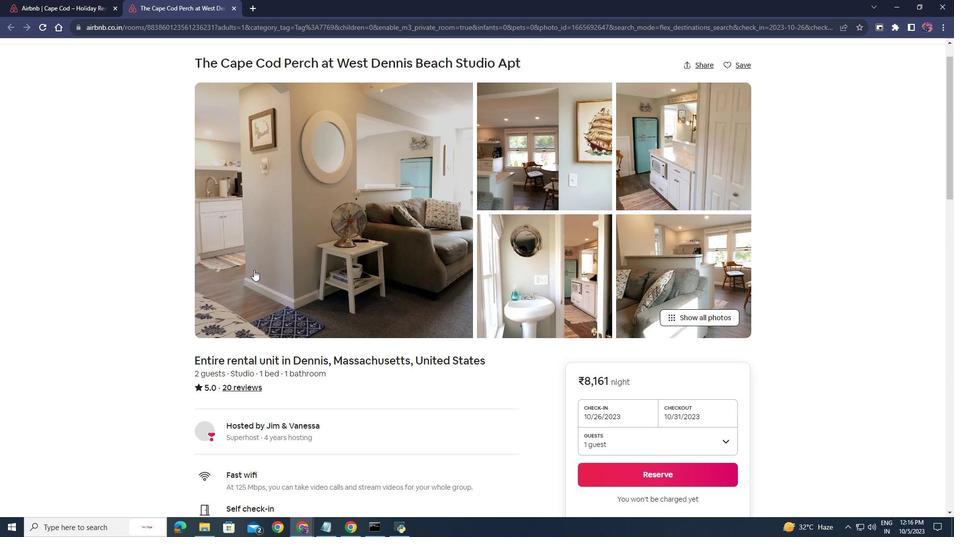 
Action: Mouse scrolled (251, 266) with delta (0, 0)
Screenshot: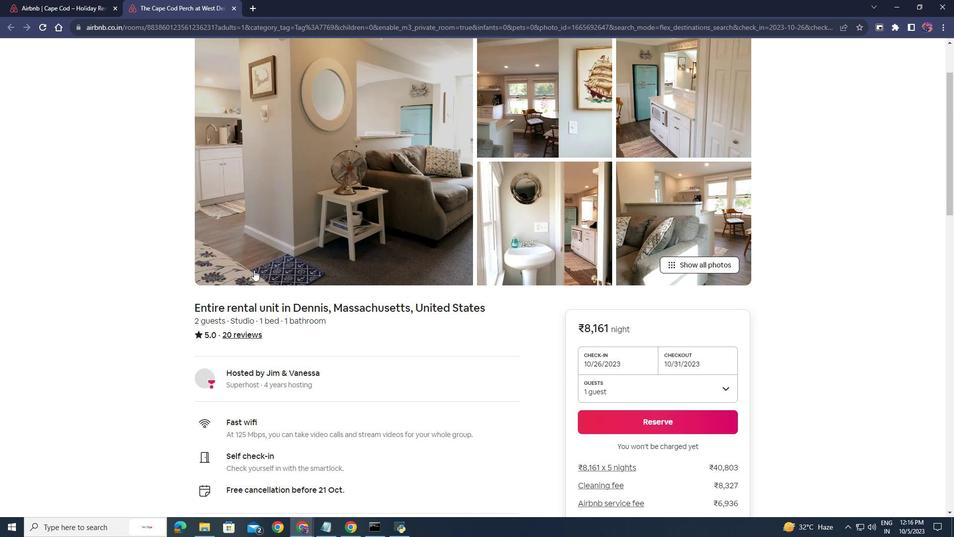 
Action: Mouse scrolled (251, 266) with delta (0, 0)
Screenshot: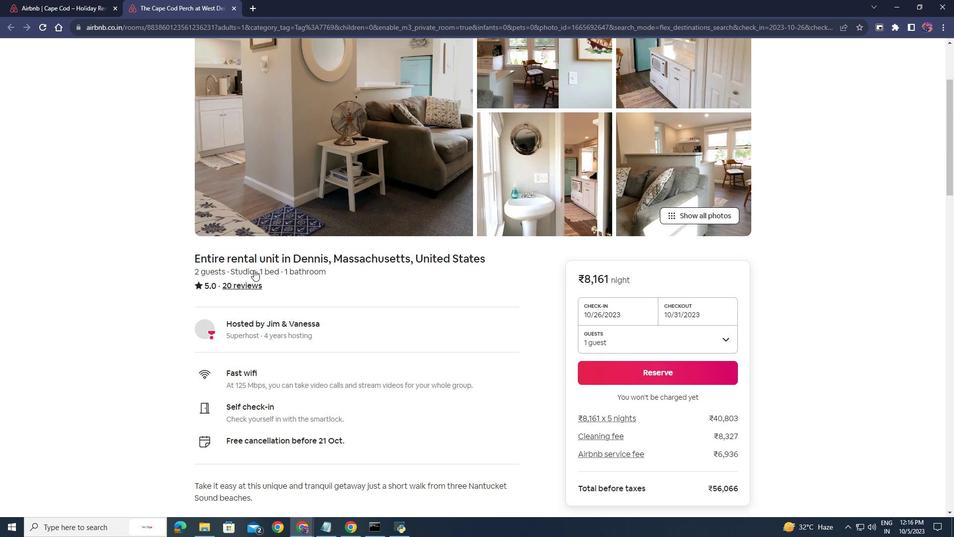 
Action: Mouse moved to (251, 266)
Screenshot: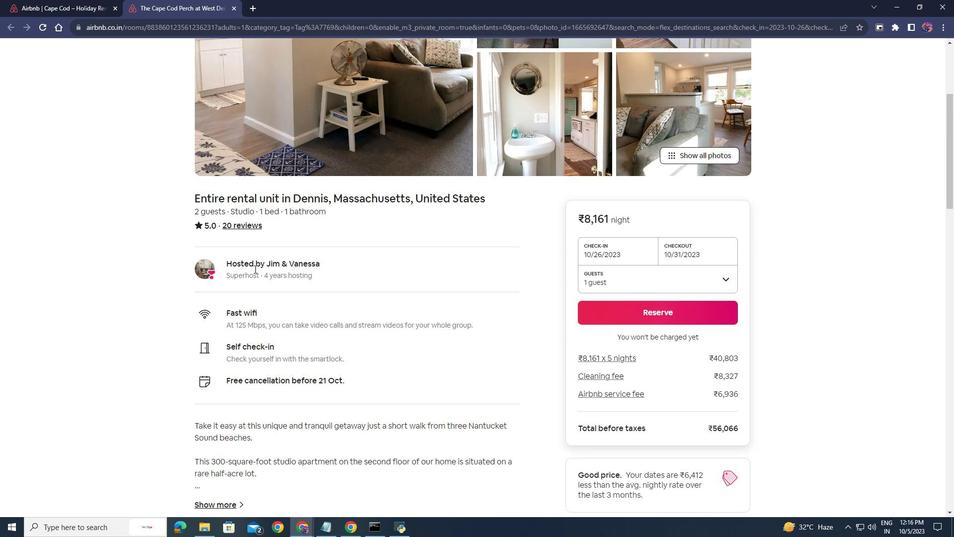 
Action: Mouse scrolled (251, 265) with delta (0, 0)
Screenshot: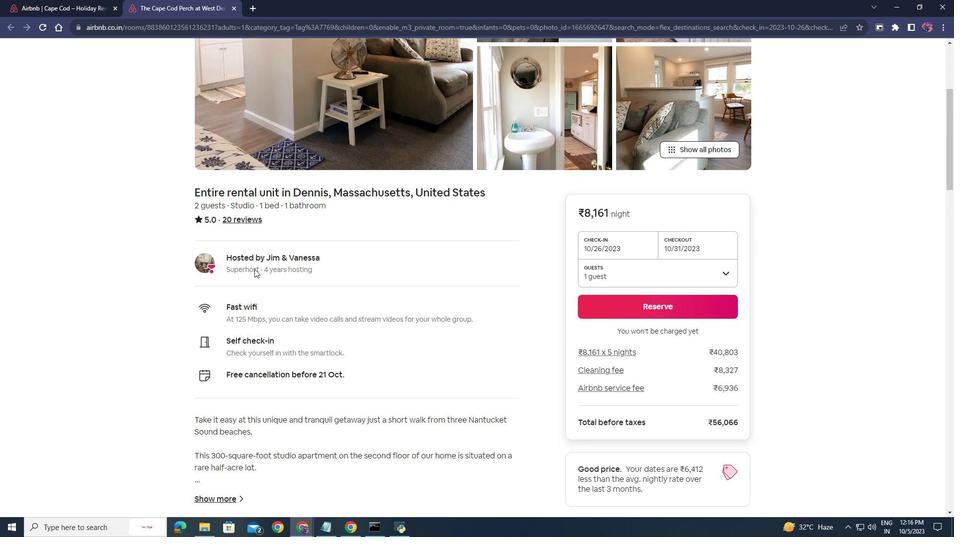 
Action: Mouse scrolled (251, 265) with delta (0, 0)
Screenshot: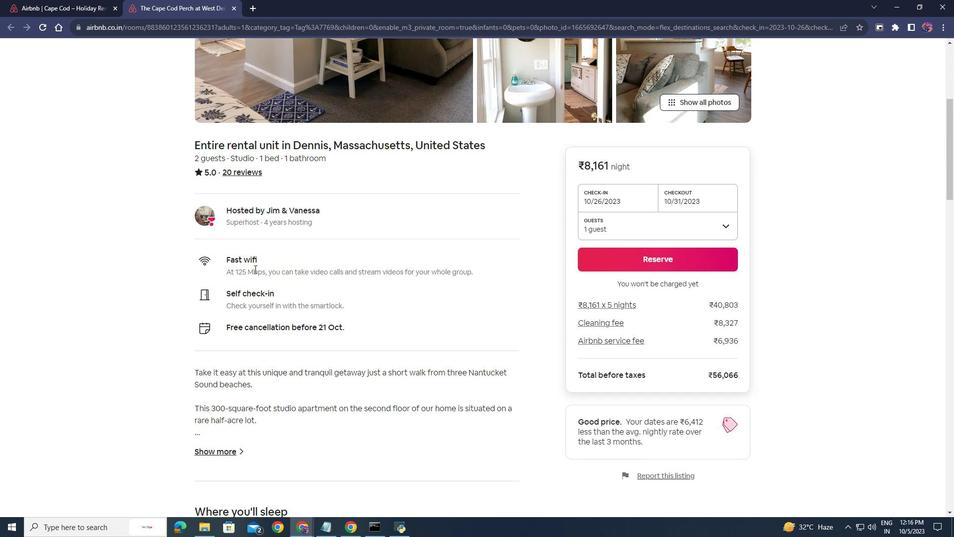 
Action: Mouse scrolled (251, 265) with delta (0, 0)
Screenshot: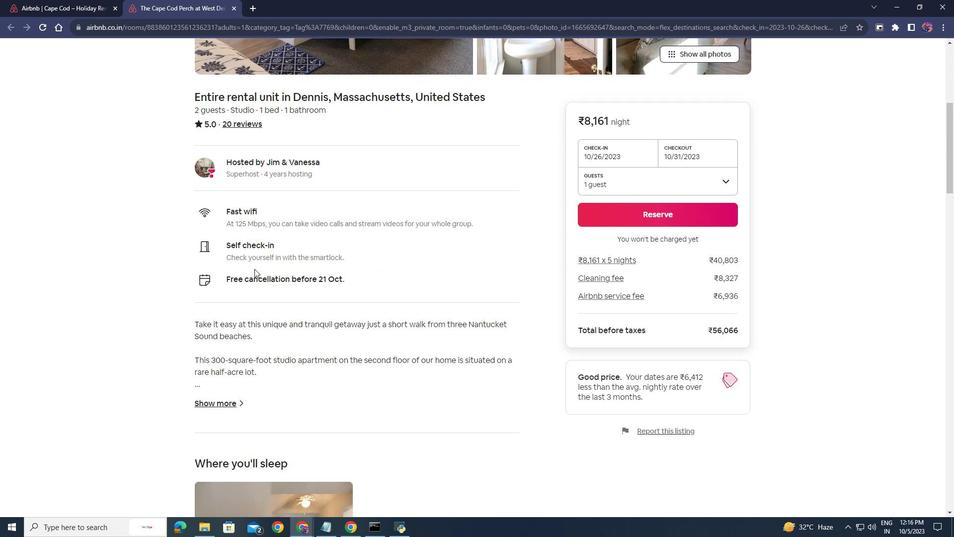 
Action: Mouse scrolled (251, 265) with delta (0, 0)
Screenshot: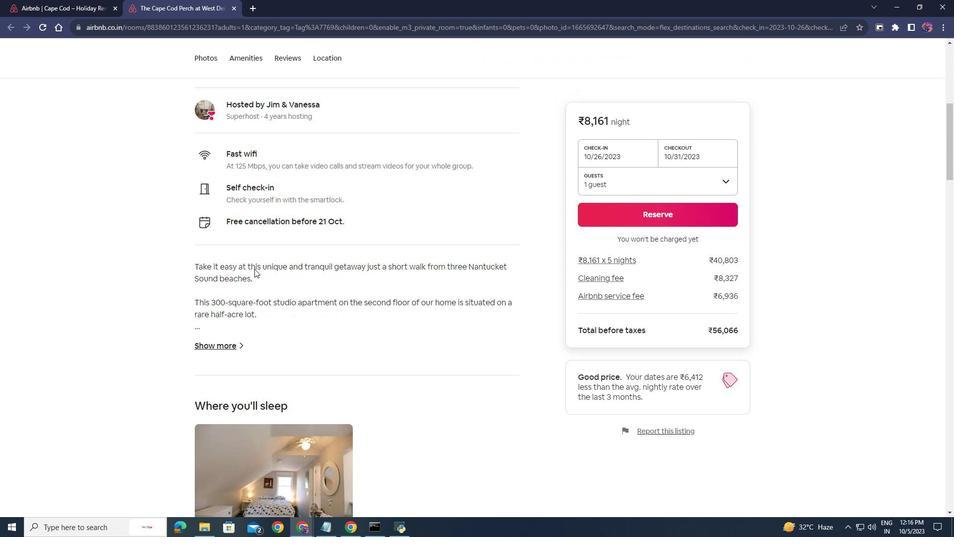 
Action: Mouse scrolled (251, 265) with delta (0, 0)
Screenshot: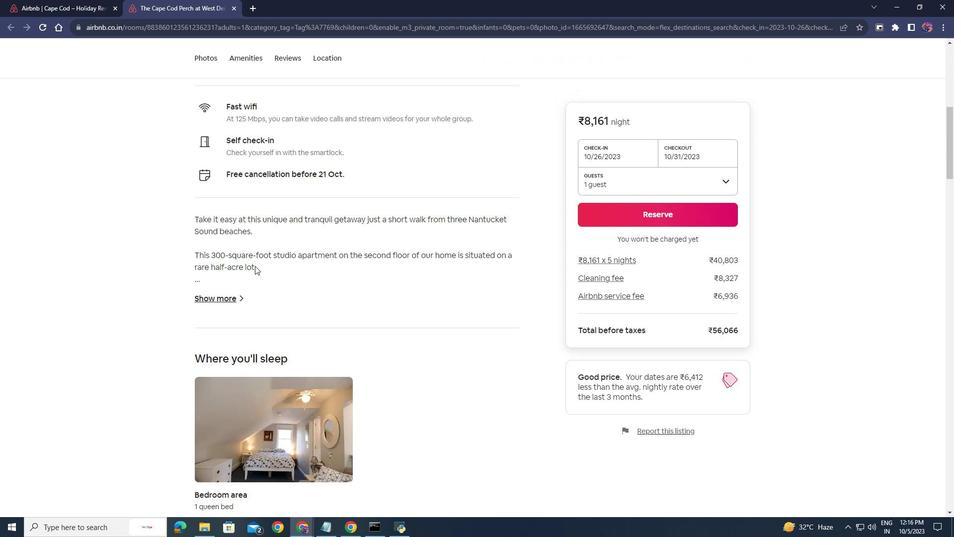 
Action: Mouse moved to (252, 261)
Screenshot: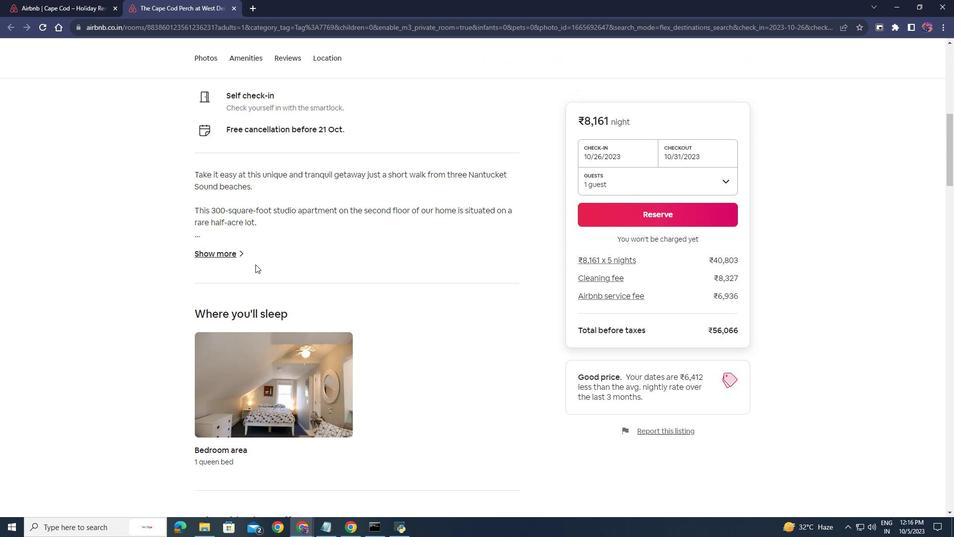
Action: Mouse scrolled (252, 261) with delta (0, 0)
Screenshot: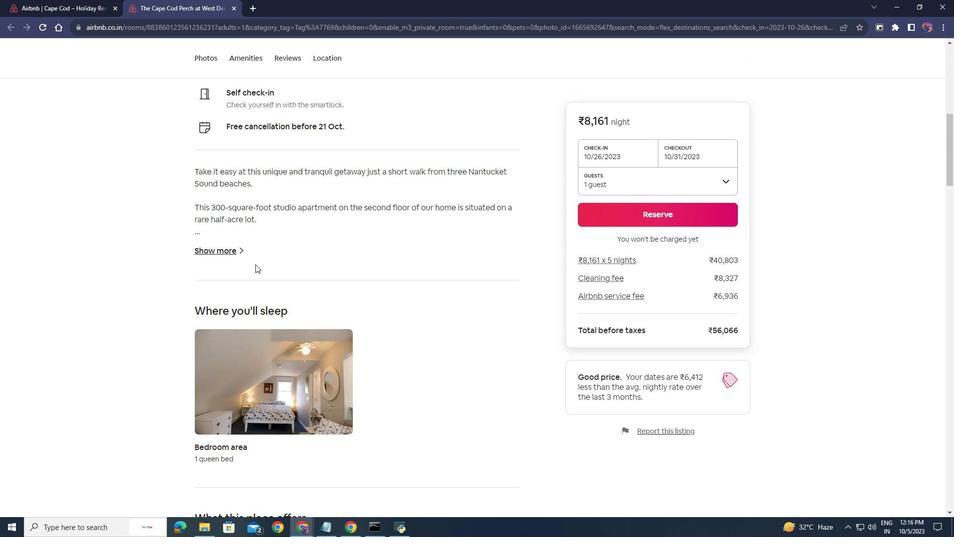 
Action: Mouse scrolled (252, 261) with delta (0, 0)
Screenshot: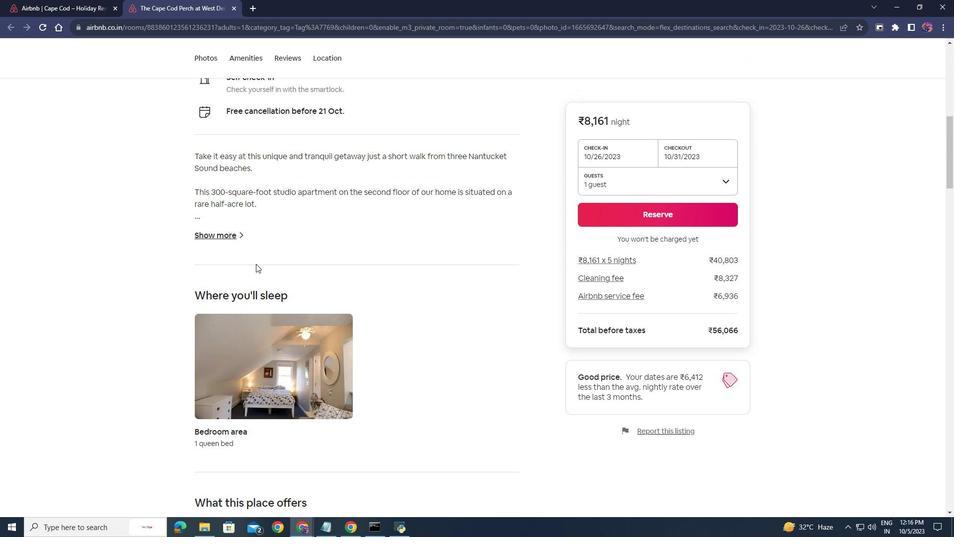 
Action: Mouse scrolled (252, 261) with delta (0, 0)
Screenshot: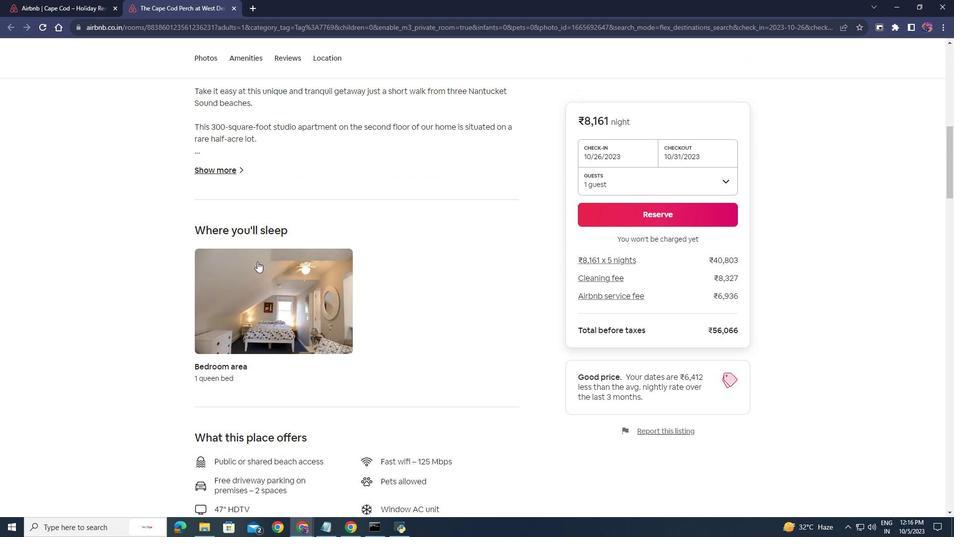 
Action: Mouse moved to (254, 259)
Screenshot: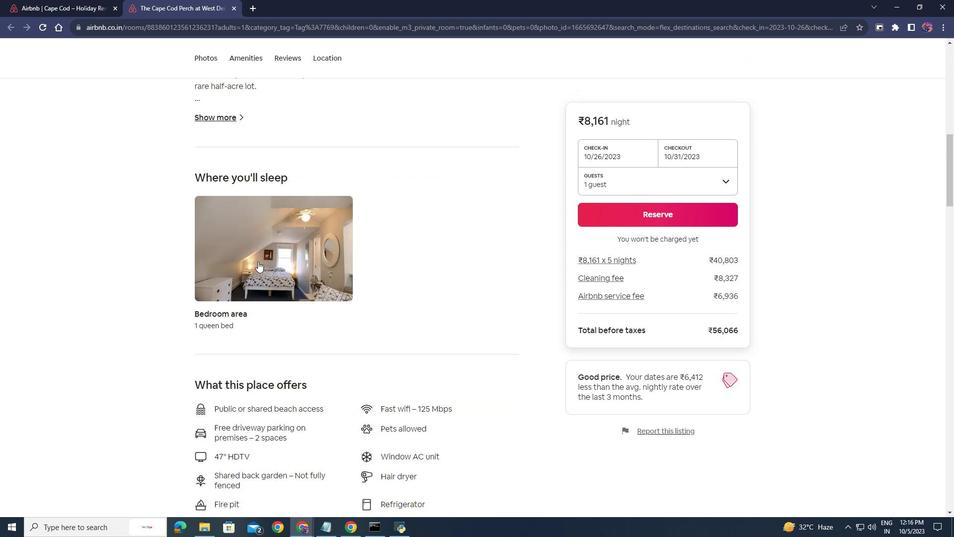 
Action: Mouse scrolled (254, 259) with delta (0, 0)
Screenshot: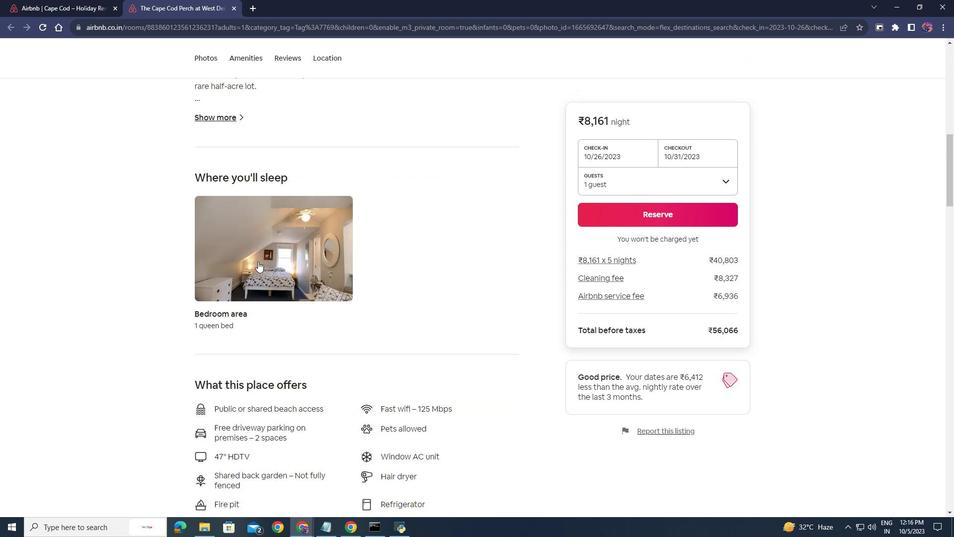 
Action: Mouse moved to (255, 258)
Screenshot: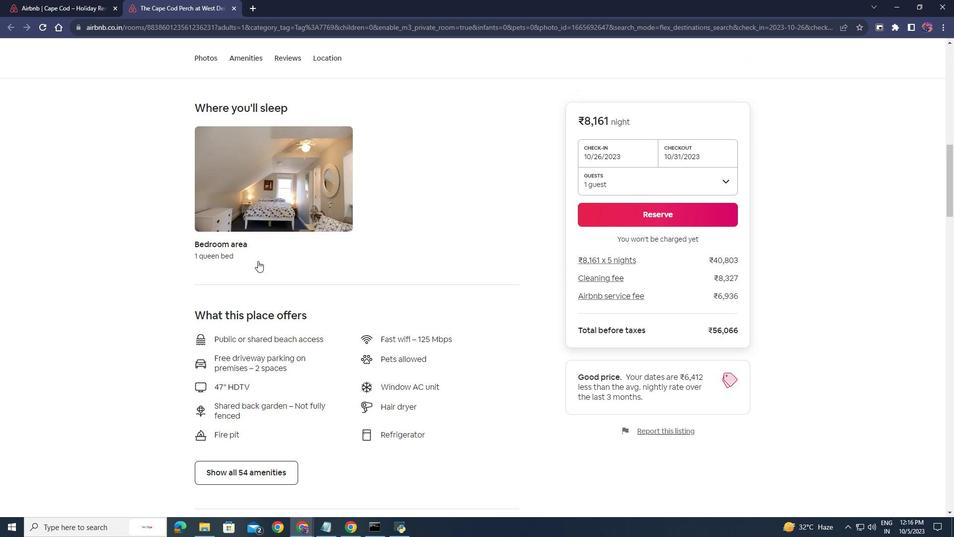
Action: Mouse scrolled (255, 257) with delta (0, 0)
Screenshot: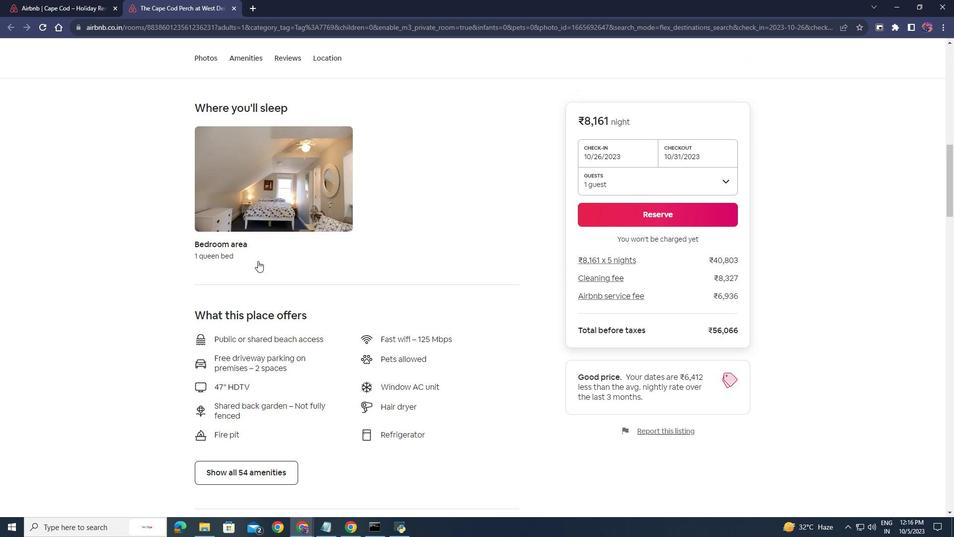 
Action: Mouse scrolled (255, 257) with delta (0, 0)
Screenshot: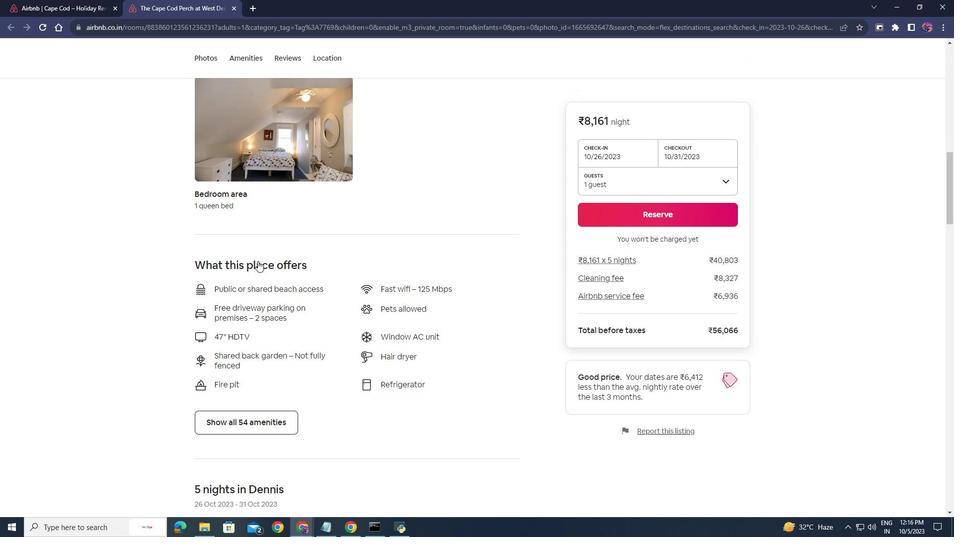 
Action: Mouse scrolled (255, 257) with delta (0, 0)
Screenshot: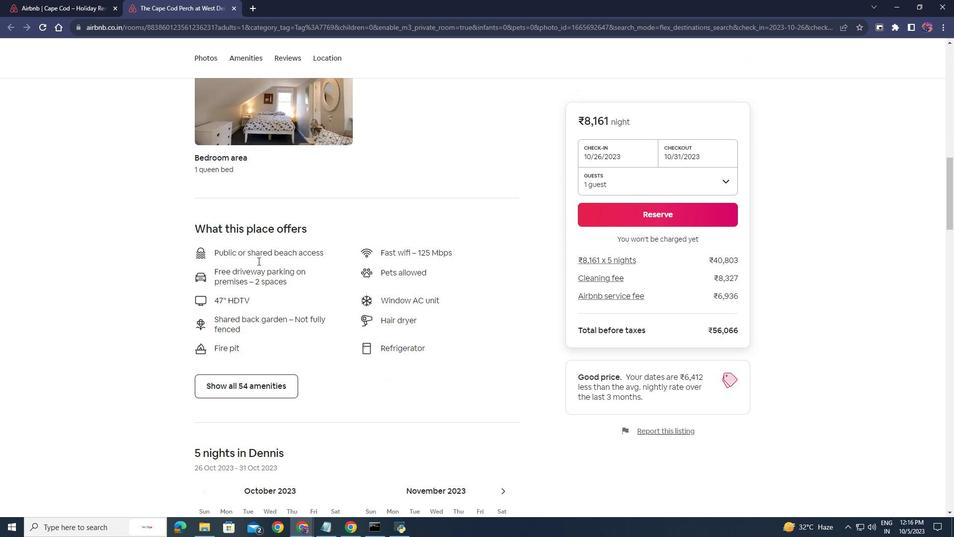 
Action: Mouse scrolled (255, 257) with delta (0, 0)
Screenshot: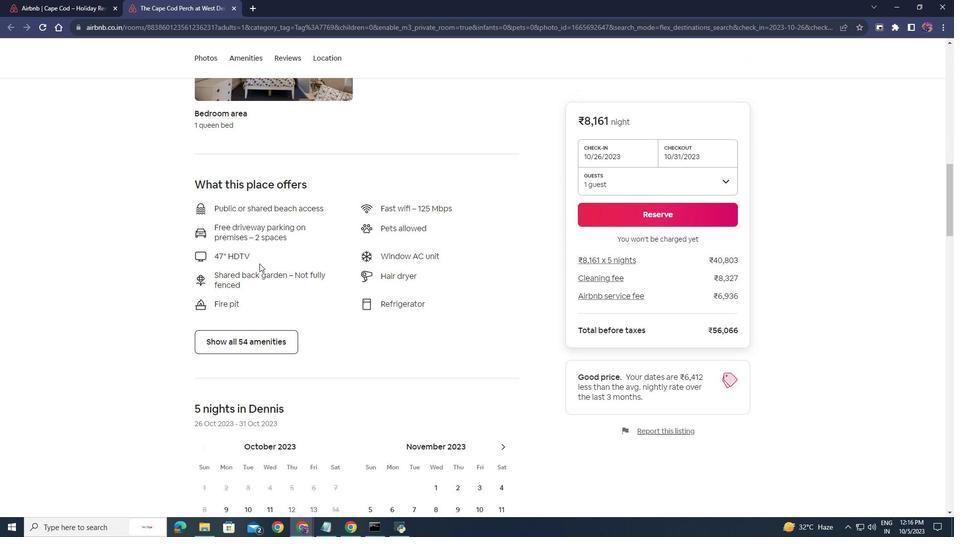 
Action: Mouse moved to (241, 276)
Screenshot: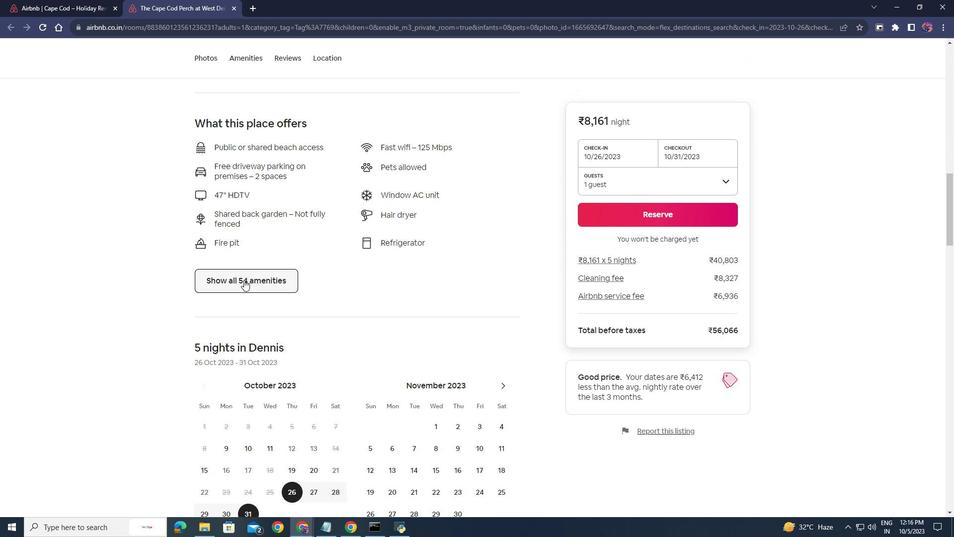 
Action: Mouse pressed left at (241, 276)
Screenshot: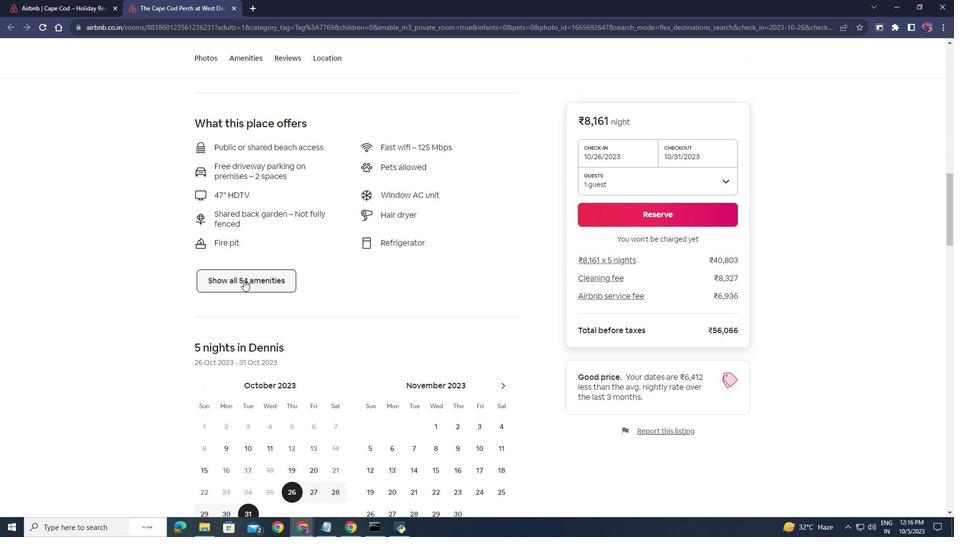 
Action: Mouse moved to (341, 276)
Screenshot: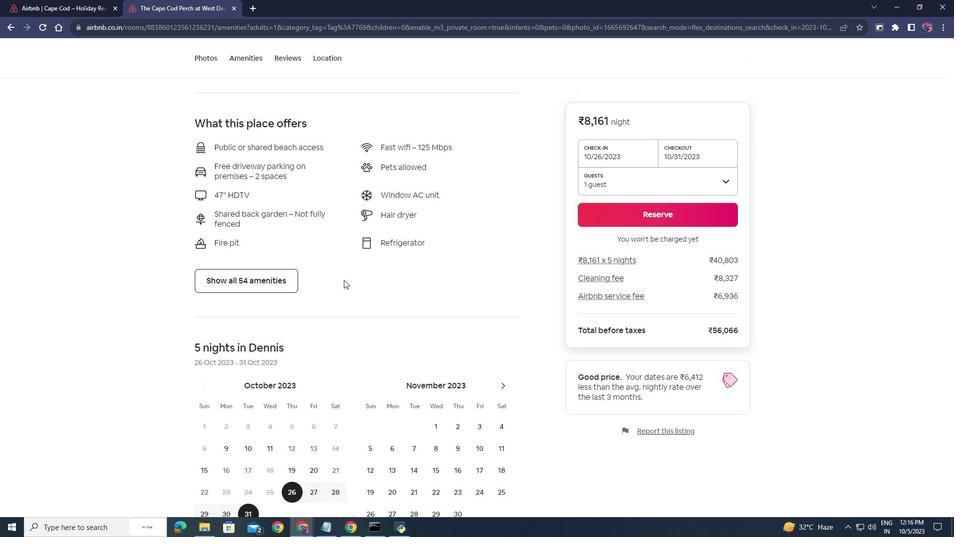 
Action: Mouse scrolled (341, 276) with delta (0, 0)
Screenshot: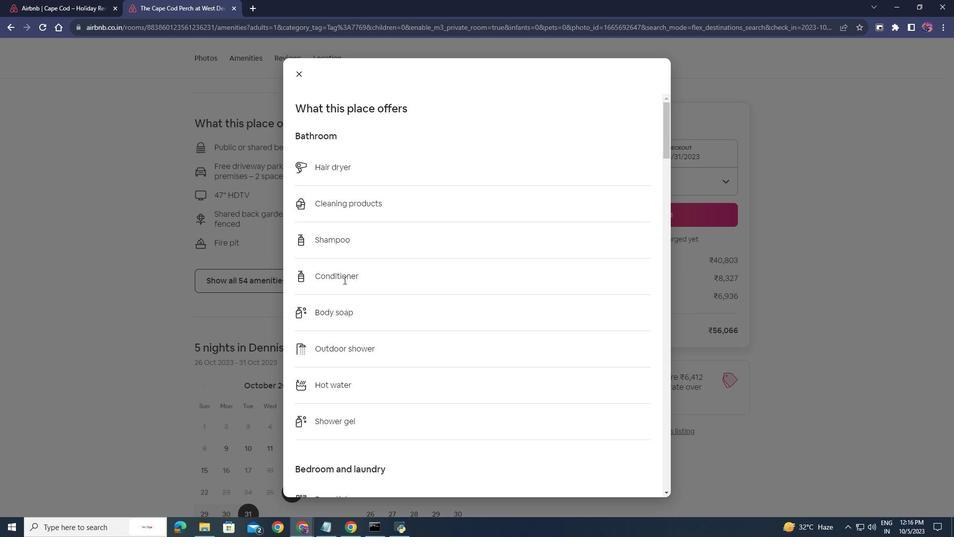 
Action: Mouse scrolled (341, 276) with delta (0, 0)
Screenshot: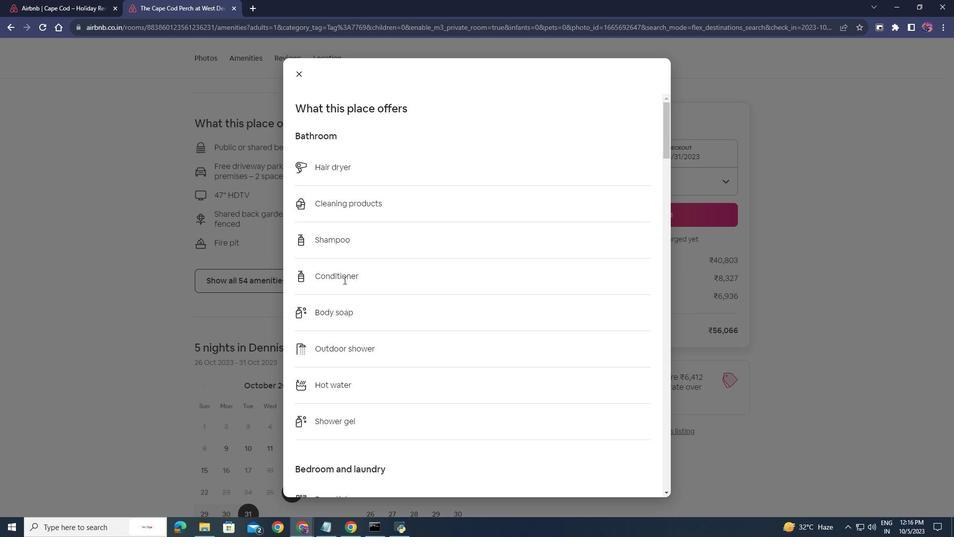 
Action: Mouse scrolled (341, 276) with delta (0, 0)
Screenshot: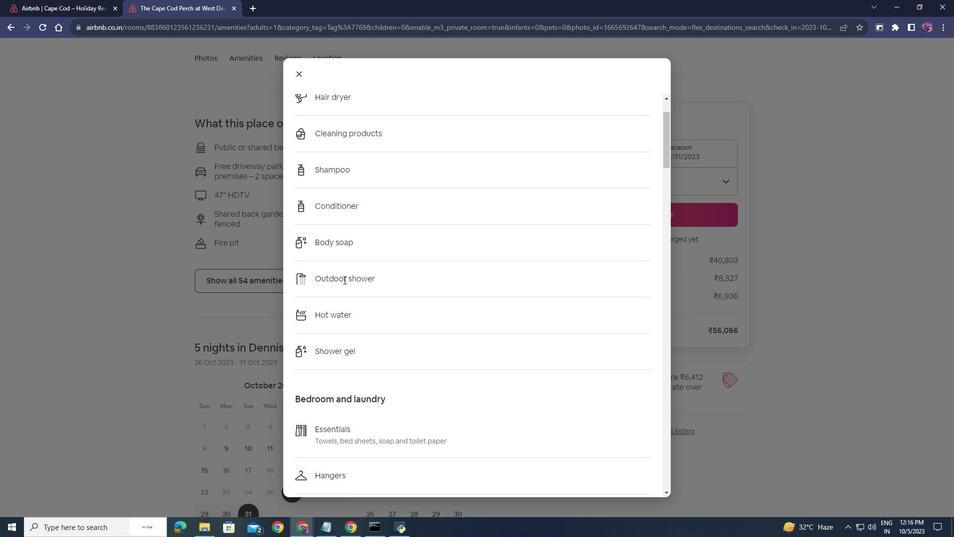 
Action: Mouse scrolled (341, 276) with delta (0, 0)
Screenshot: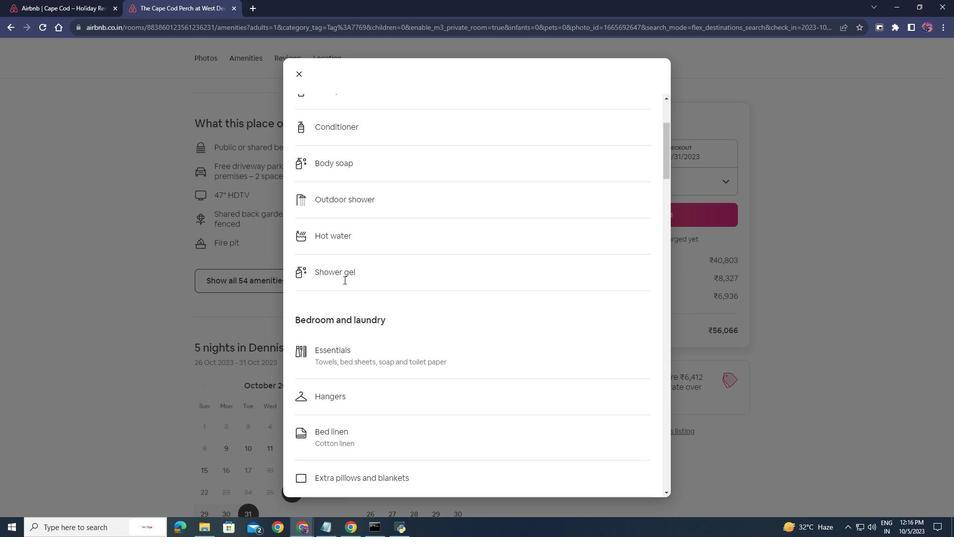 
Action: Mouse scrolled (341, 276) with delta (0, 0)
Screenshot: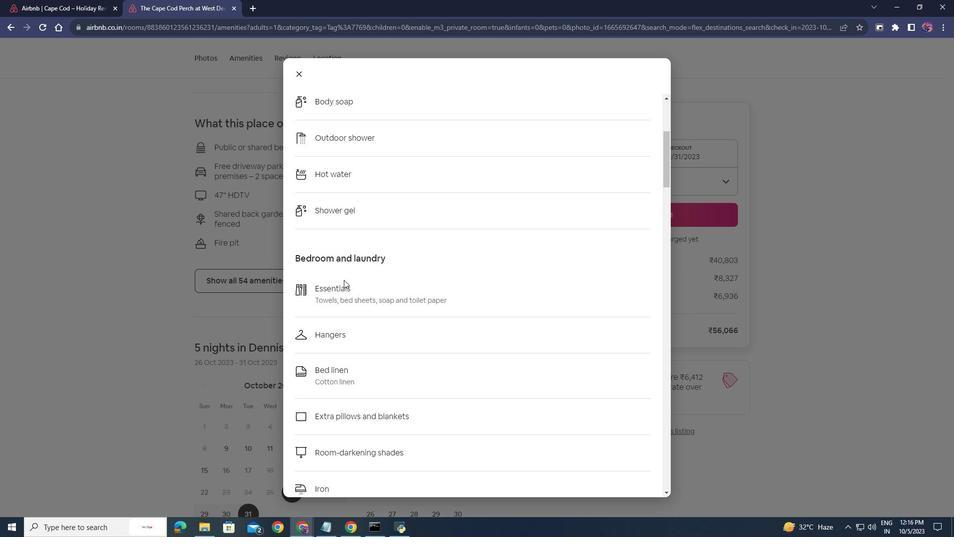 
Action: Mouse scrolled (341, 276) with delta (0, 0)
Screenshot: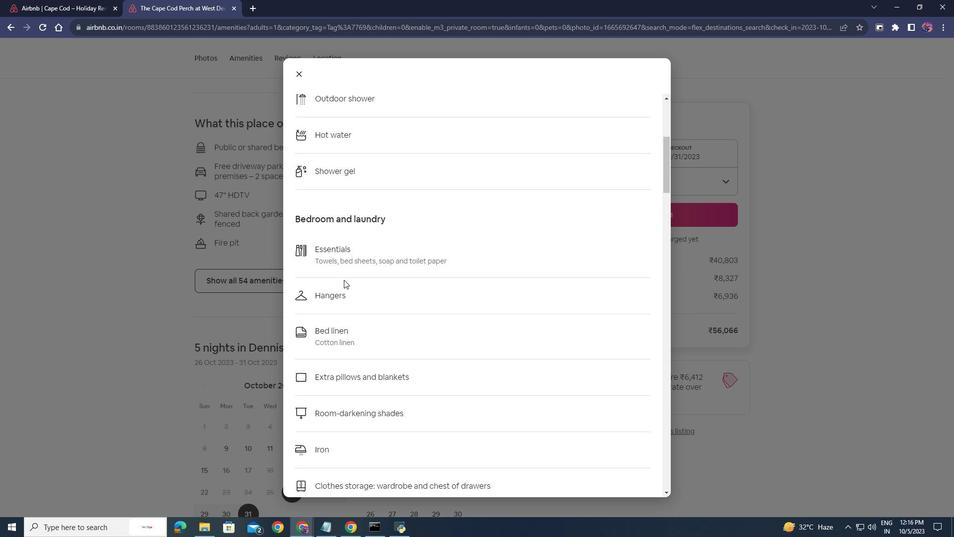 
Action: Mouse scrolled (341, 276) with delta (0, 0)
Screenshot: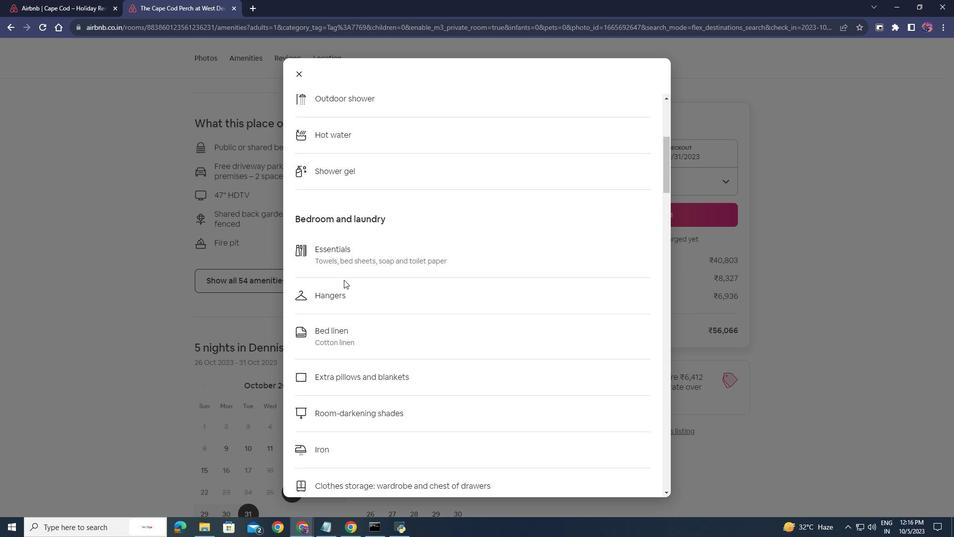 
Action: Mouse scrolled (341, 276) with delta (0, 0)
Screenshot: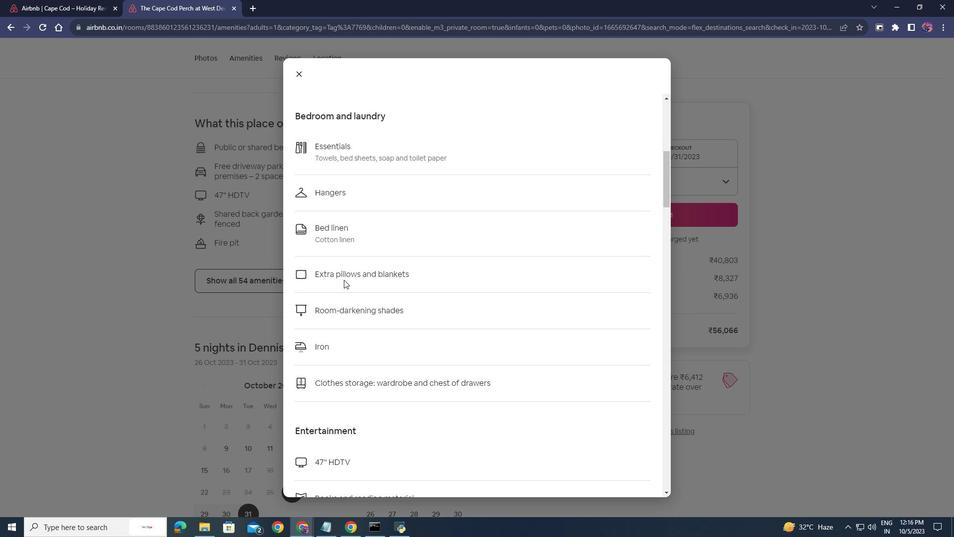 
Action: Mouse scrolled (341, 276) with delta (0, 0)
Screenshot: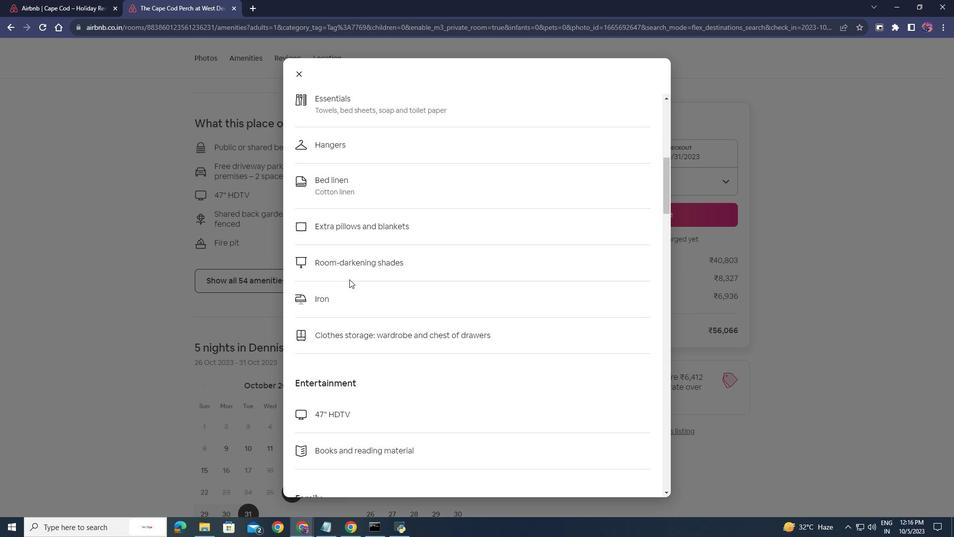 
Action: Mouse moved to (369, 281)
Screenshot: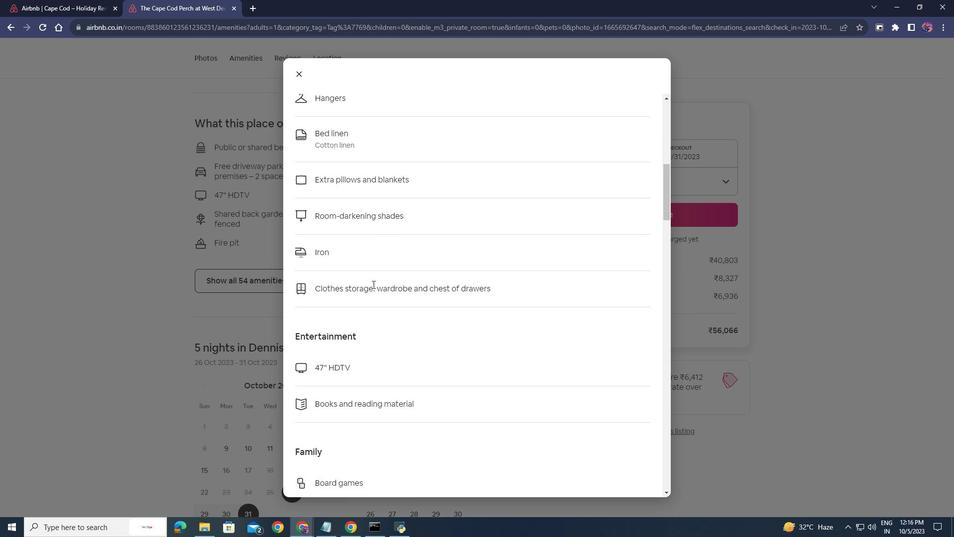 
Action: Mouse scrolled (369, 280) with delta (0, 0)
Screenshot: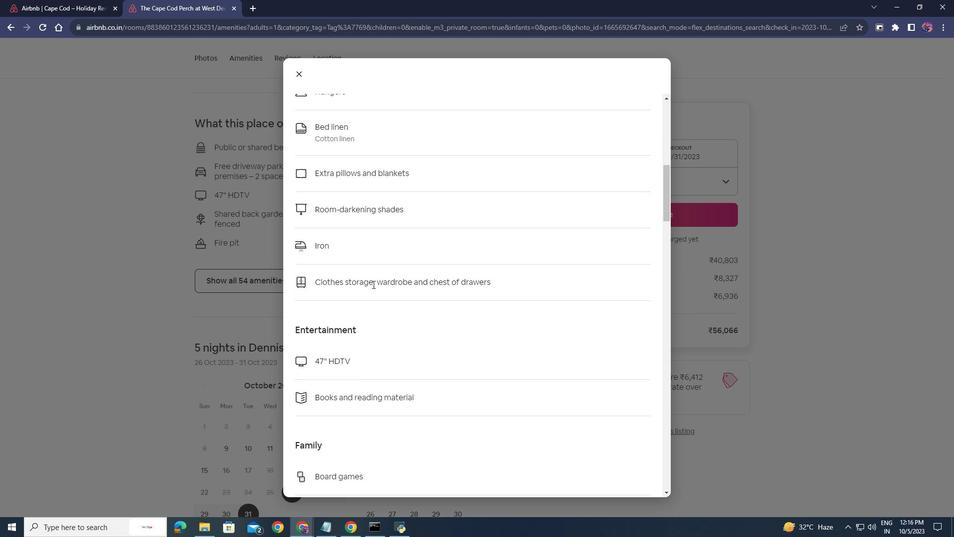 
Action: Mouse scrolled (369, 280) with delta (0, 0)
Screenshot: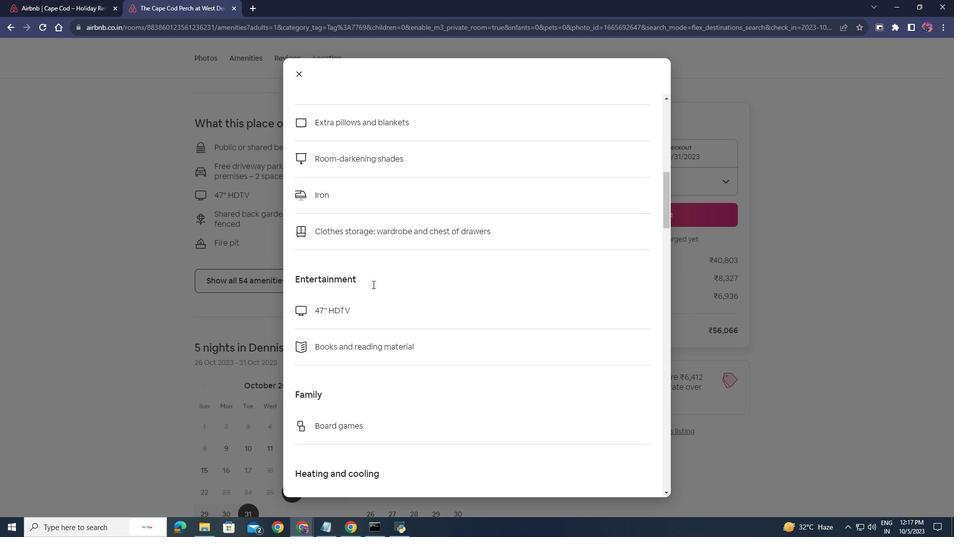 
Action: Mouse scrolled (369, 280) with delta (0, 0)
Screenshot: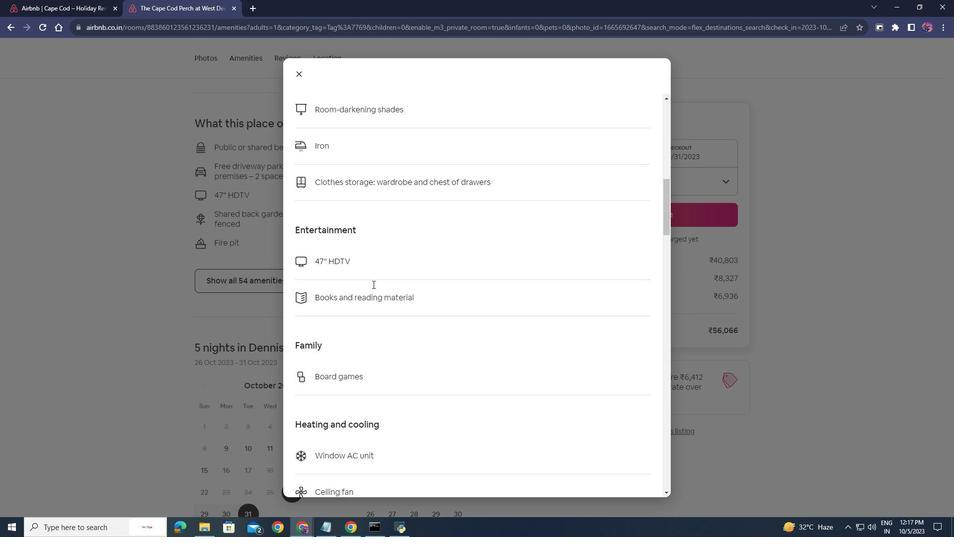 
Action: Mouse scrolled (369, 280) with delta (0, 0)
Screenshot: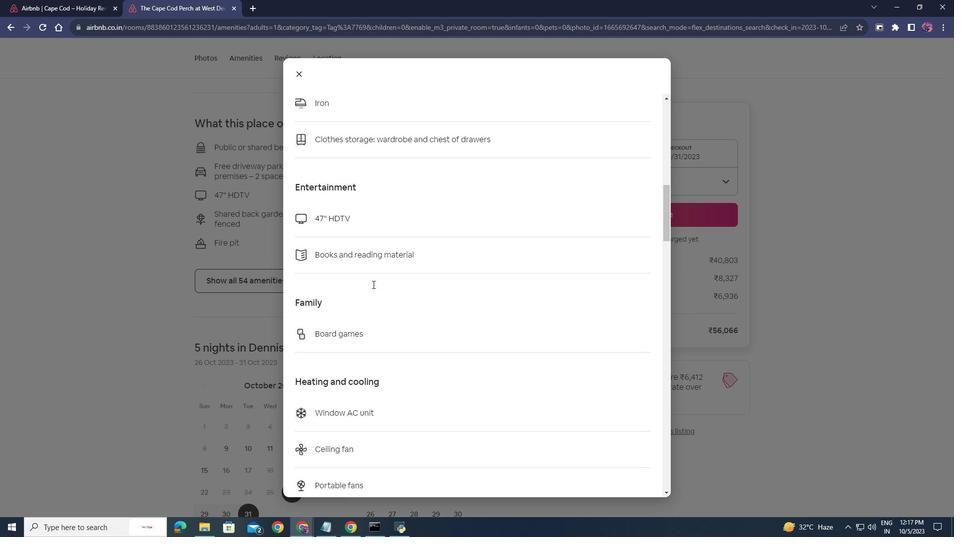 
Action: Mouse scrolled (369, 280) with delta (0, 0)
Screenshot: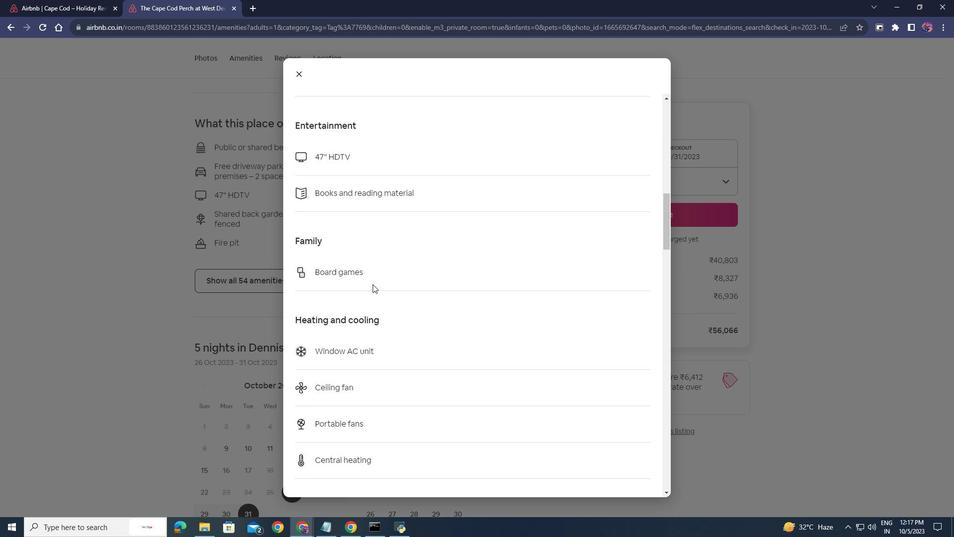 
Action: Mouse scrolled (369, 280) with delta (0, 0)
Screenshot: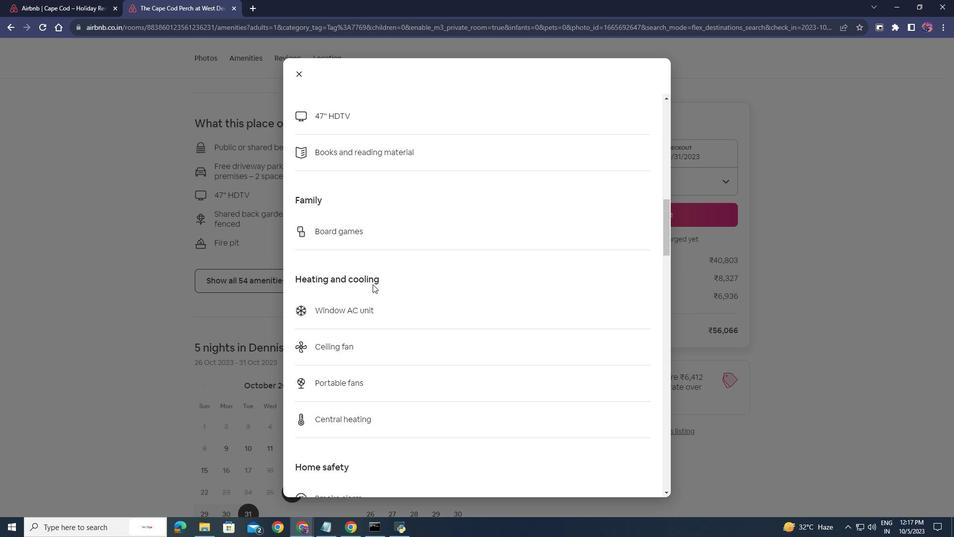 
Action: Mouse scrolled (369, 280) with delta (0, 0)
Screenshot: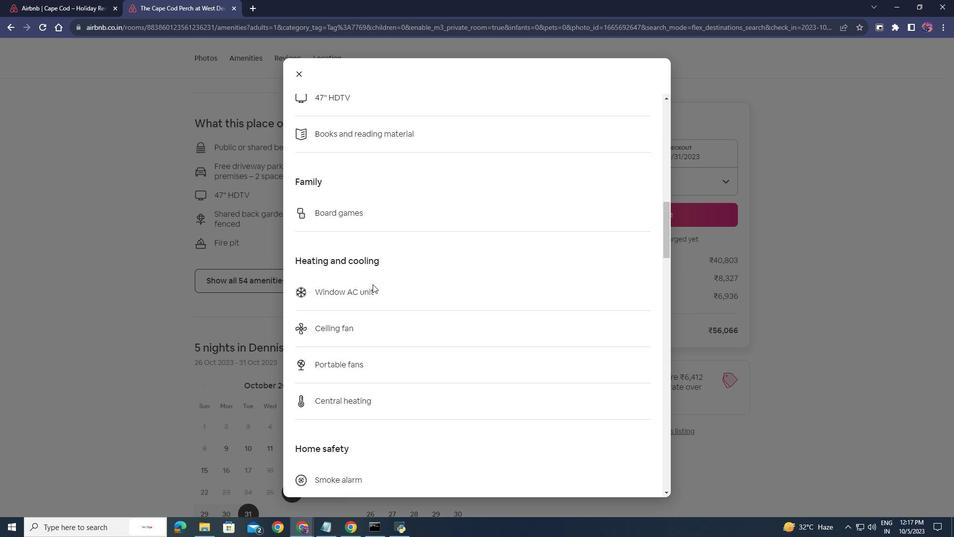 
Action: Mouse scrolled (369, 280) with delta (0, 0)
Screenshot: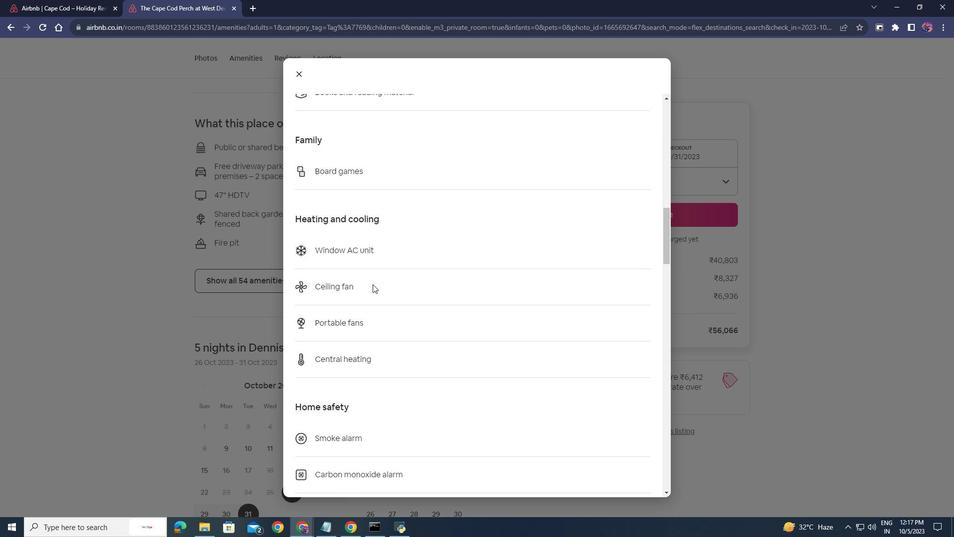 
Action: Mouse scrolled (369, 280) with delta (0, 0)
Screenshot: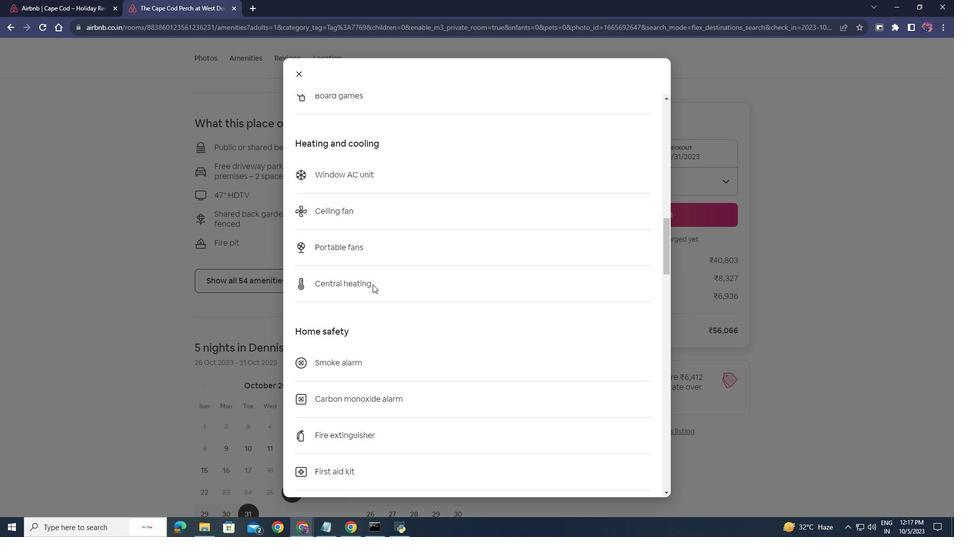 
Action: Mouse moved to (296, 69)
Screenshot: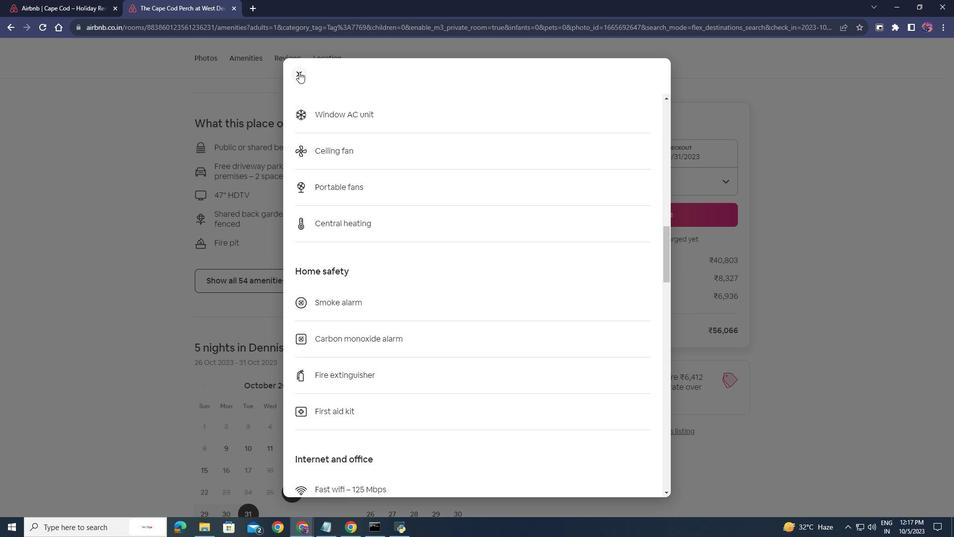
Action: Mouse pressed left at (296, 69)
Screenshot: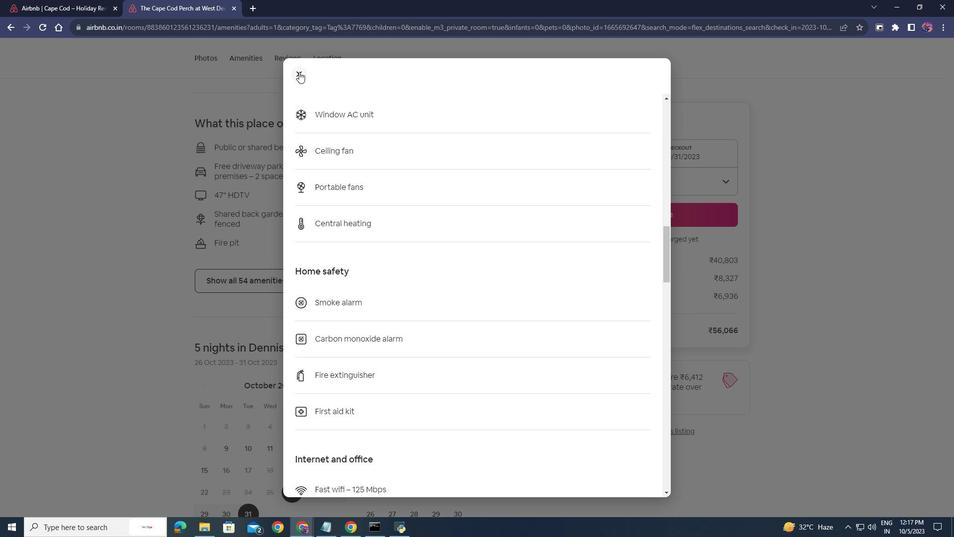
Action: Mouse moved to (299, 235)
Screenshot: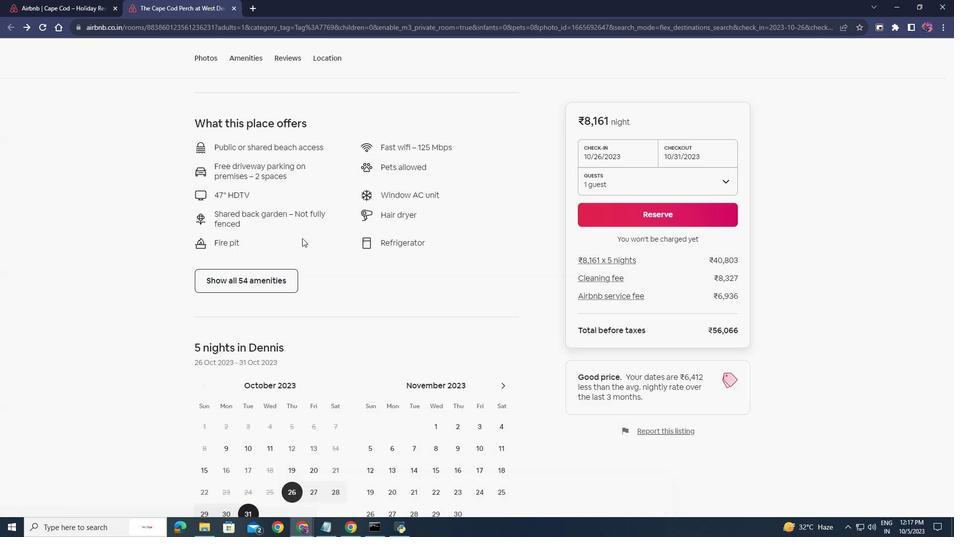 
Action: Mouse scrolled (299, 234) with delta (0, 0)
Screenshot: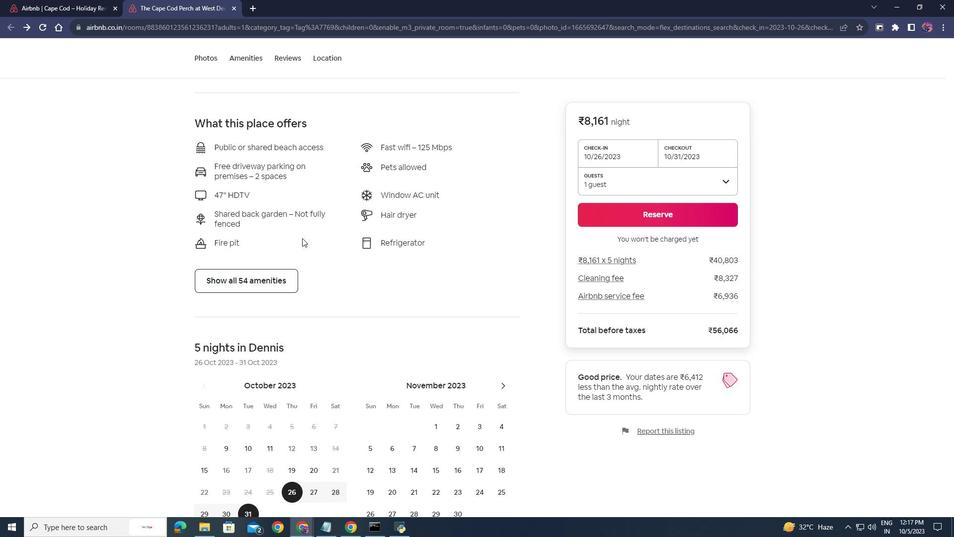 
Action: Mouse scrolled (299, 234) with delta (0, 0)
Screenshot: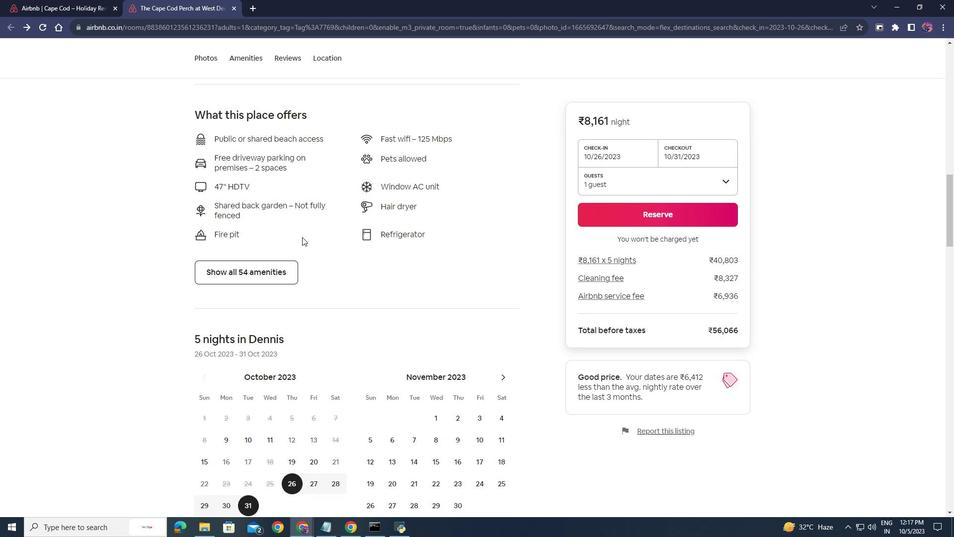 
Action: Mouse moved to (299, 234)
Screenshot: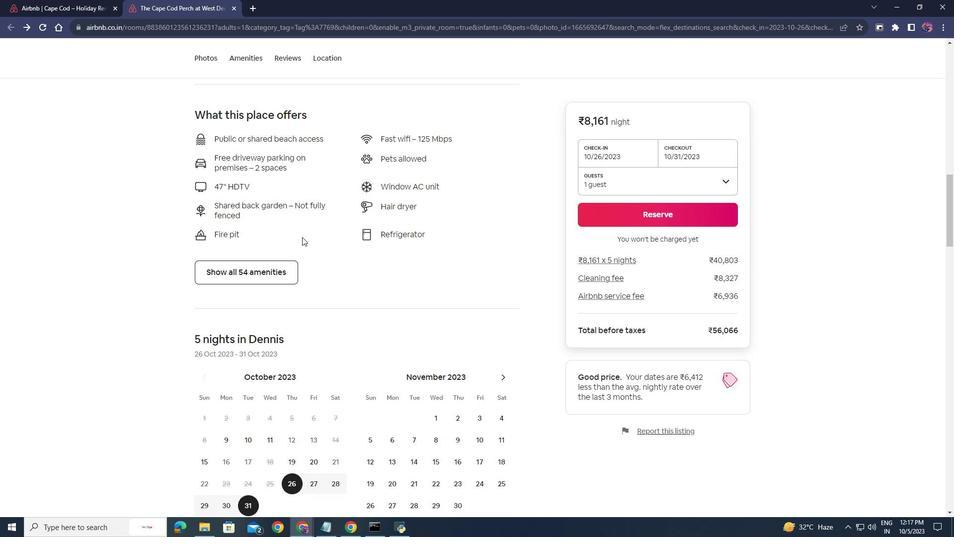 
Action: Mouse scrolled (299, 234) with delta (0, 0)
Screenshot: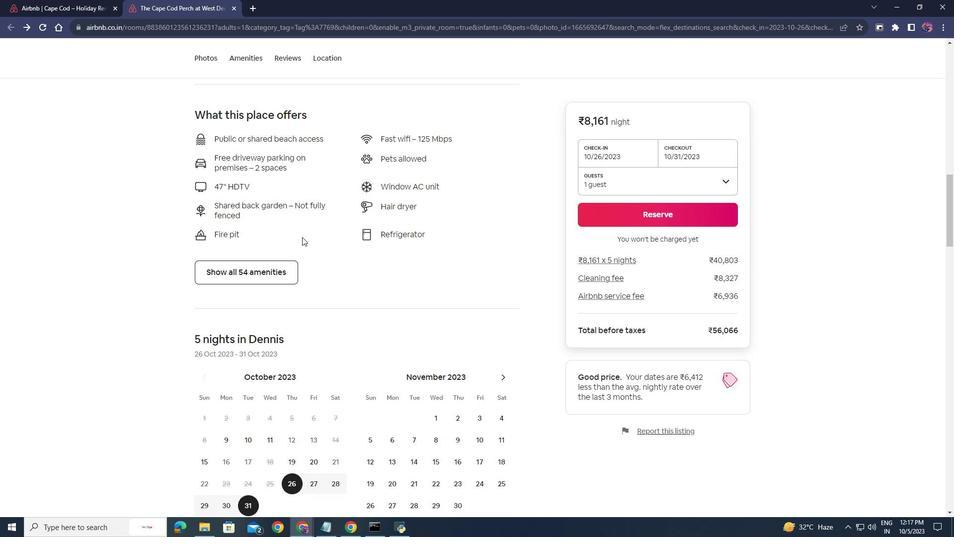 
Action: Mouse moved to (299, 234)
Screenshot: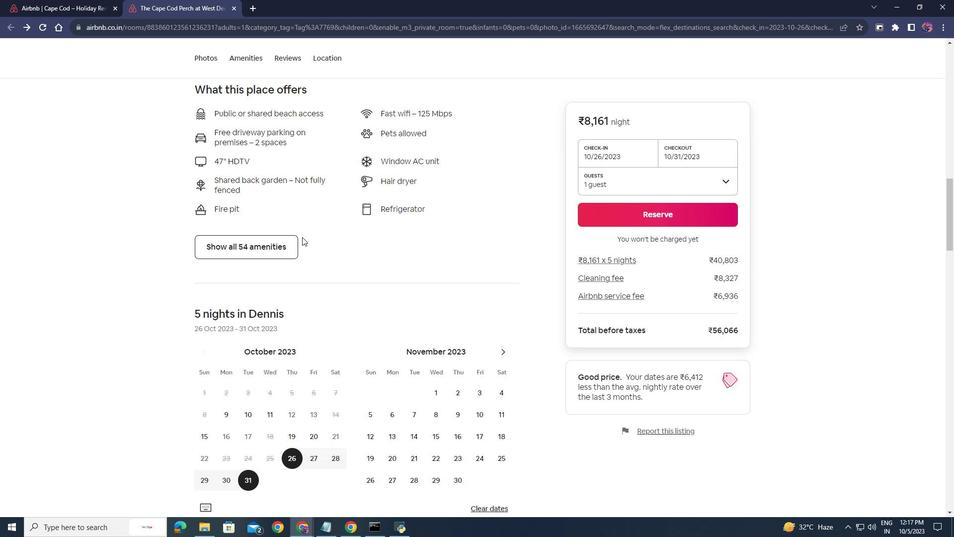 
Action: Mouse scrolled (299, 233) with delta (0, 0)
Screenshot: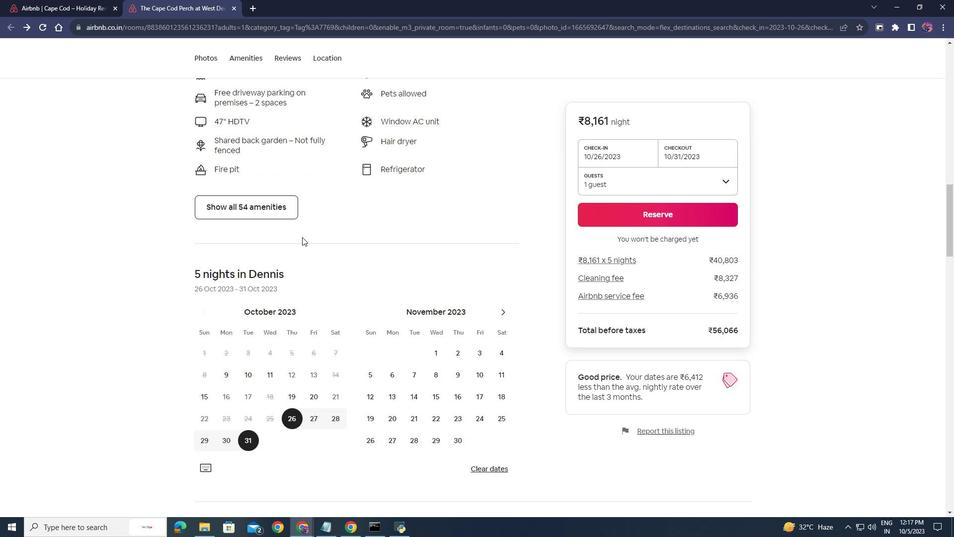 
Action: Mouse scrolled (299, 233) with delta (0, 0)
Screenshot: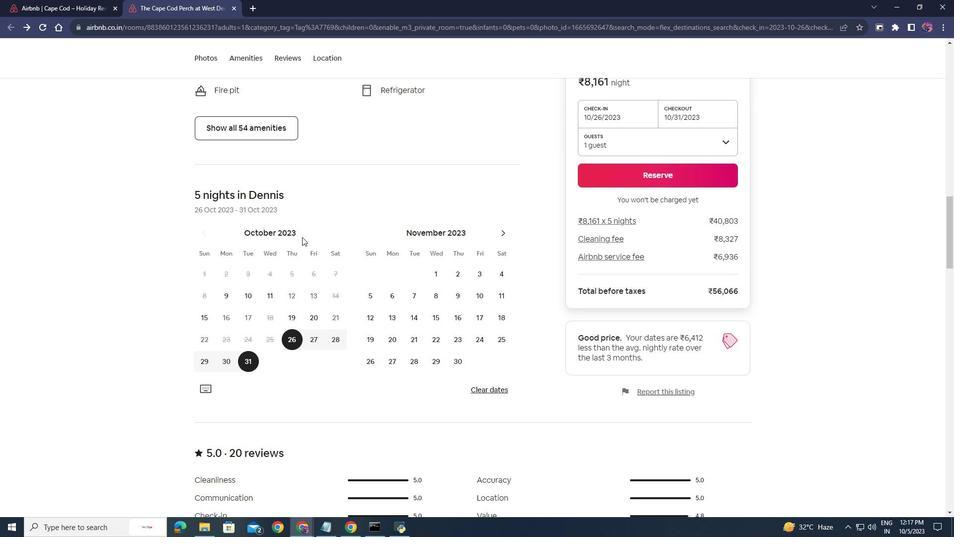 
Action: Mouse scrolled (299, 233) with delta (0, 0)
Screenshot: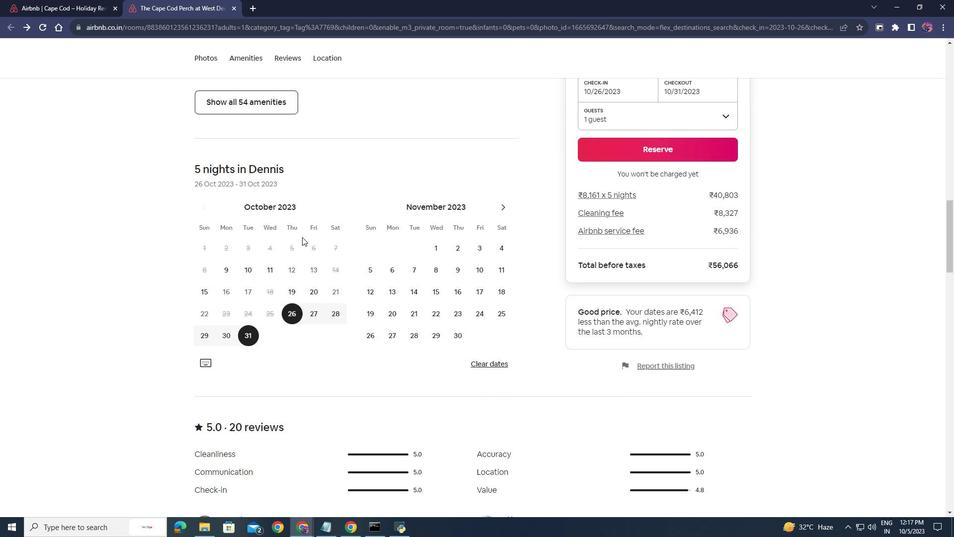 
Action: Mouse scrolled (299, 233) with delta (0, 0)
Screenshot: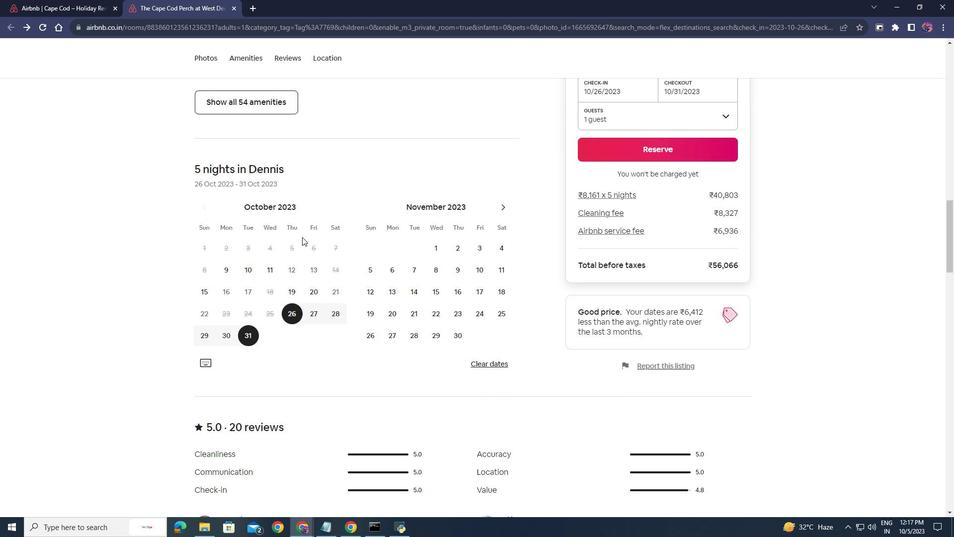 
Action: Mouse scrolled (299, 233) with delta (0, 0)
Screenshot: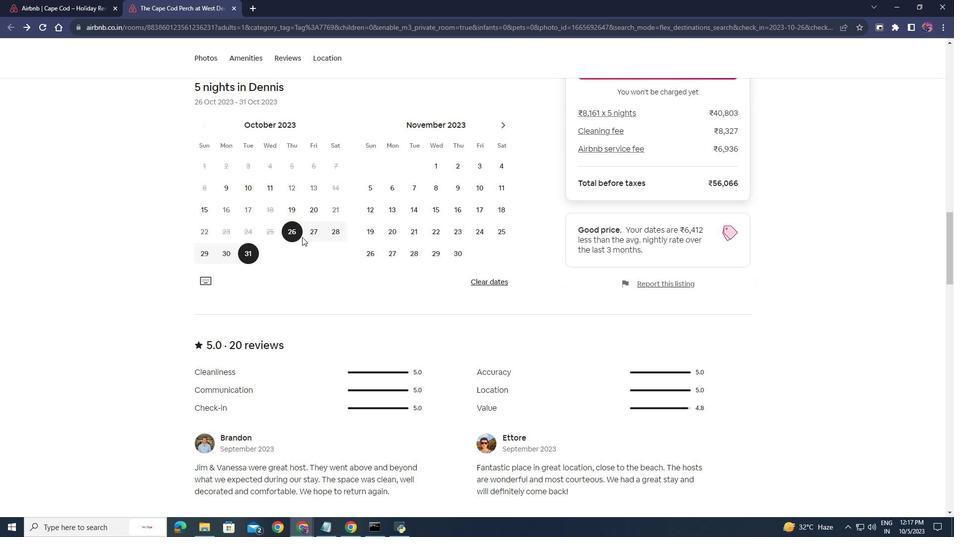 
Action: Mouse scrolled (299, 233) with delta (0, 0)
Screenshot: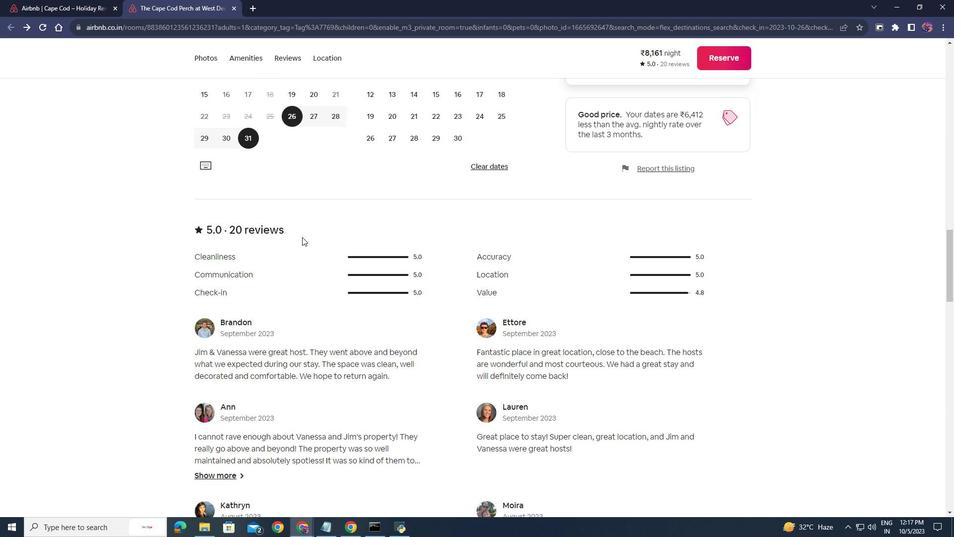 
Action: Mouse scrolled (299, 233) with delta (0, 0)
Screenshot: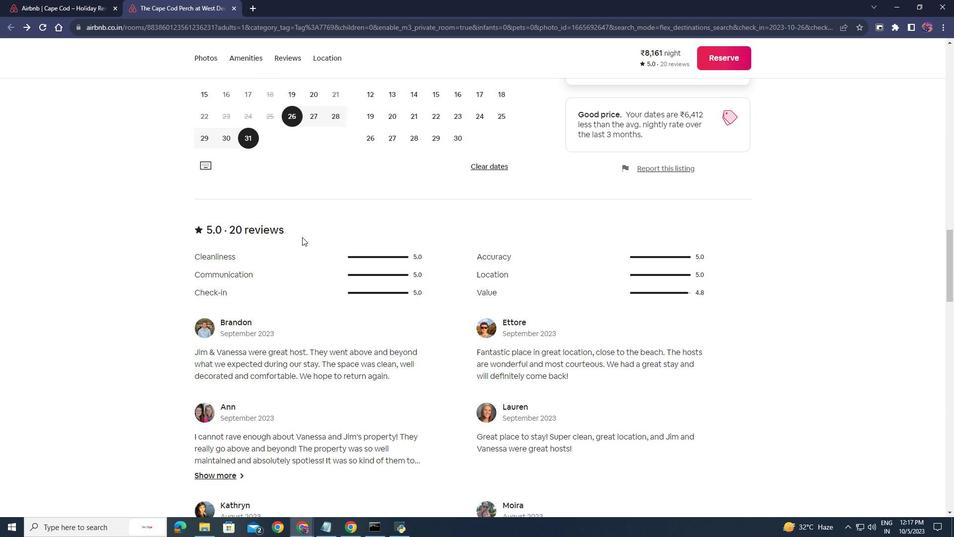 
Action: Mouse moved to (278, 52)
Screenshot: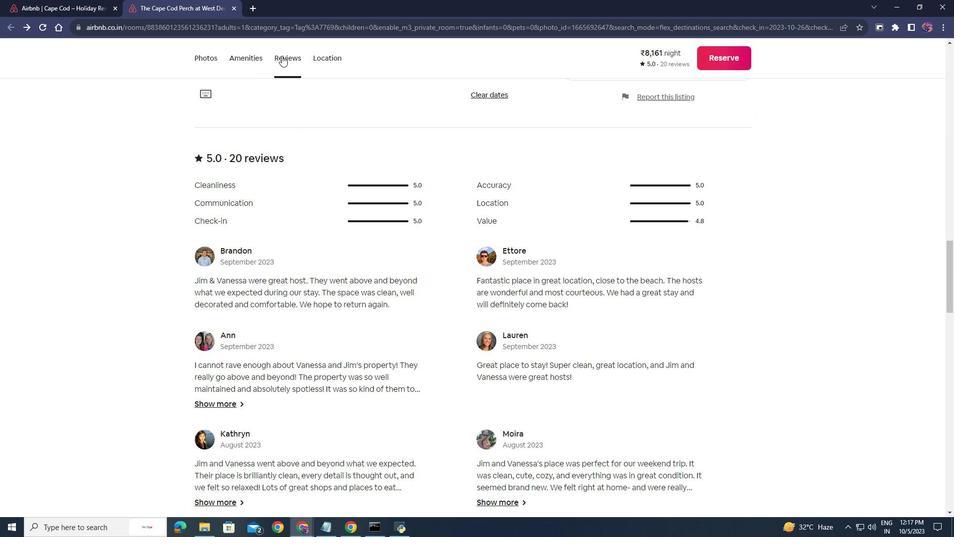 
Action: Mouse pressed left at (278, 52)
Screenshot: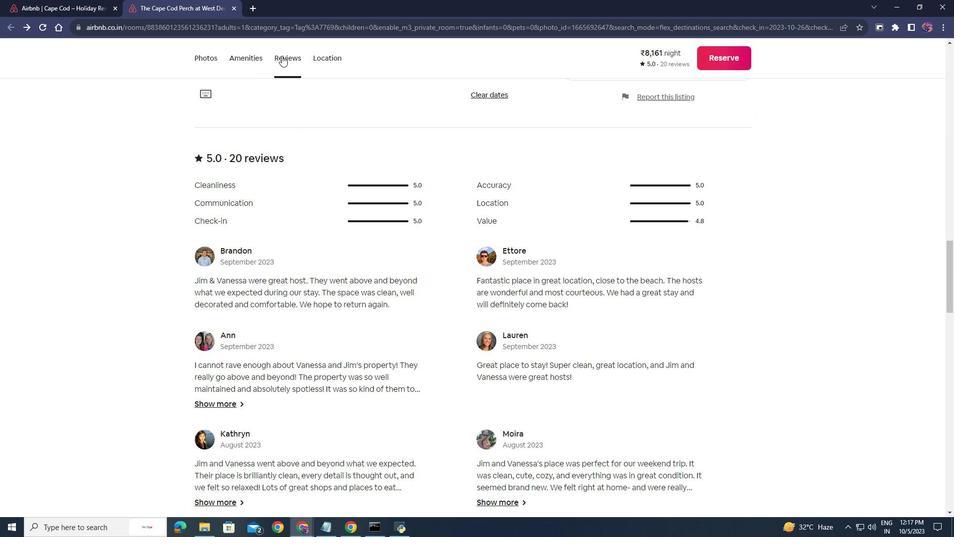 
Action: Mouse moved to (328, 326)
Screenshot: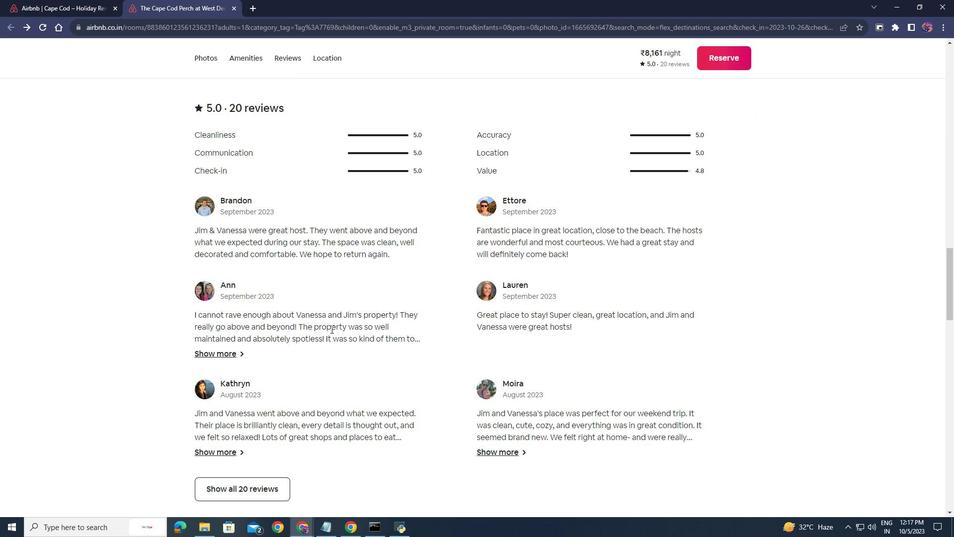 
Action: Mouse scrolled (328, 325) with delta (0, 0)
Screenshot: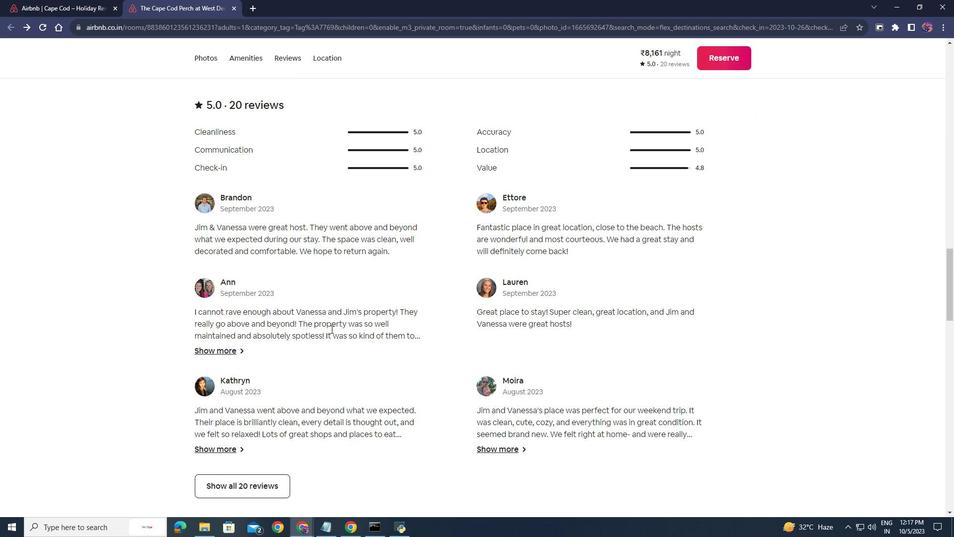 
Action: Mouse scrolled (328, 325) with delta (0, 0)
Screenshot: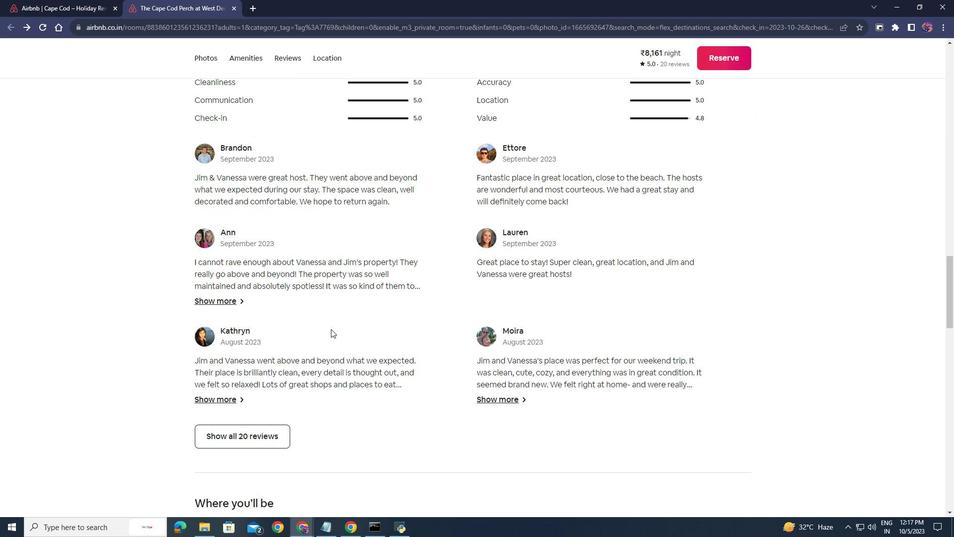 
Action: Mouse moved to (319, 53)
Screenshot: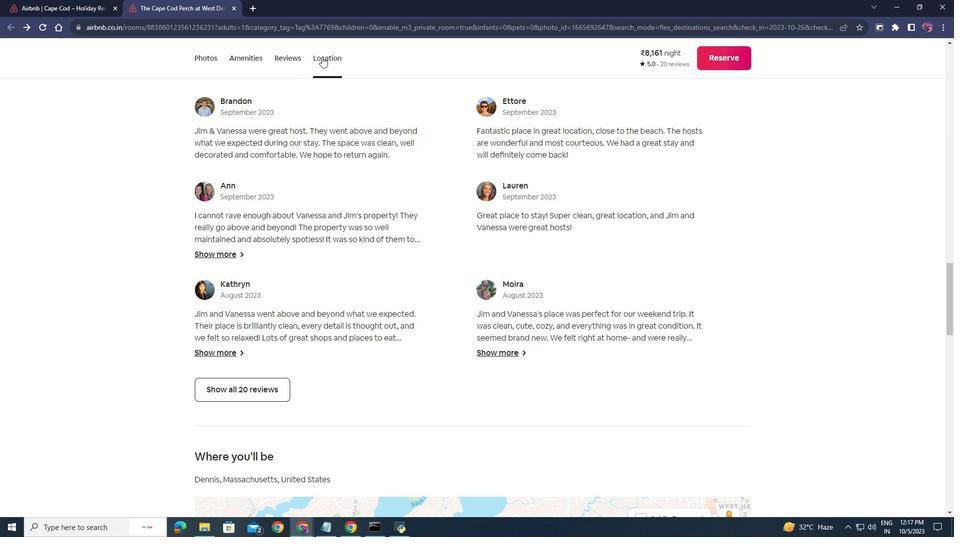 
Action: Mouse pressed left at (319, 53)
Screenshot: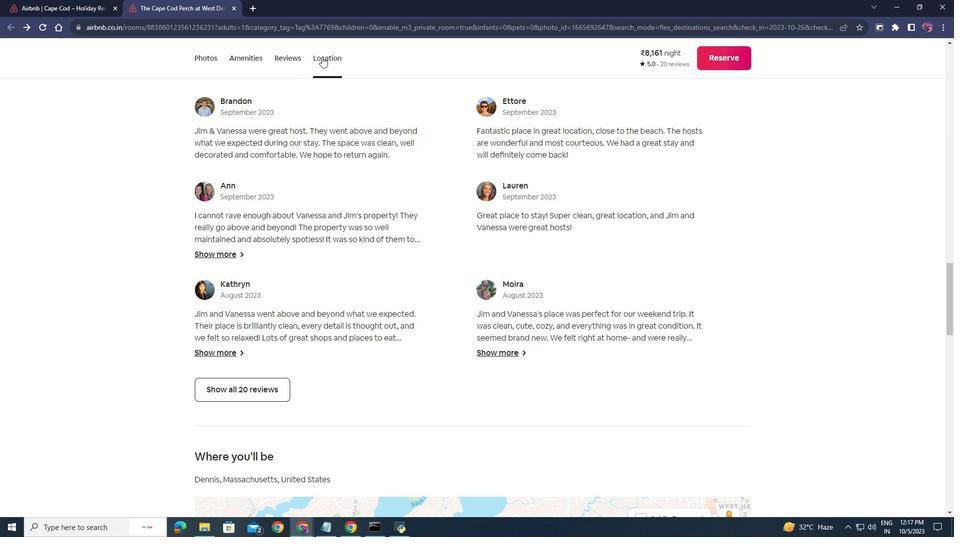 
Action: Mouse moved to (403, 326)
Screenshot: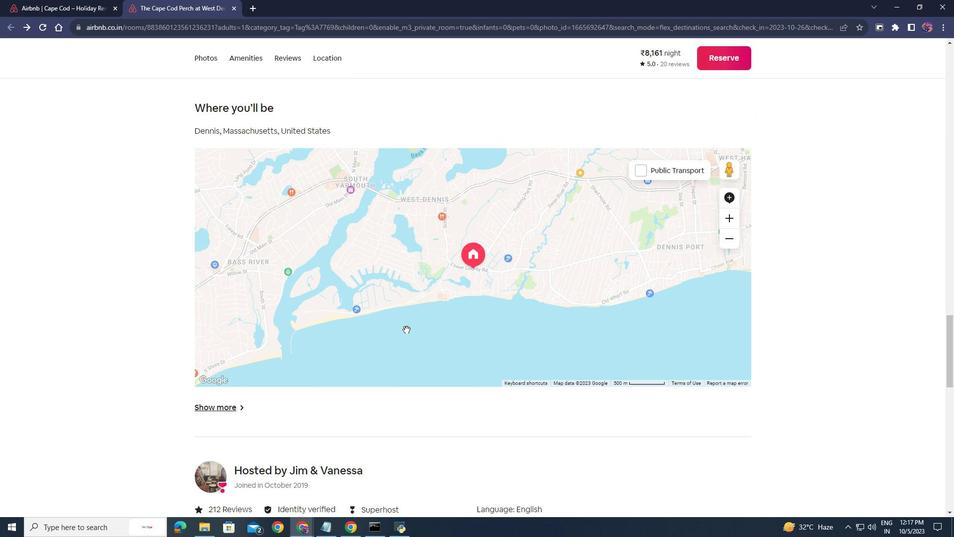 
Action: Mouse scrolled (403, 326) with delta (0, 0)
Screenshot: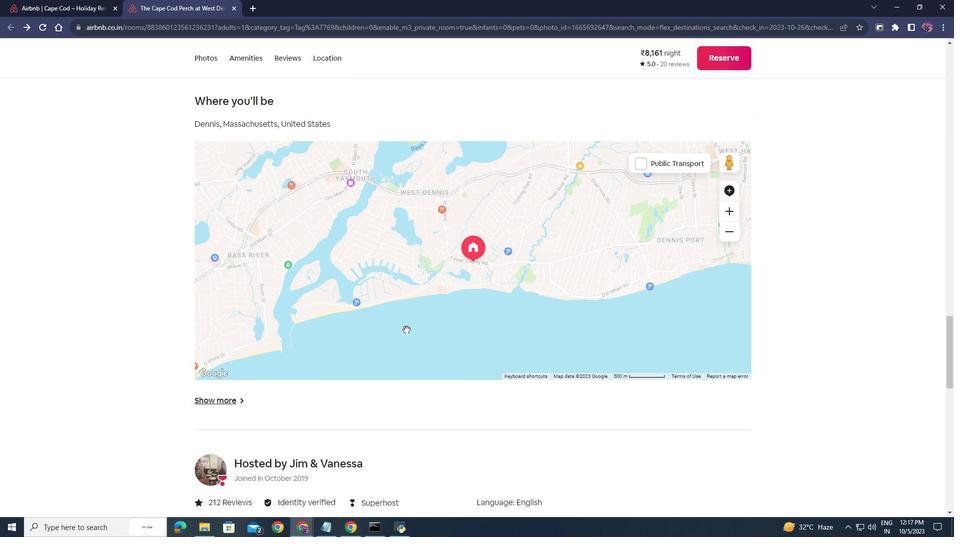 
Action: Mouse scrolled (403, 326) with delta (0, 0)
Screenshot: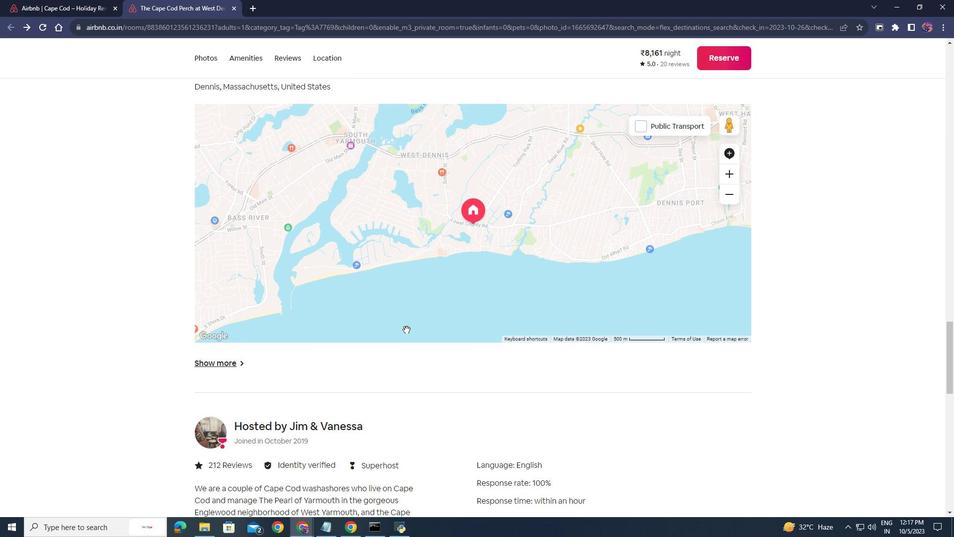 
Action: Mouse scrolled (403, 326) with delta (0, 0)
Screenshot: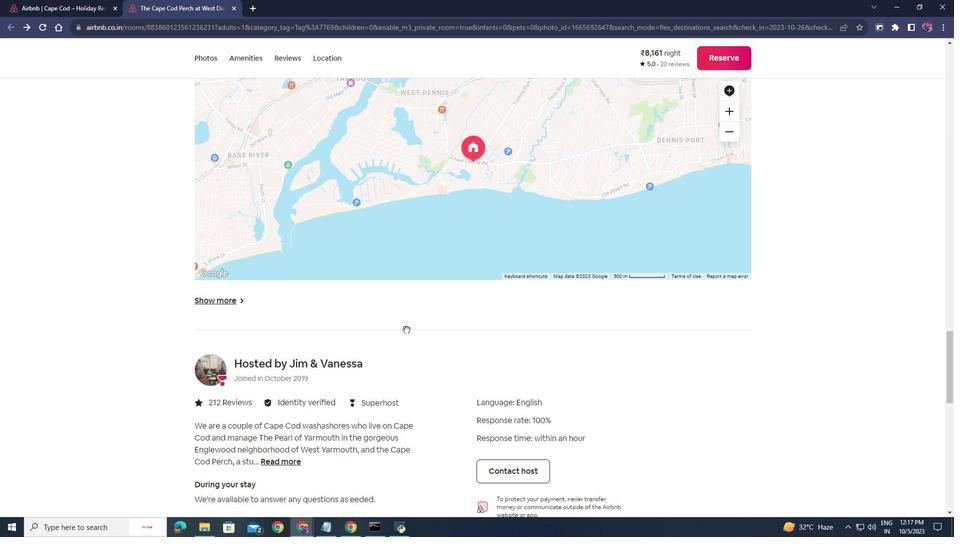 
Action: Mouse scrolled (403, 326) with delta (0, 0)
Screenshot: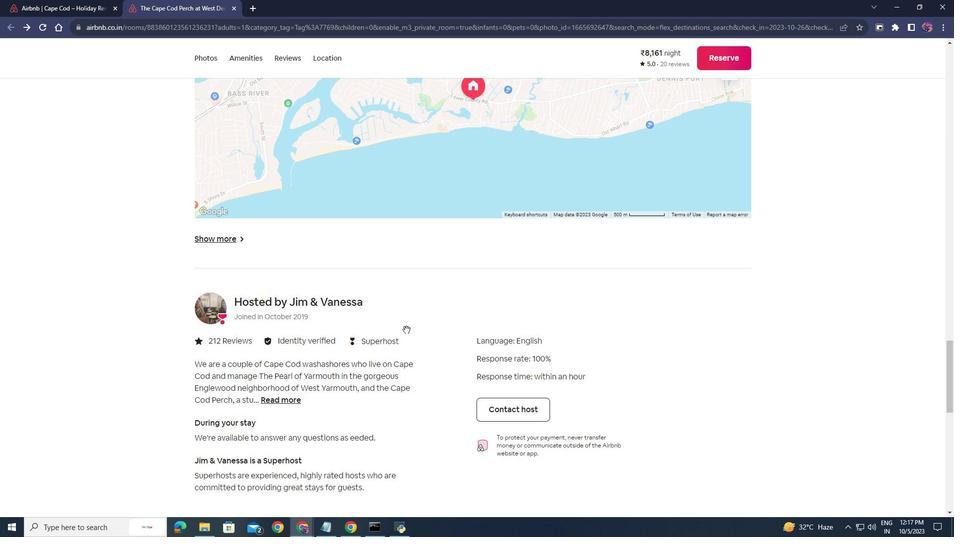 
Action: Mouse scrolled (403, 326) with delta (0, 0)
Screenshot: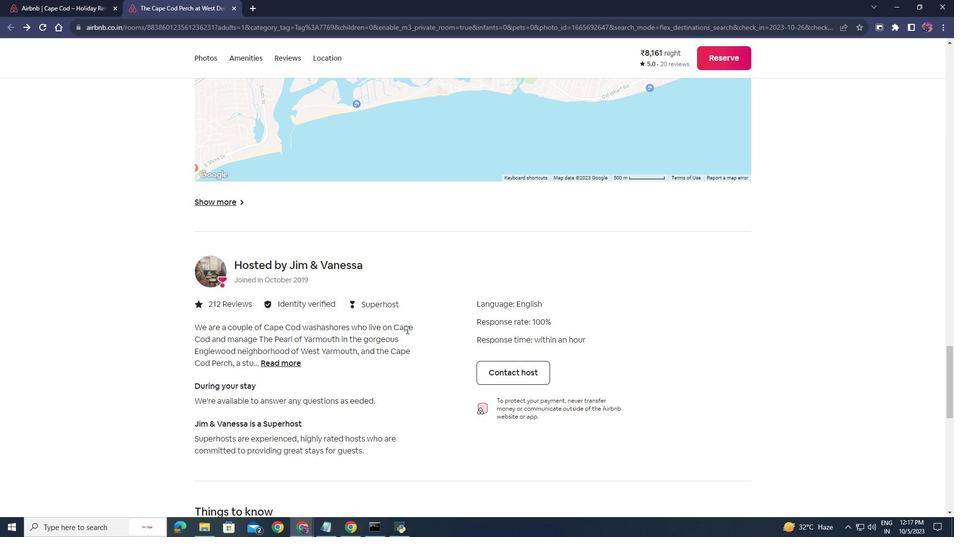 
Action: Mouse moved to (400, 325)
Screenshot: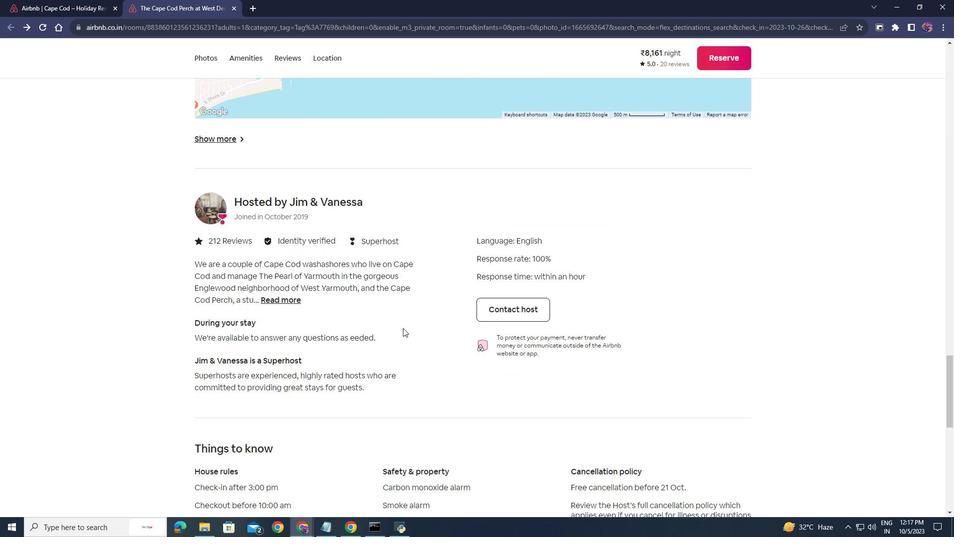 
Action: Mouse scrolled (400, 325) with delta (0, 0)
Screenshot: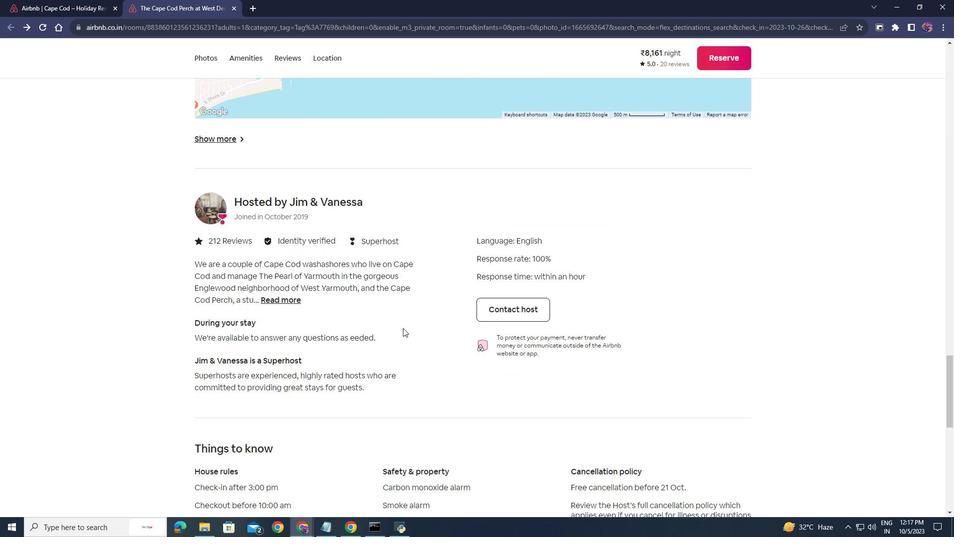 
Action: Mouse moved to (400, 324)
Screenshot: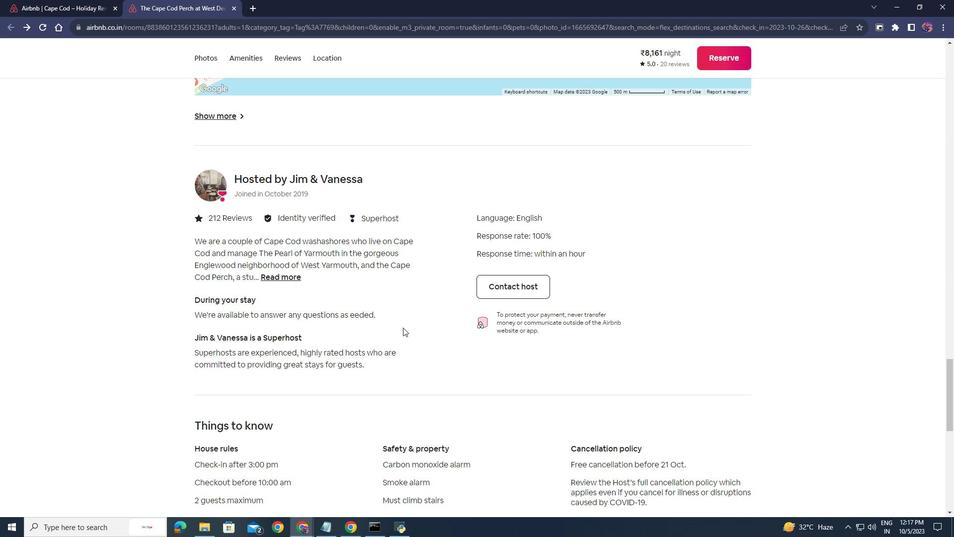 
Action: Mouse scrolled (400, 325) with delta (0, 0)
Screenshot: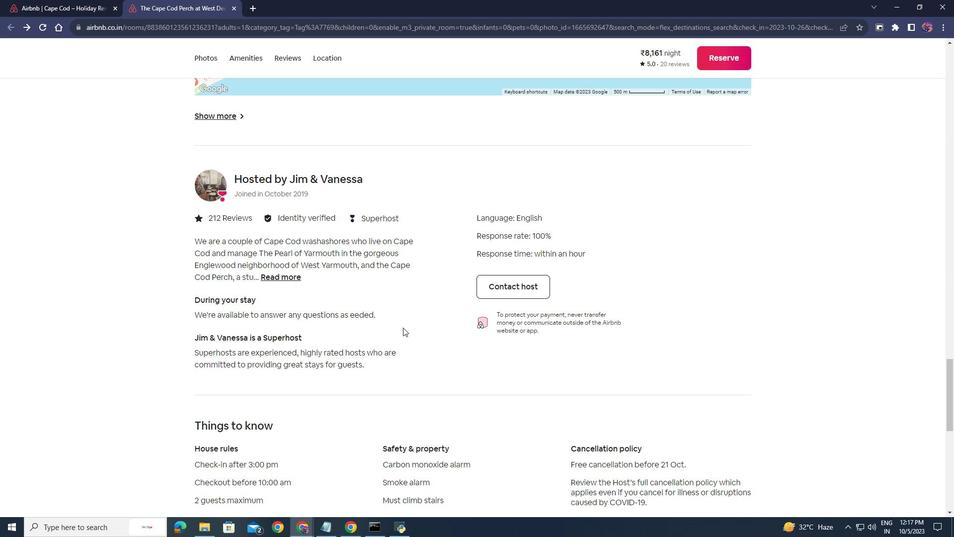 
Action: Mouse scrolled (400, 325) with delta (0, 0)
Screenshot: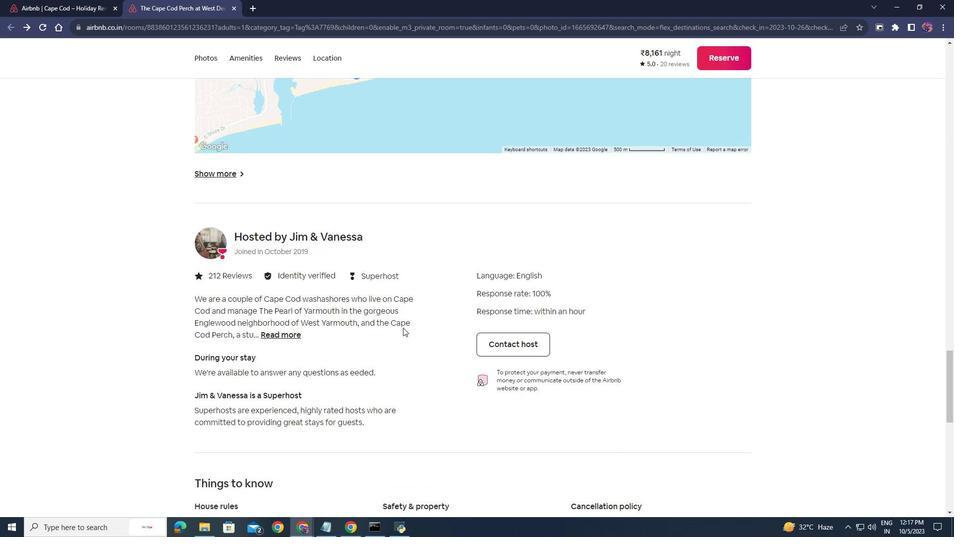 
Action: Mouse scrolled (400, 325) with delta (0, 0)
Screenshot: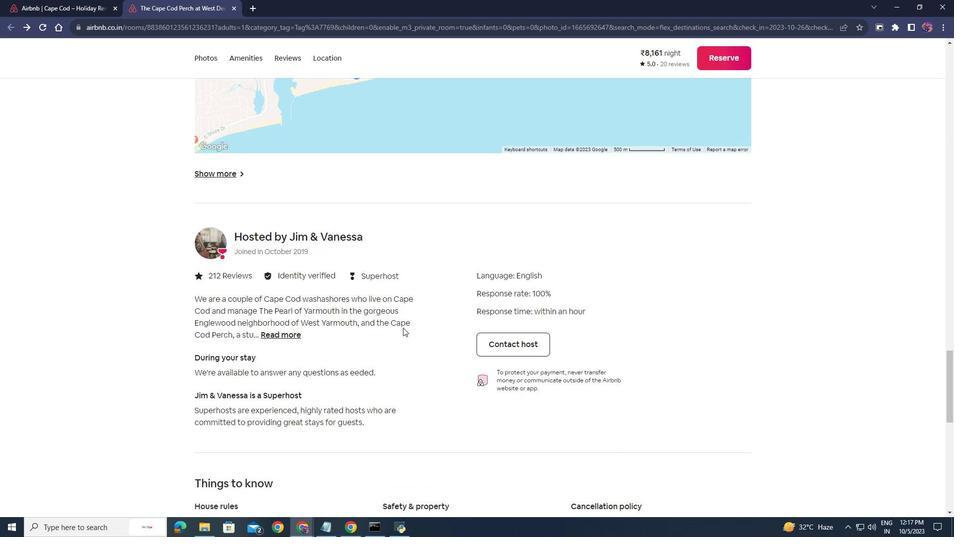 
Action: Mouse scrolled (400, 325) with delta (0, 0)
Screenshot: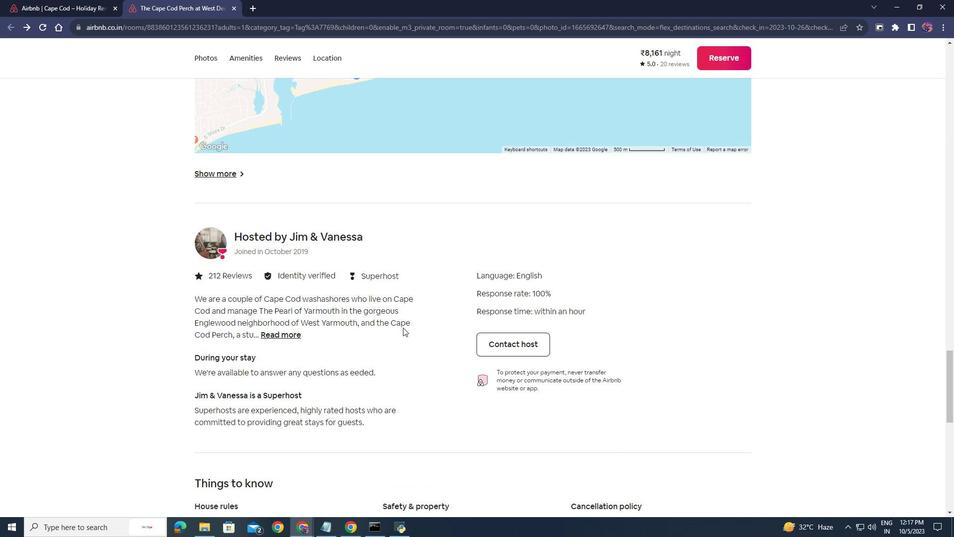 
Action: Mouse scrolled (400, 325) with delta (0, 0)
Screenshot: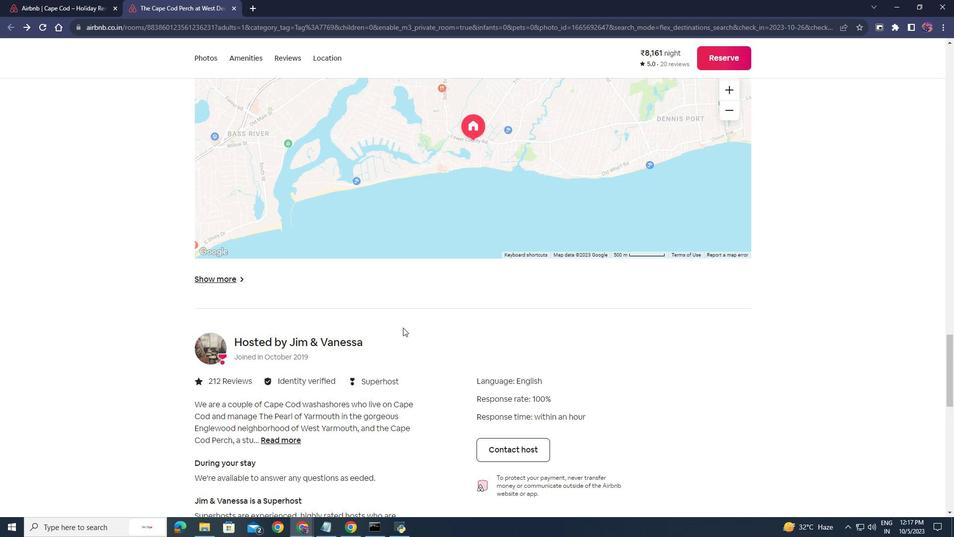 
Action: Mouse scrolled (400, 325) with delta (0, 0)
Screenshot: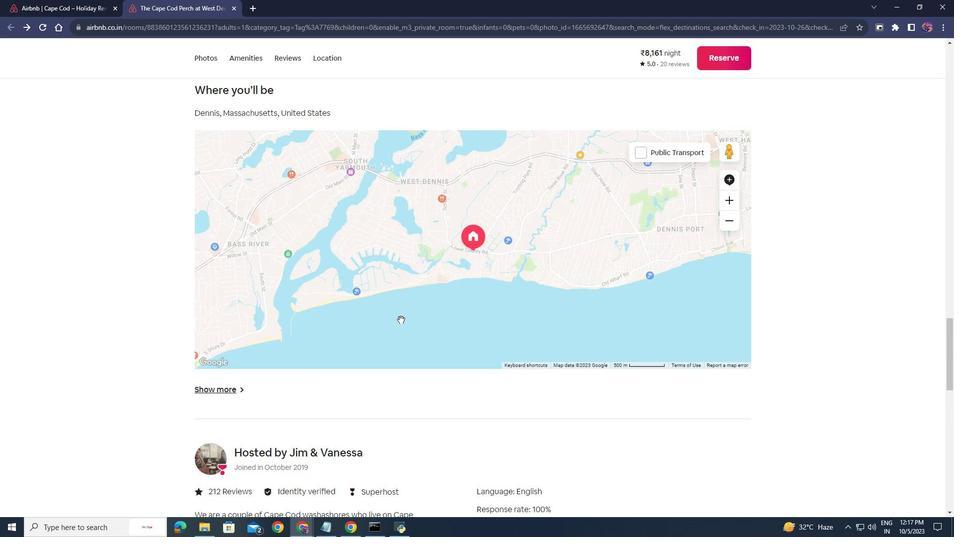 
Action: Mouse moved to (229, 5)
Screenshot: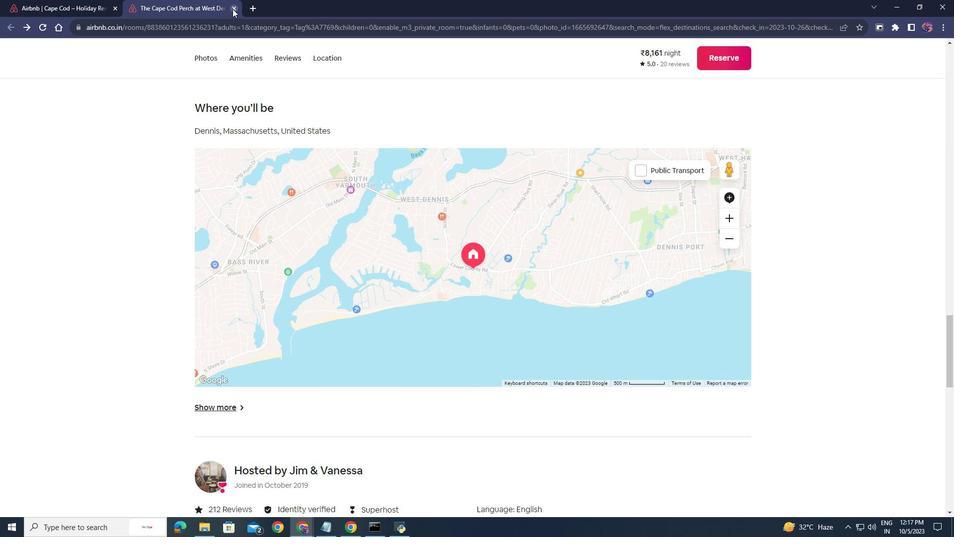 
Action: Mouse pressed left at (229, 5)
Screenshot: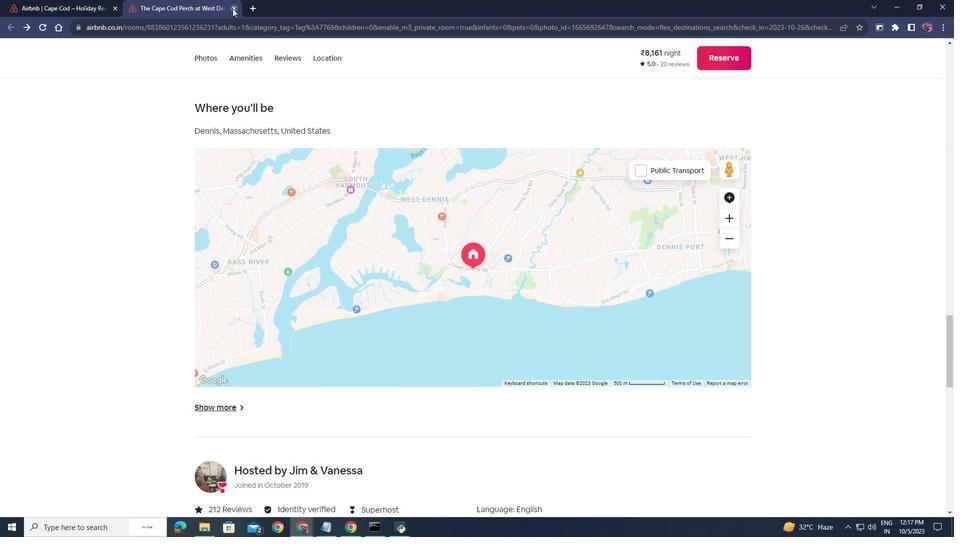 
Action: Mouse moved to (327, 346)
Screenshot: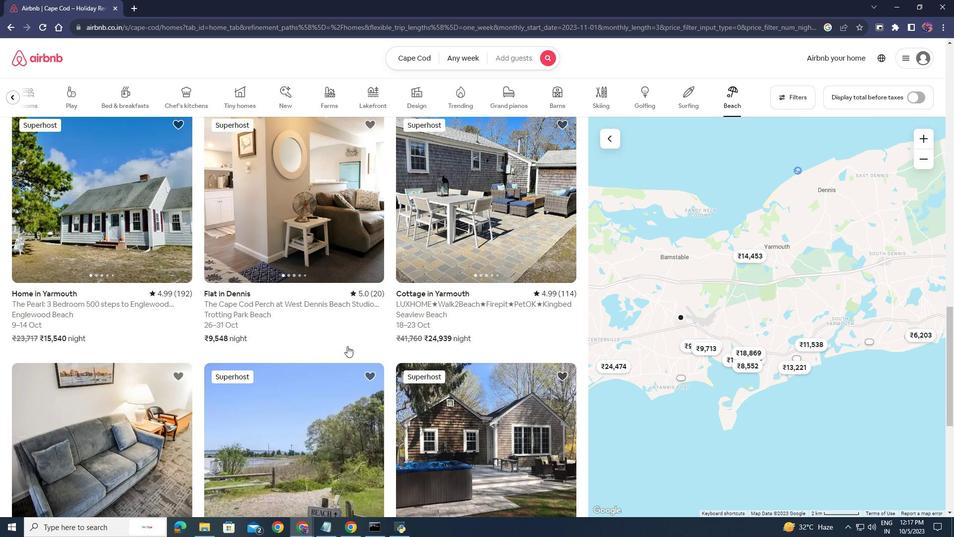 
Action: Mouse scrolled (327, 345) with delta (0, 0)
Screenshot: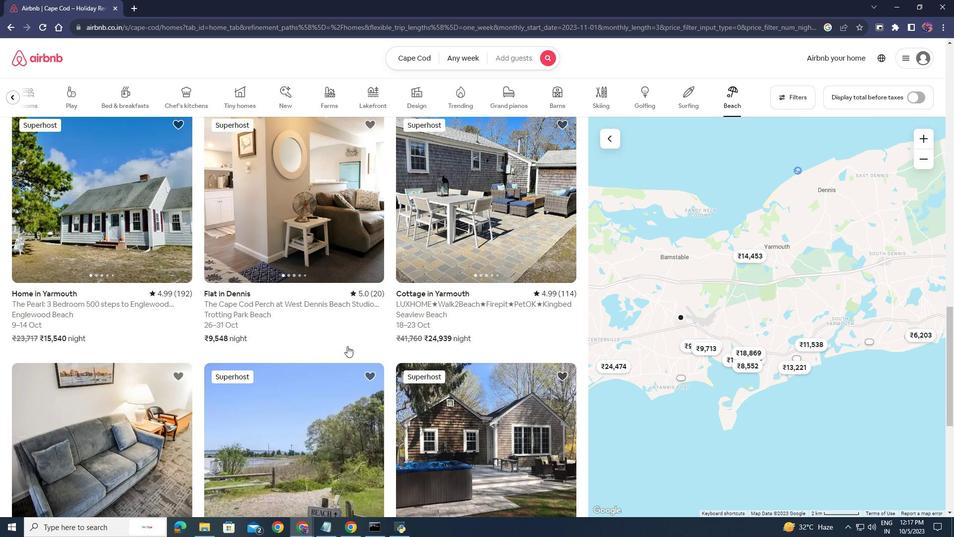 
Action: Mouse moved to (338, 344)
Screenshot: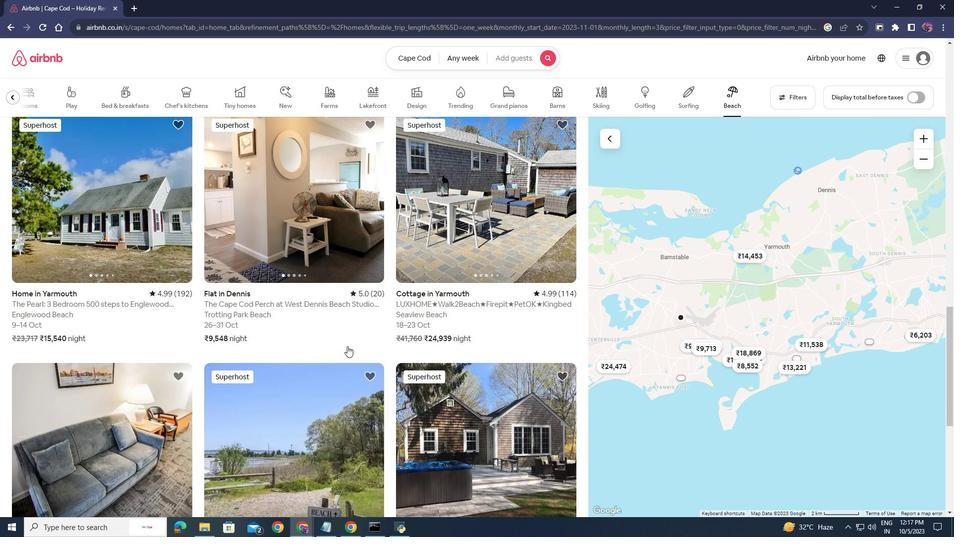
Action: Mouse scrolled (338, 344) with delta (0, 0)
Screenshot: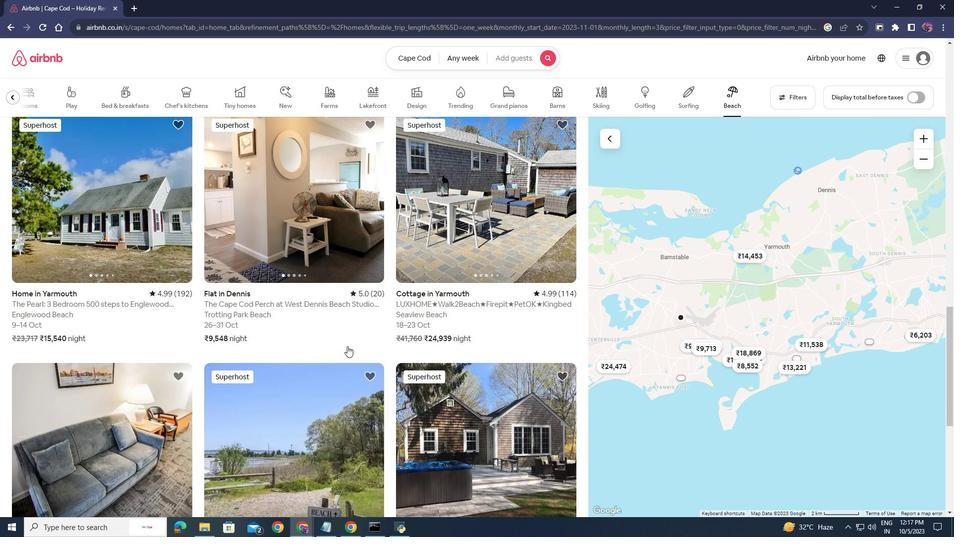 
Action: Mouse moved to (344, 343)
Screenshot: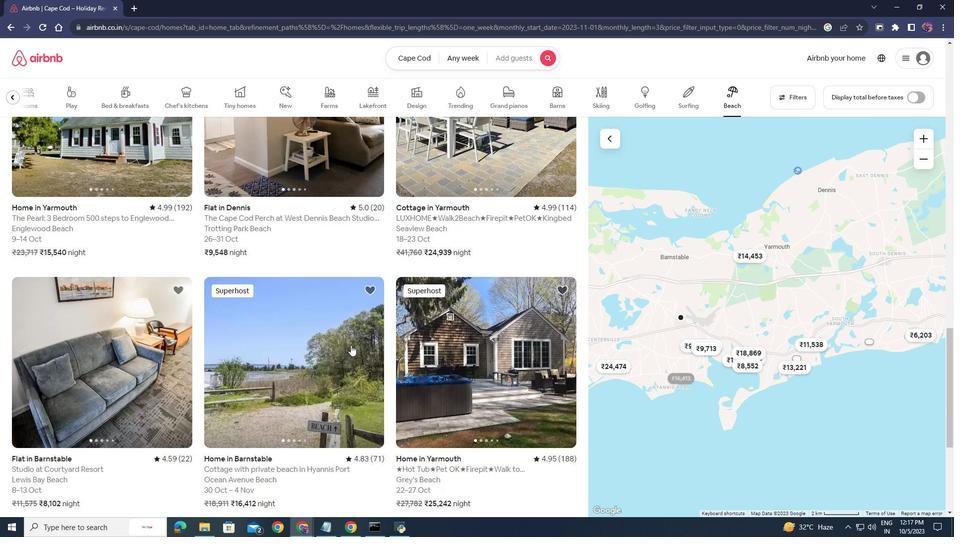 
Action: Mouse scrolled (344, 342) with delta (0, 0)
Screenshot: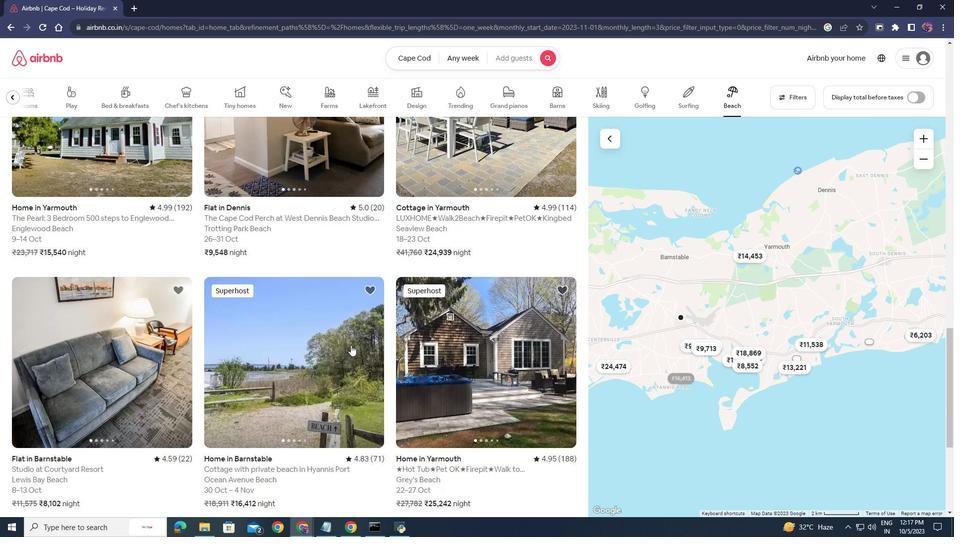 
Action: Mouse moved to (346, 342)
Screenshot: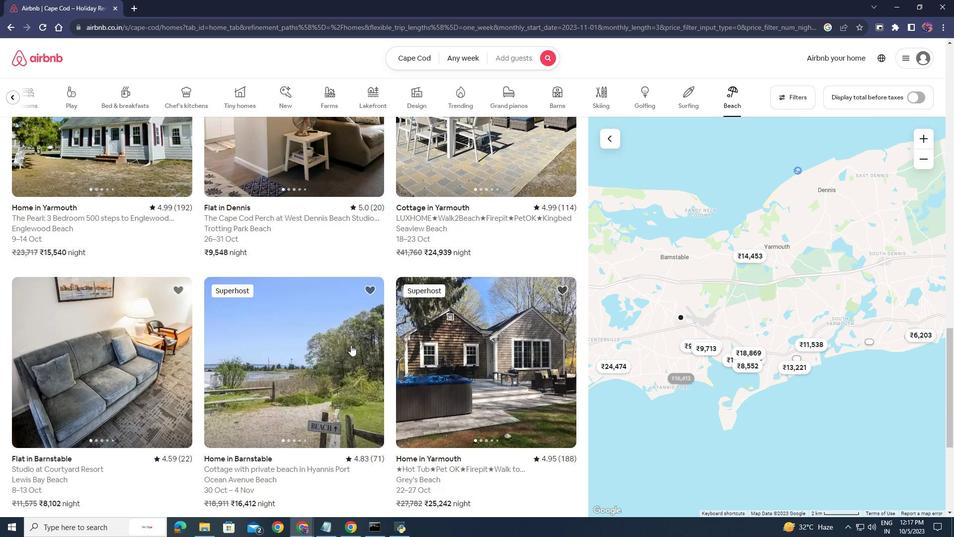 
Action: Mouse scrolled (346, 342) with delta (0, 0)
Screenshot: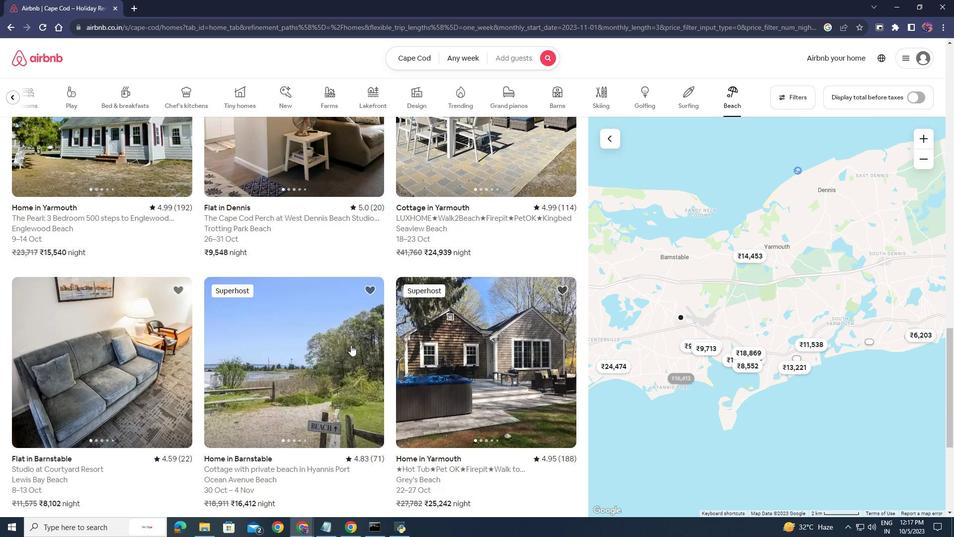 
Action: Mouse moved to (348, 342)
Screenshot: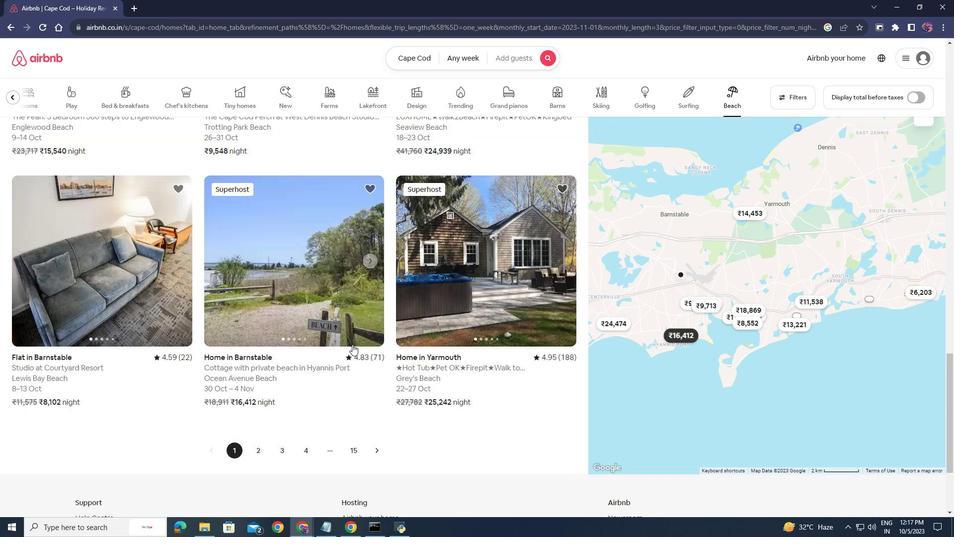 
Action: Mouse scrolled (348, 341) with delta (0, 0)
Screenshot: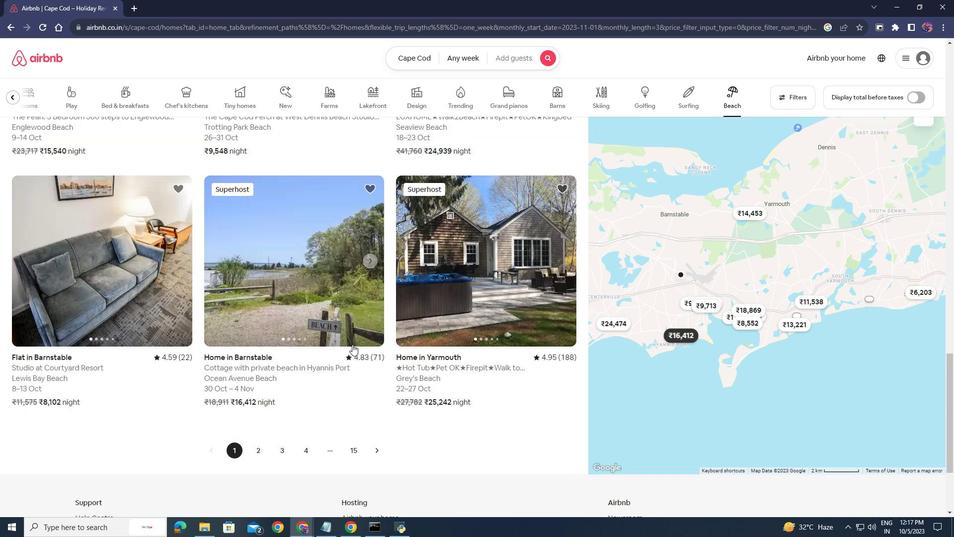 
Action: Mouse moved to (350, 341)
Screenshot: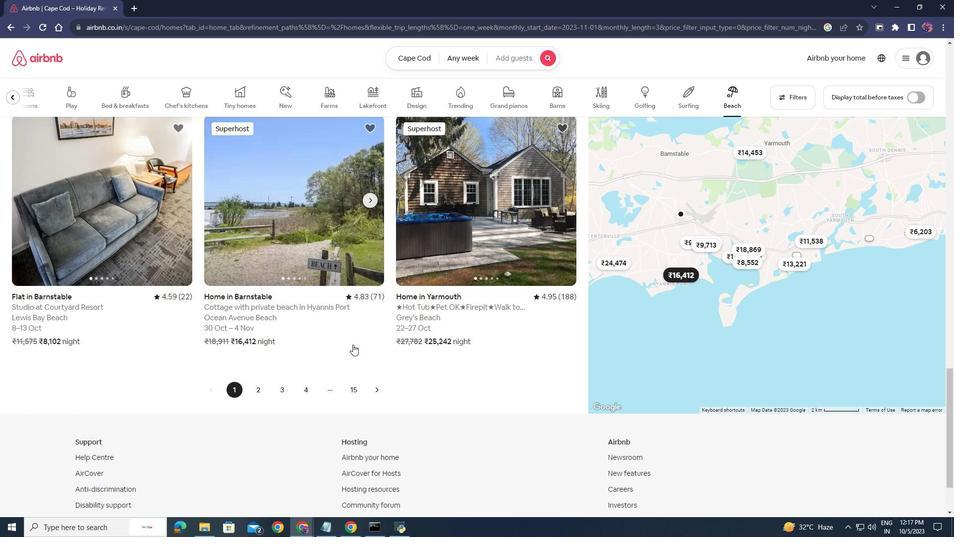 
Action: Mouse scrolled (350, 341) with delta (0, 0)
Screenshot: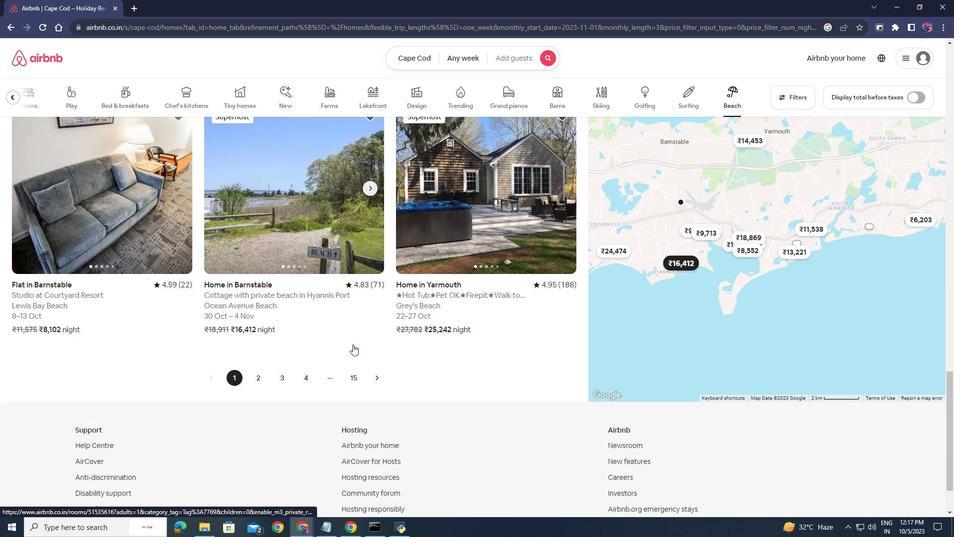 
Action: Mouse moved to (278, 334)
Screenshot: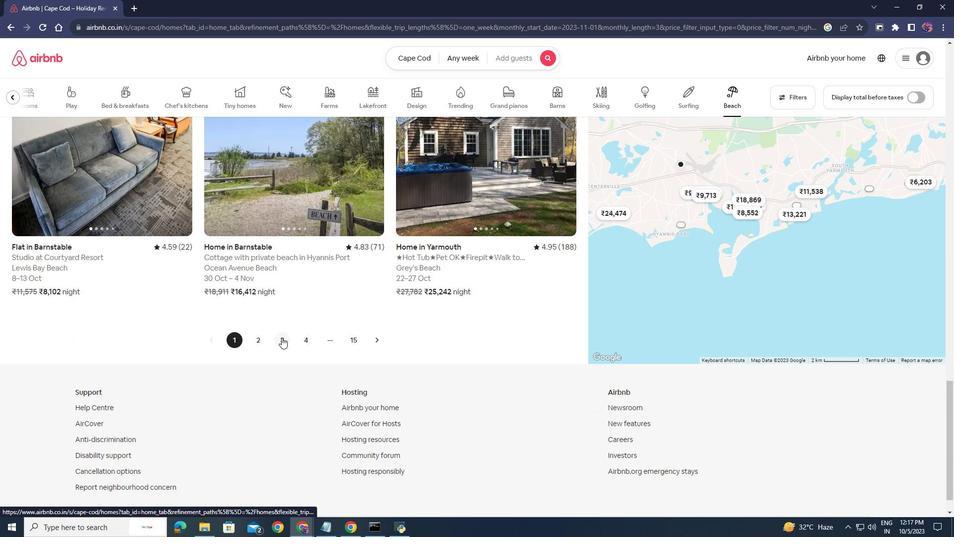 
Action: Mouse pressed left at (278, 334)
Screenshot: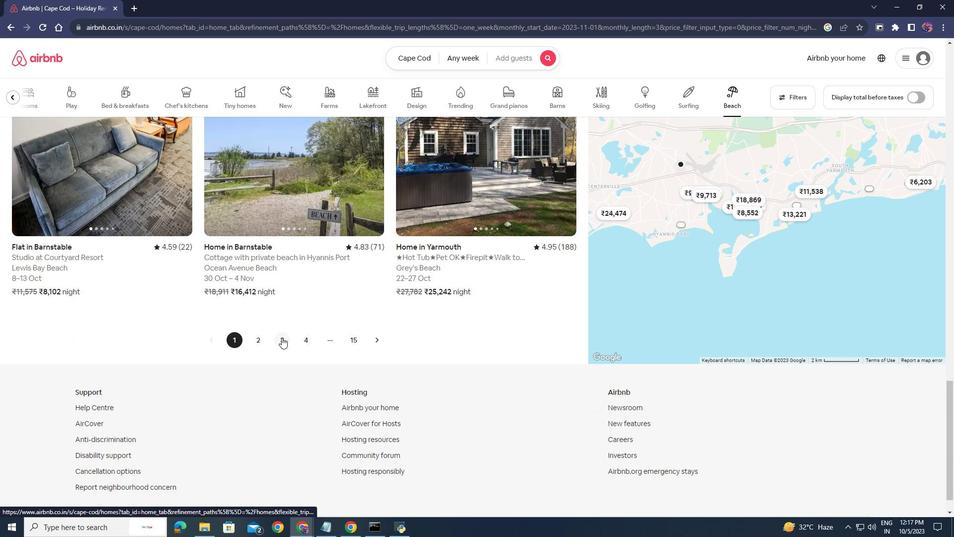 
Action: Mouse moved to (333, 306)
Screenshot: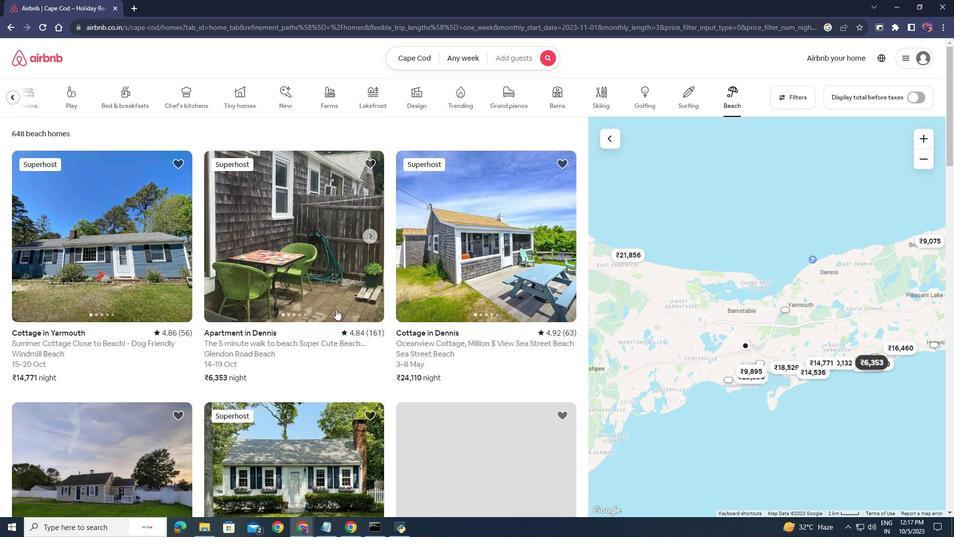 
Action: Mouse scrolled (333, 305) with delta (0, 0)
Screenshot: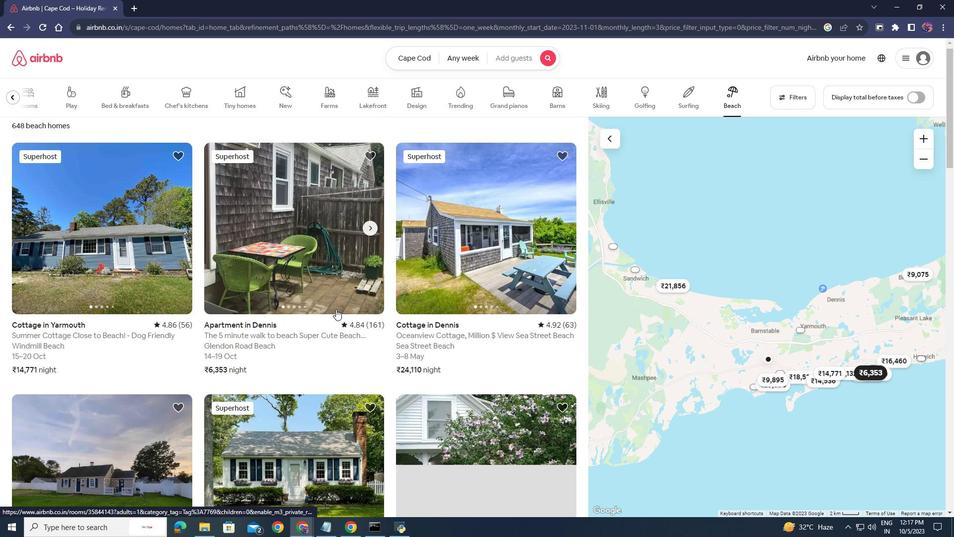 
Action: Mouse scrolled (333, 305) with delta (0, 0)
Screenshot: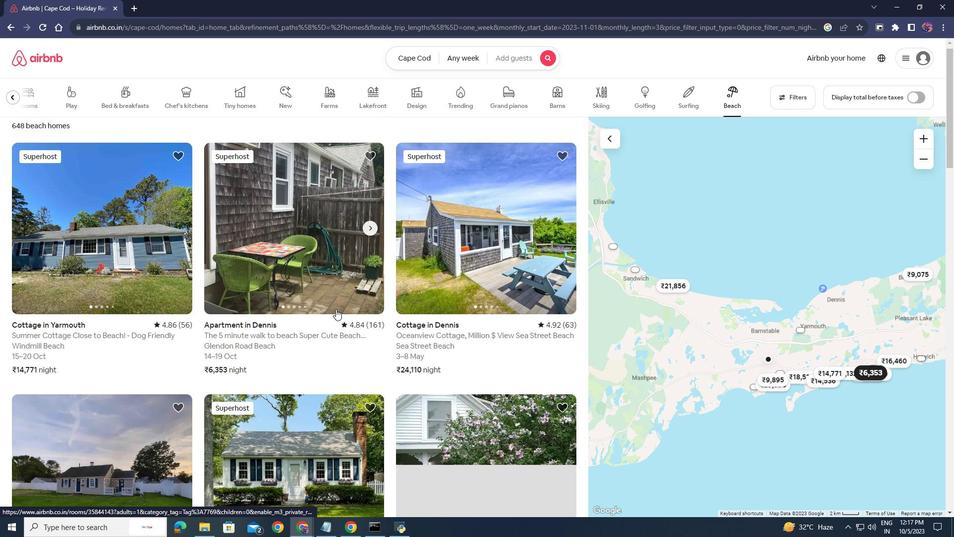 
Action: Mouse scrolled (333, 305) with delta (0, 0)
Screenshot: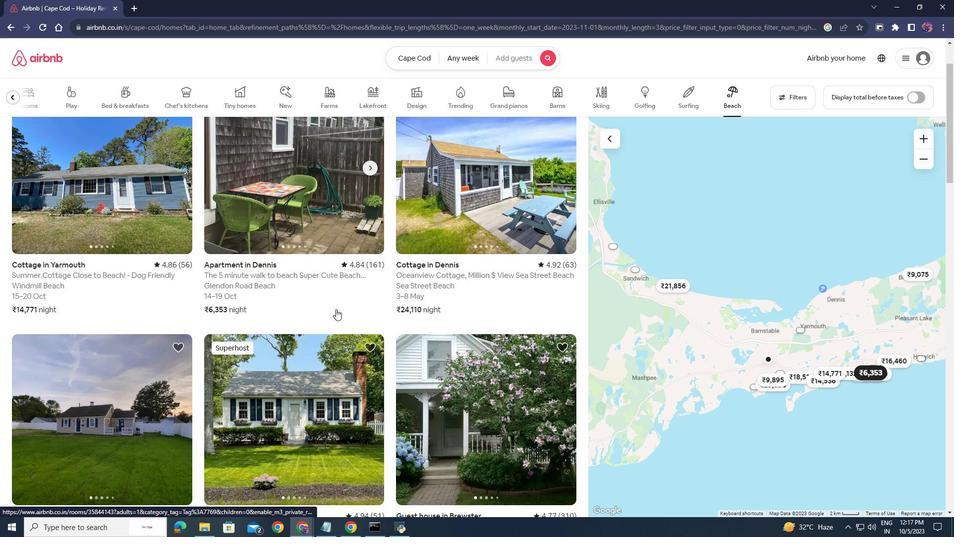 
Action: Mouse scrolled (333, 305) with delta (0, 0)
Screenshot: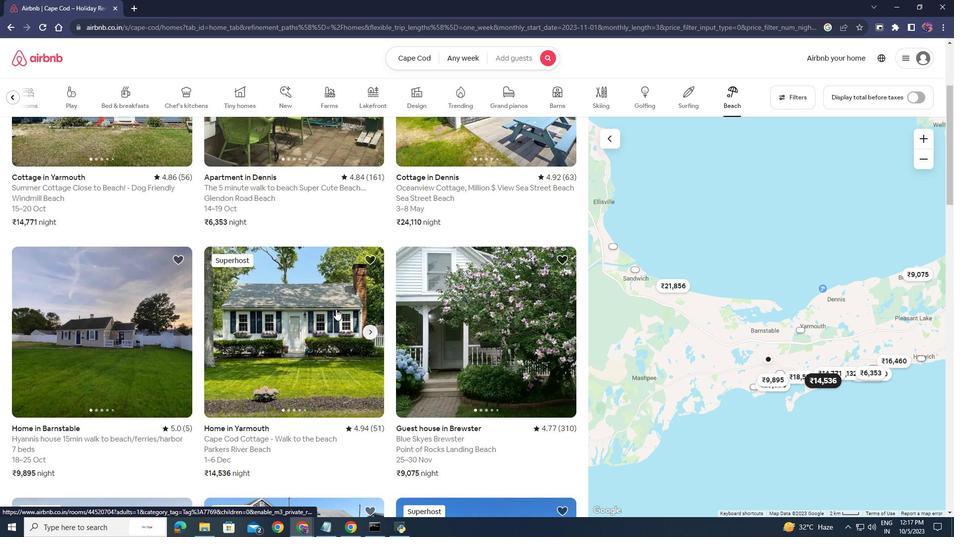 
Action: Mouse scrolled (333, 305) with delta (0, 0)
Screenshot: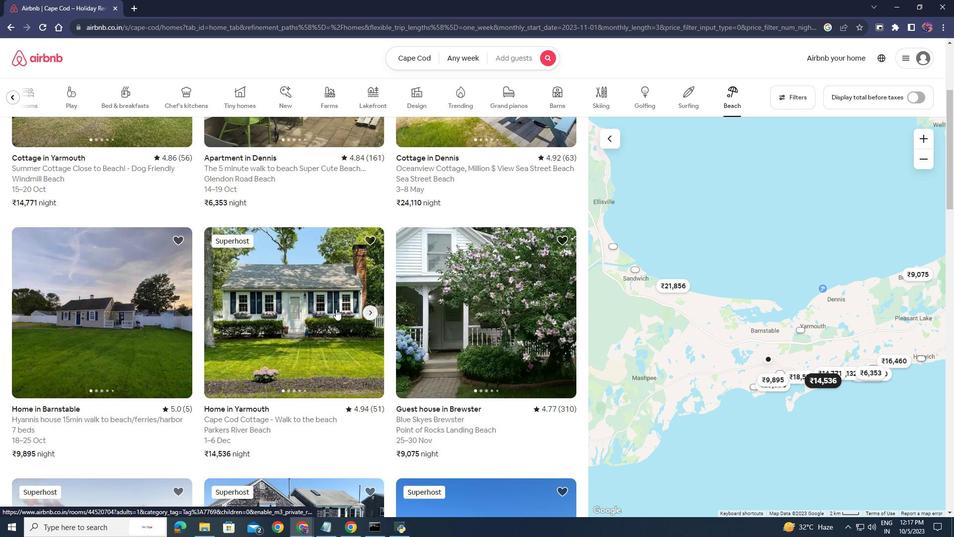 
Action: Mouse scrolled (333, 305) with delta (0, 0)
Screenshot: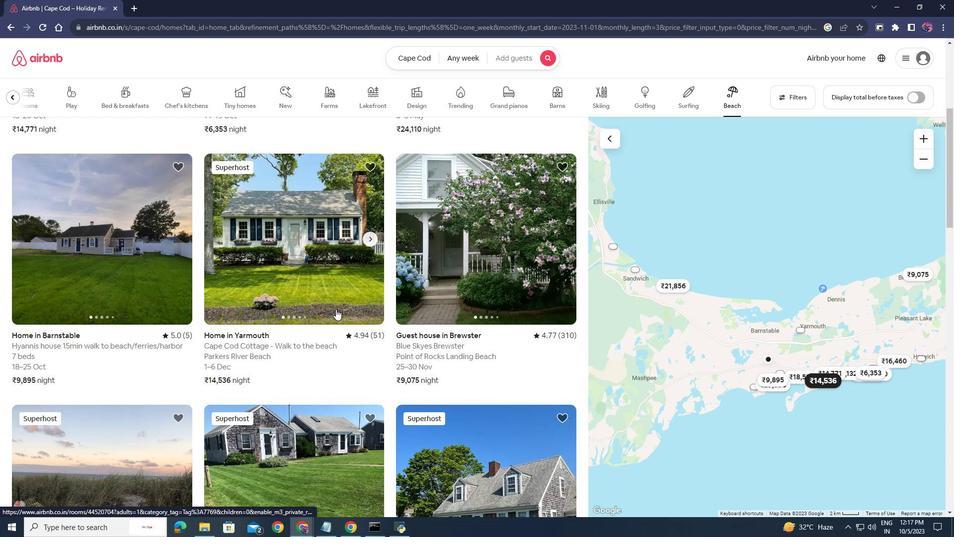 
Action: Mouse scrolled (333, 305) with delta (0, 0)
Screenshot: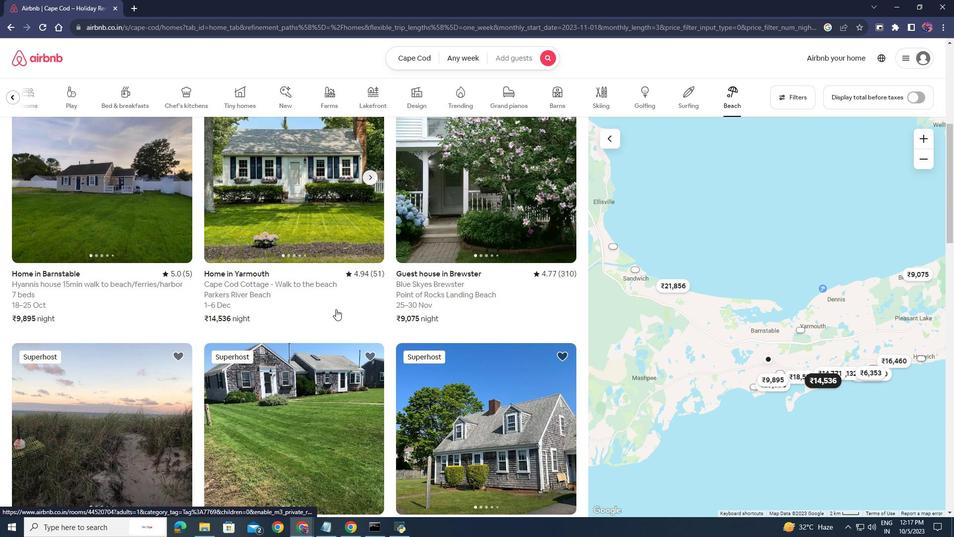 
Action: Mouse scrolled (333, 305) with delta (0, 0)
Screenshot: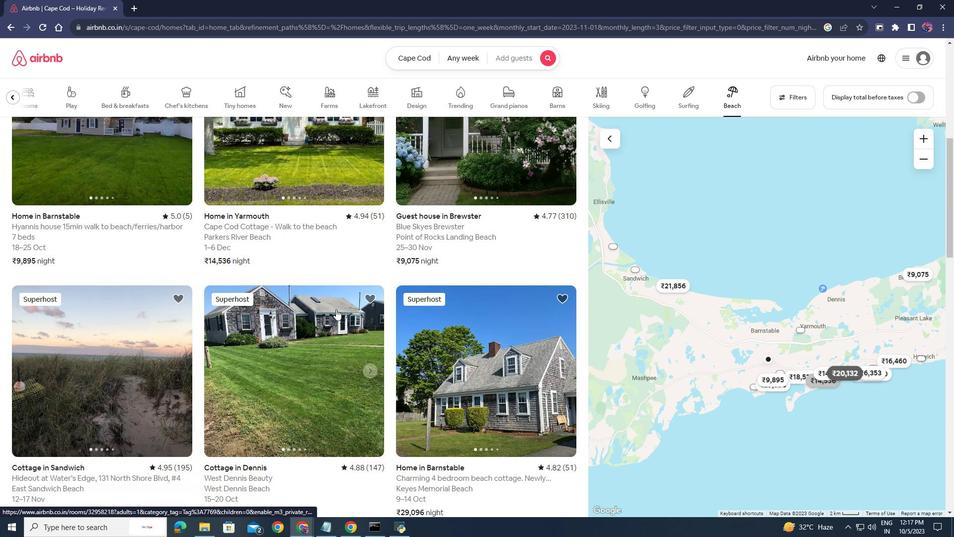 
Action: Mouse moved to (476, 337)
Screenshot: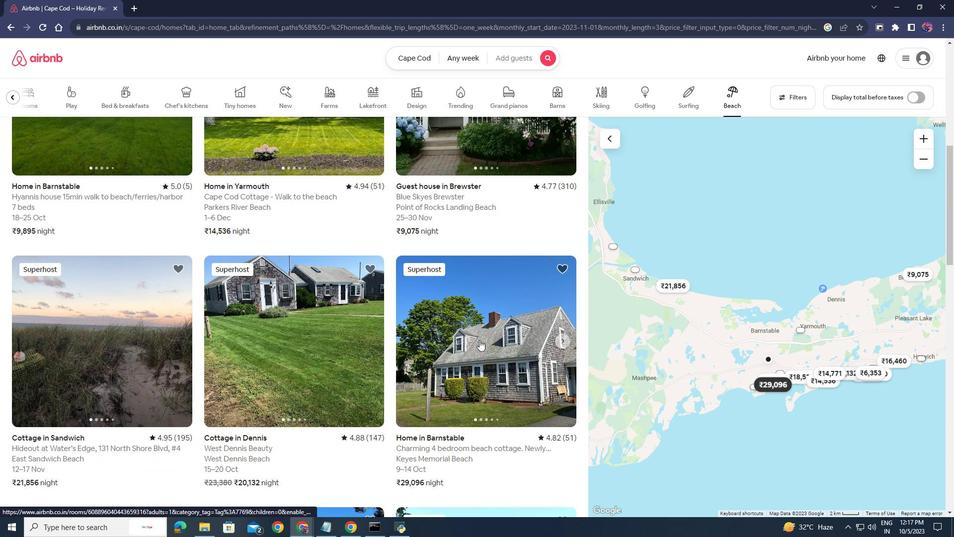 
Action: Mouse pressed left at (476, 337)
Screenshot: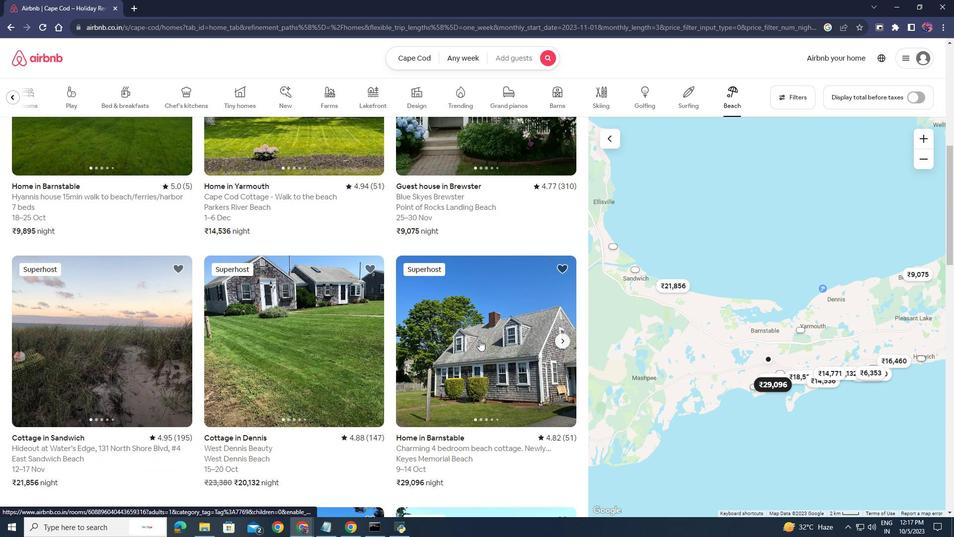 
Action: Mouse moved to (252, 263)
Screenshot: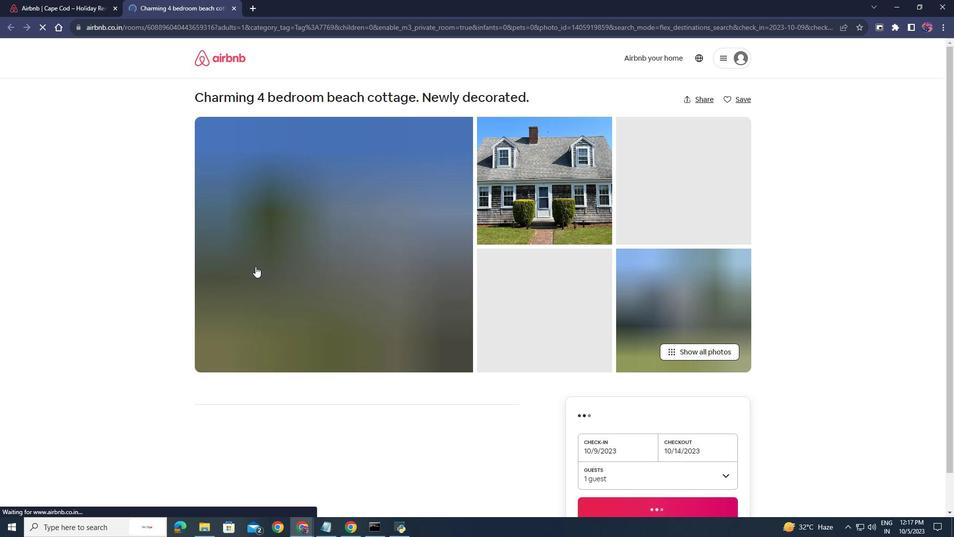 
Action: Mouse scrolled (252, 263) with delta (0, 0)
Screenshot: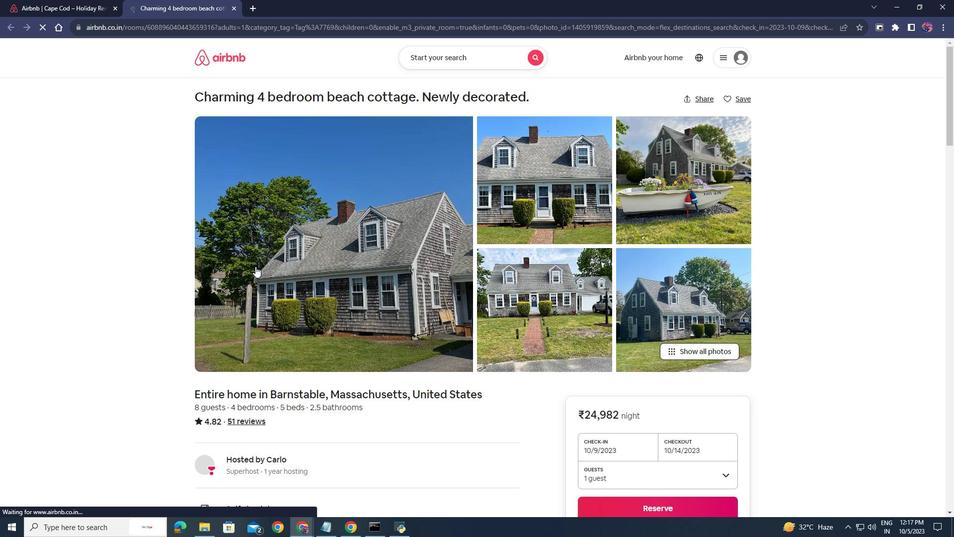 
Action: Mouse scrolled (252, 263) with delta (0, 0)
Screenshot: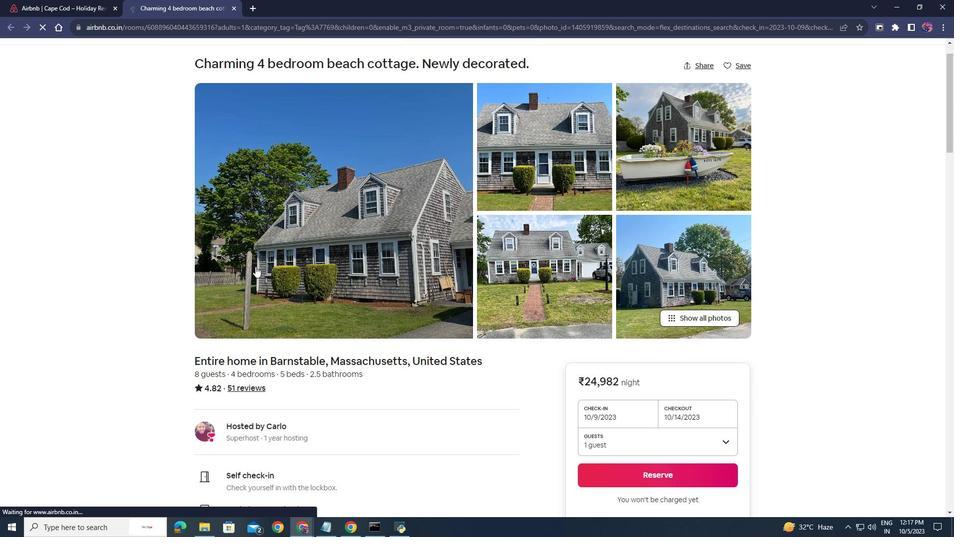 
Action: Mouse scrolled (252, 263) with delta (0, 0)
Screenshot: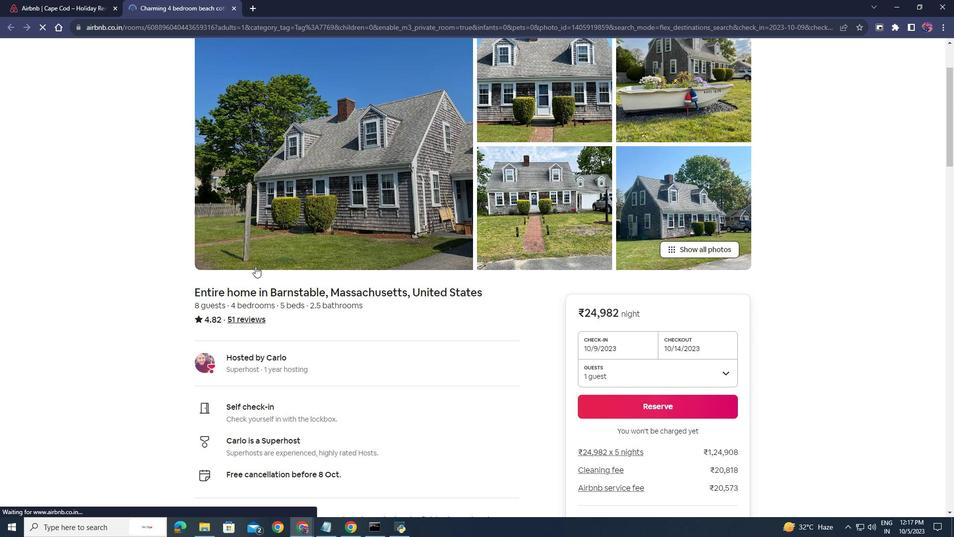 
Action: Mouse scrolled (252, 263) with delta (0, 0)
Screenshot: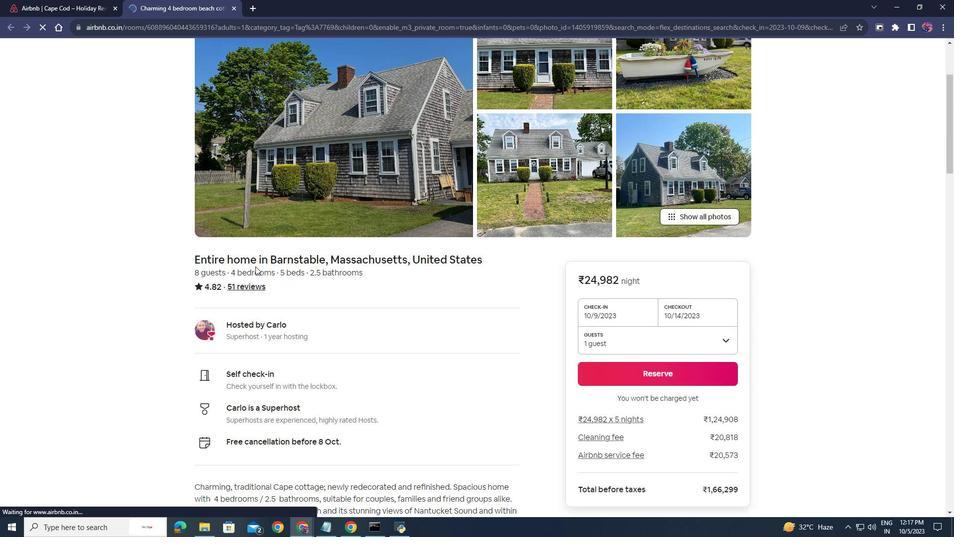 
Action: Mouse scrolled (252, 263) with delta (0, 0)
Screenshot: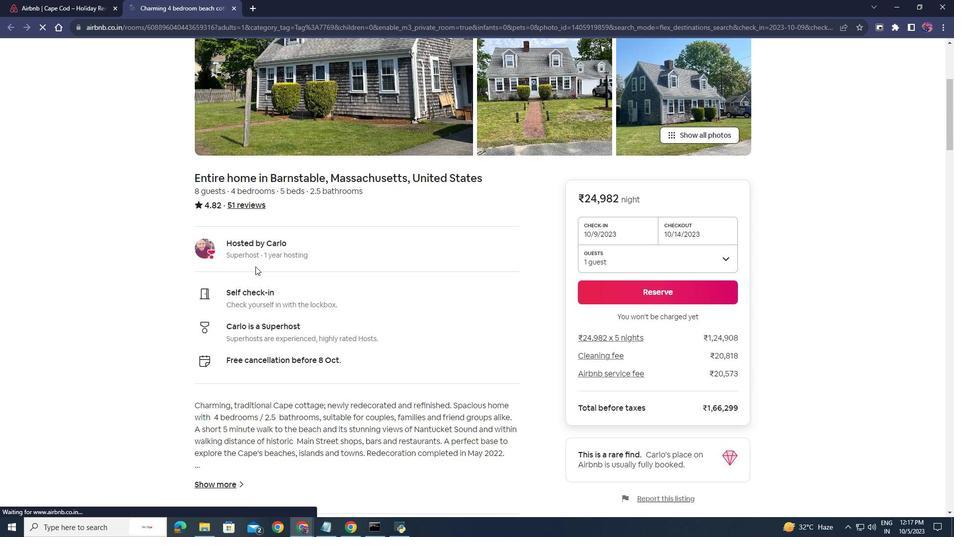 
Action: Mouse scrolled (252, 263) with delta (0, 0)
Screenshot: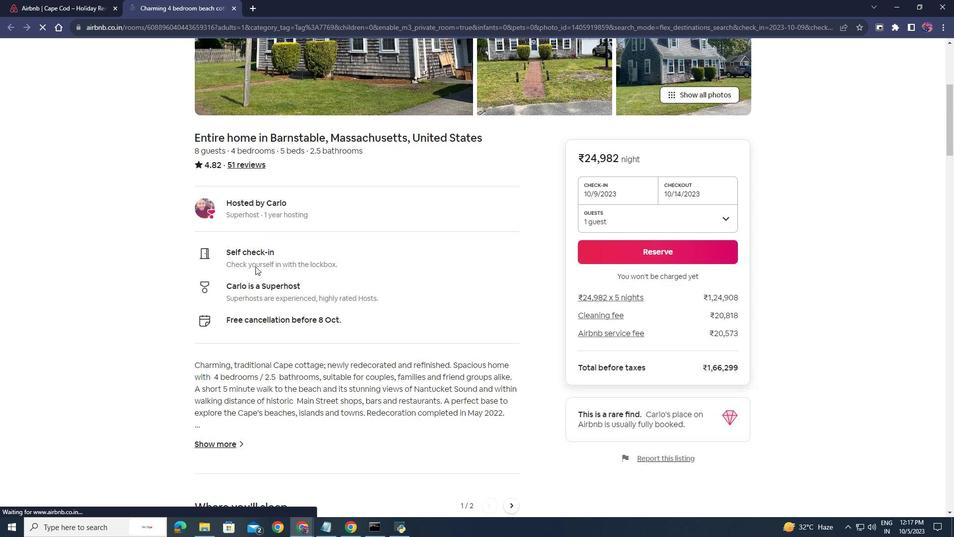 
Action: Mouse scrolled (252, 263) with delta (0, 0)
Screenshot: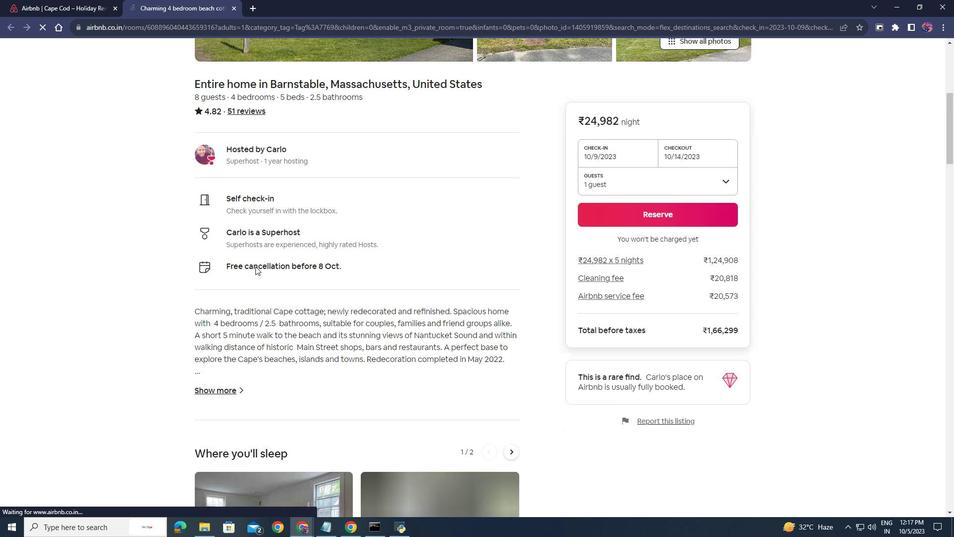 
Action: Mouse scrolled (252, 263) with delta (0, 0)
Screenshot: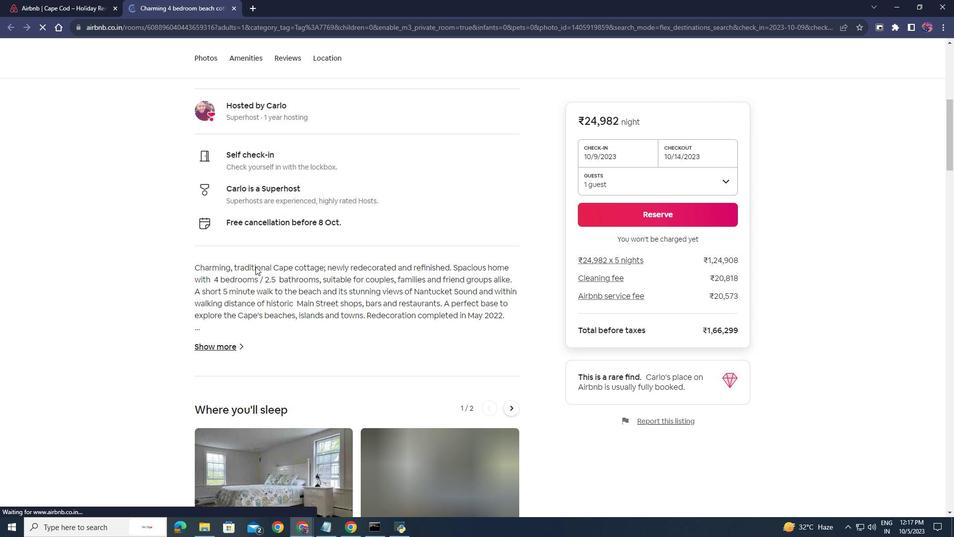 
Action: Mouse moved to (248, 52)
Screenshot: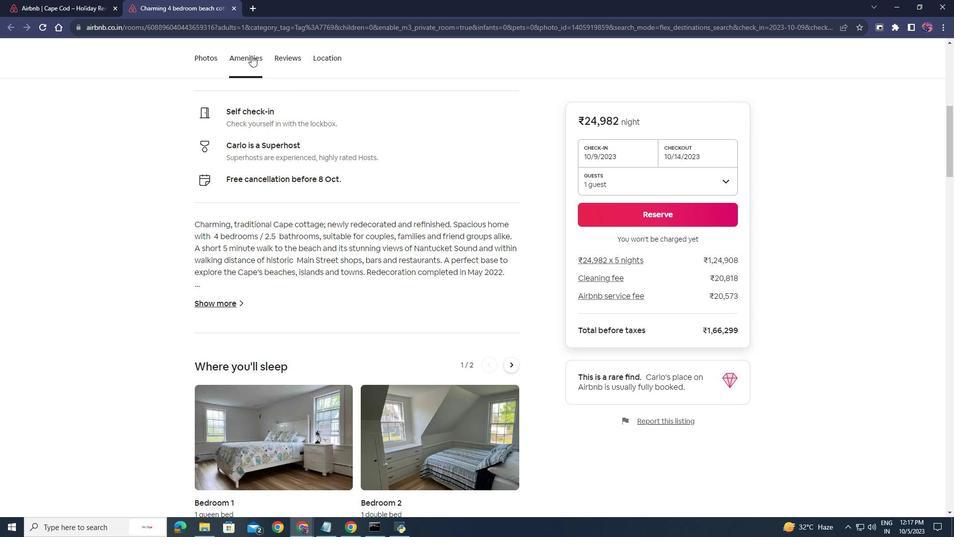 
Action: Mouse pressed left at (248, 52)
Screenshot: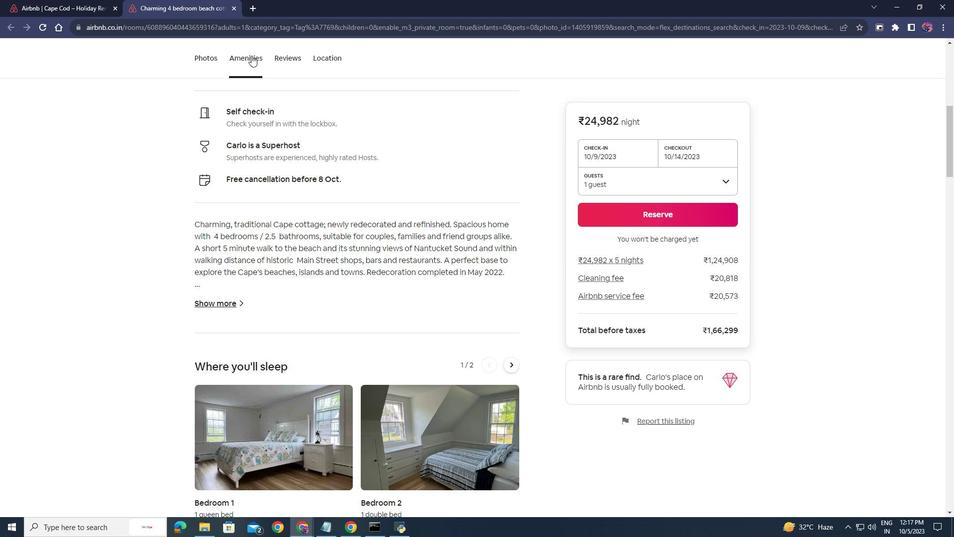 
Action: Mouse moved to (246, 257)
Screenshot: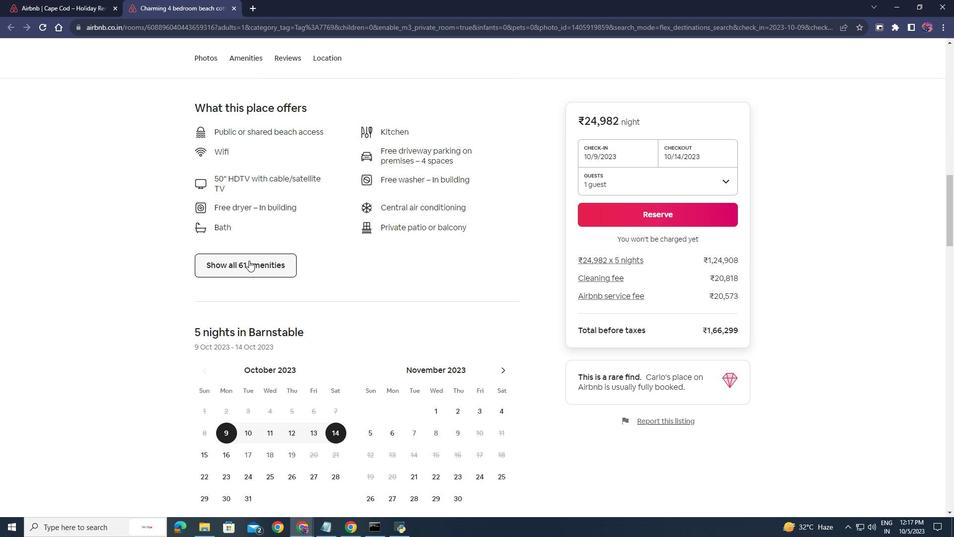 
Action: Mouse pressed left at (246, 257)
Screenshot: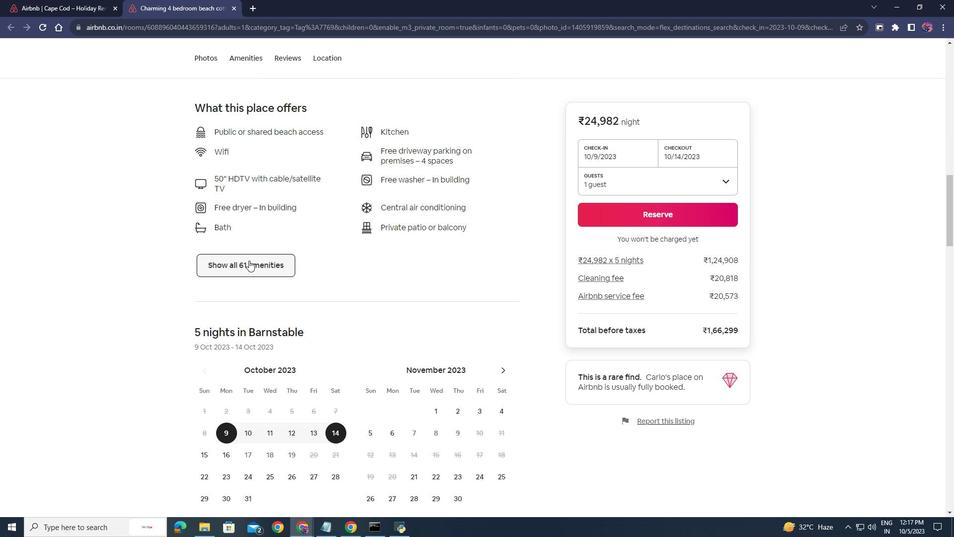 
Action: Mouse moved to (365, 257)
Screenshot: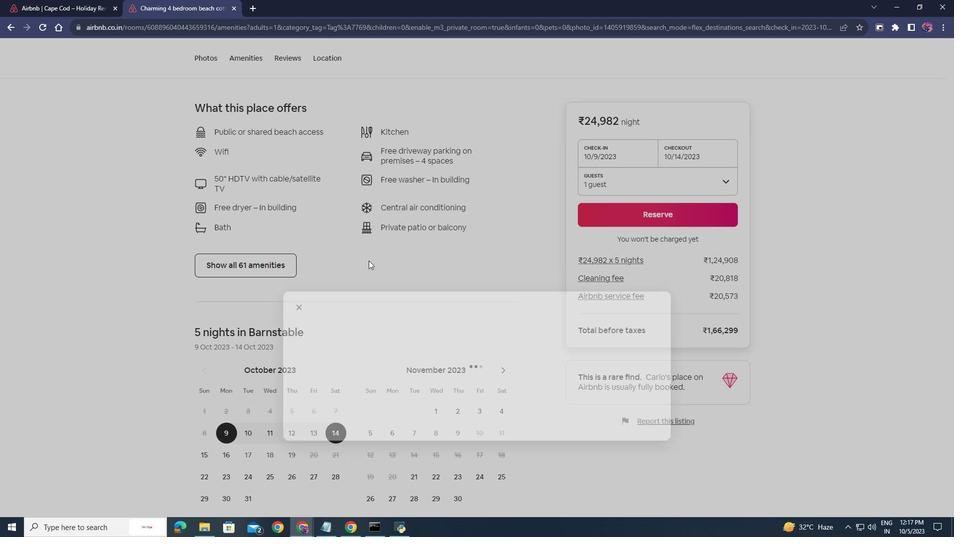 
Action: Mouse scrolled (365, 257) with delta (0, 0)
Screenshot: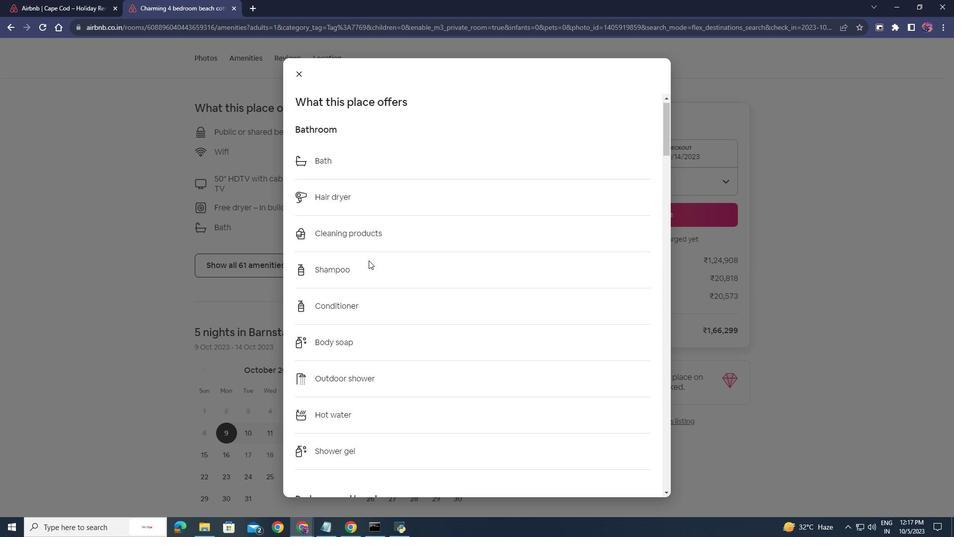 
Action: Mouse scrolled (365, 257) with delta (0, 0)
Screenshot: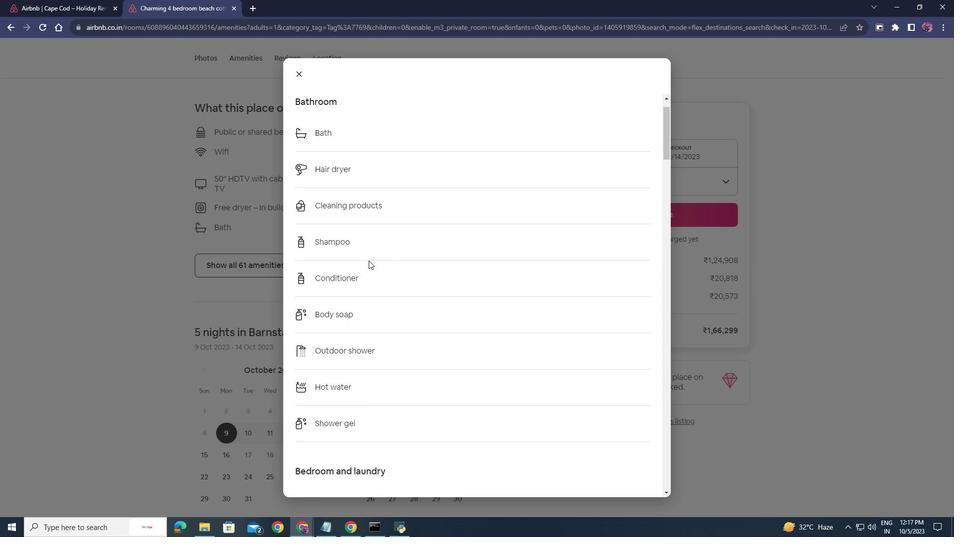 
Action: Mouse scrolled (365, 257) with delta (0, 0)
Screenshot: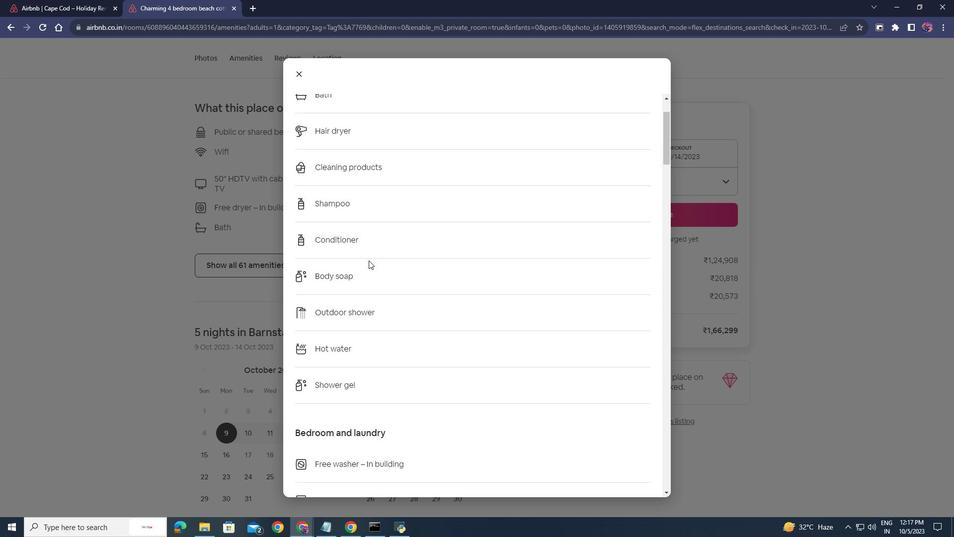 
Action: Mouse scrolled (365, 257) with delta (0, 0)
Screenshot: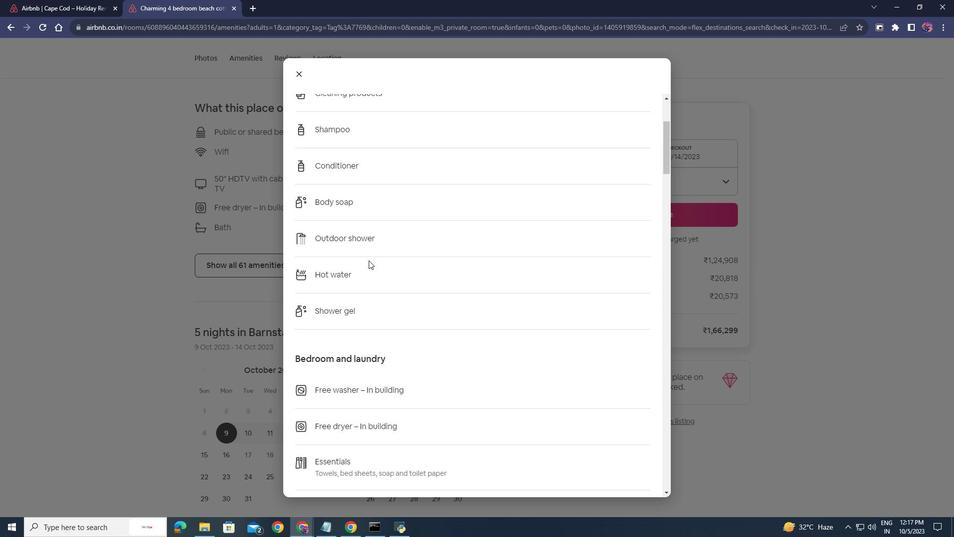 
Action: Mouse scrolled (365, 257) with delta (0, 0)
Screenshot: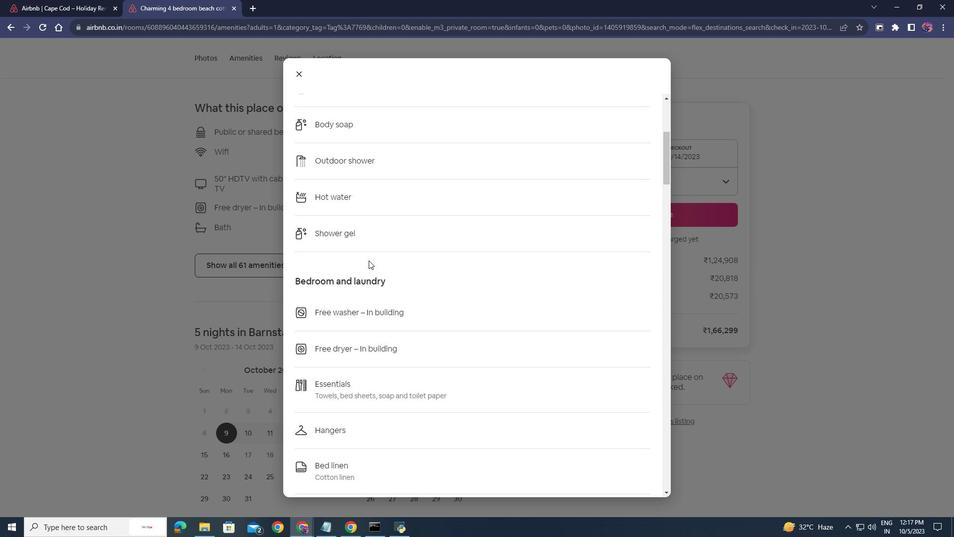
Action: Mouse scrolled (365, 257) with delta (0, 0)
Screenshot: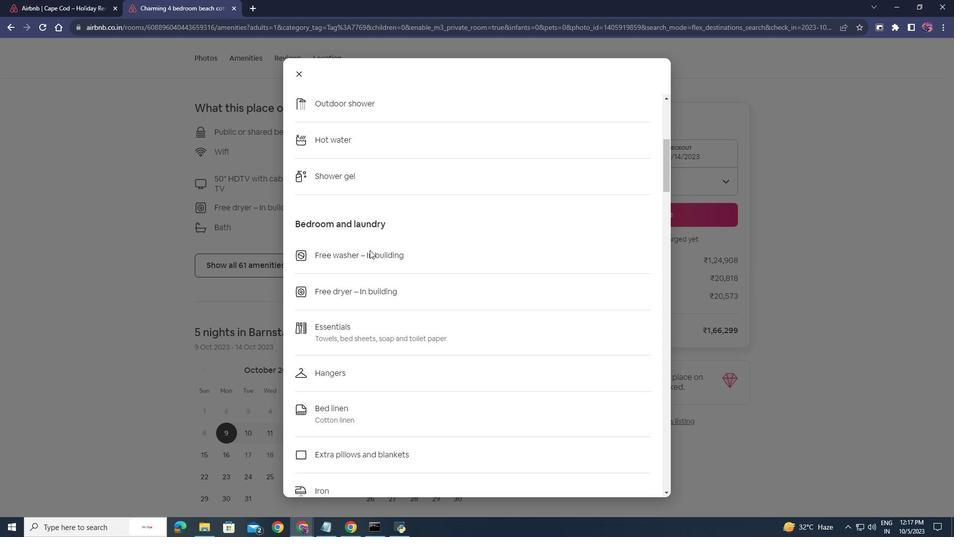 
Action: Mouse scrolled (365, 257) with delta (0, 0)
Screenshot: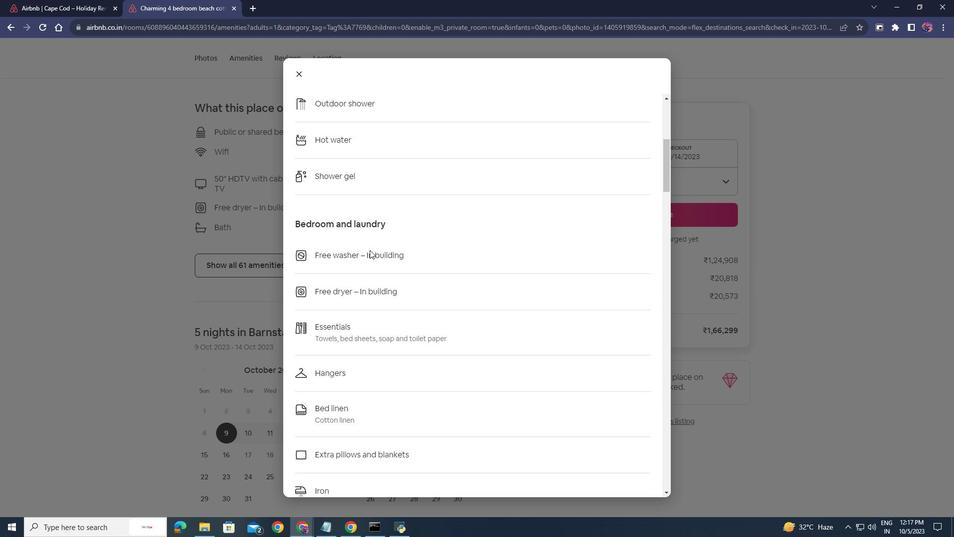 
Action: Mouse moved to (366, 256)
Screenshot: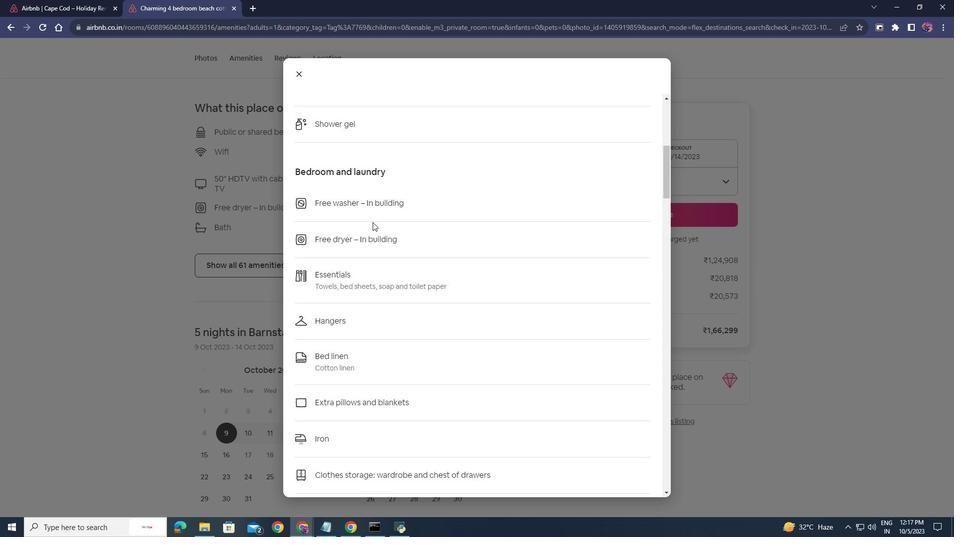 
Action: Mouse scrolled (366, 255) with delta (0, 0)
